 Task: Font style For heading Use Bodoni MT condensed with red colour, bold & Underline. font size for heading '18 Pt. 'Change the font style of data to Bodoni MT condensedand font size to  14 Pt. Change the alignment of both headline & data to  Align left. In the sheet  Alpha Sales review 
Action: Mouse moved to (14, 23)
Screenshot: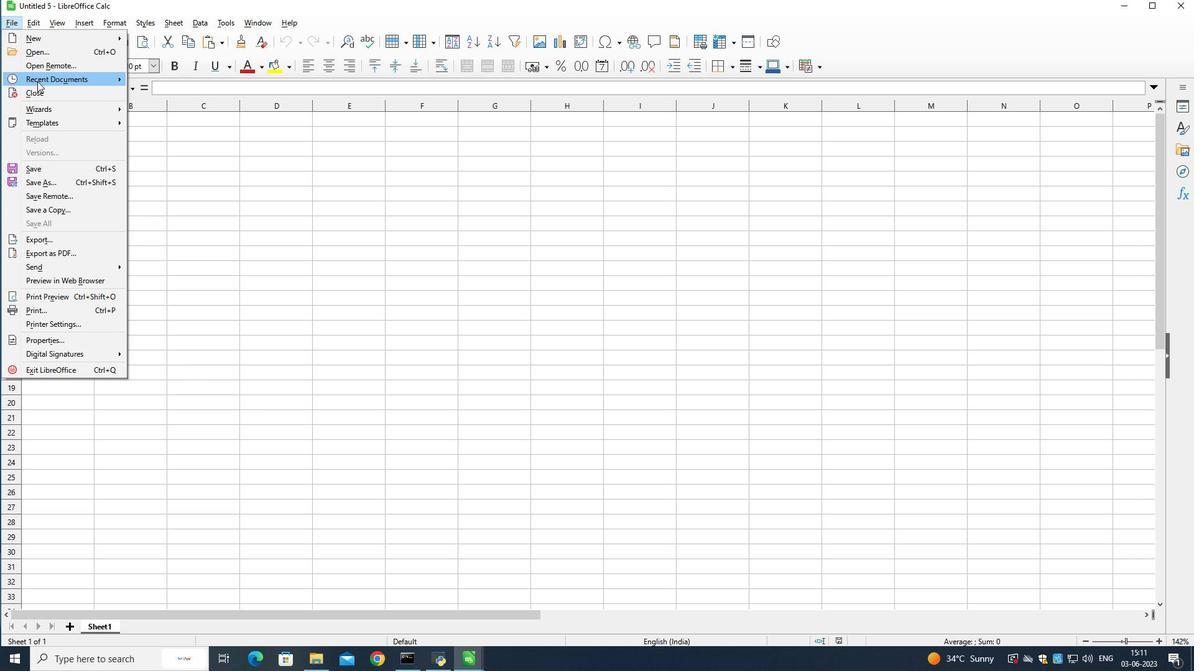 
Action: Mouse pressed left at (14, 23)
Screenshot: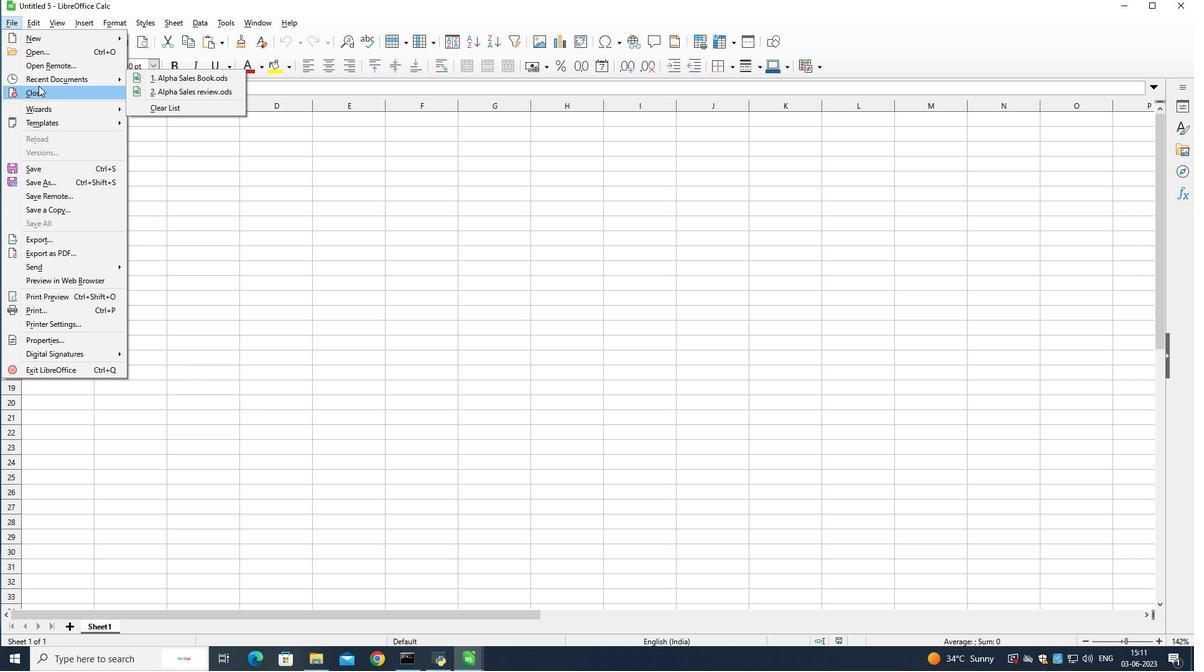 
Action: Mouse moved to (36, 54)
Screenshot: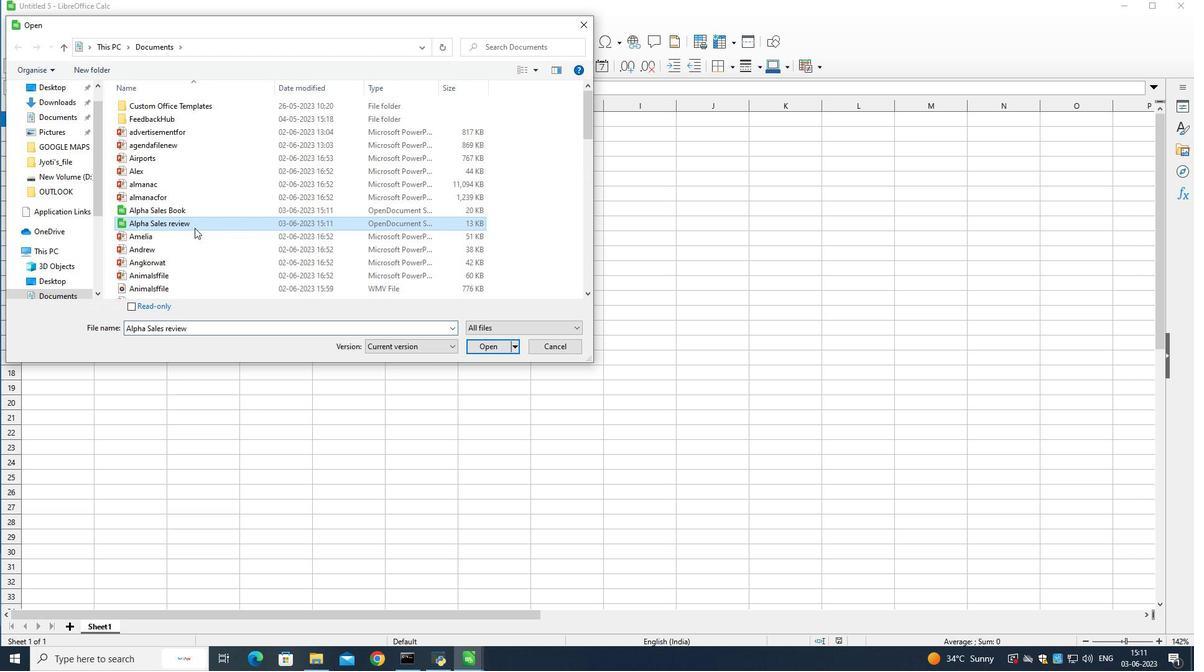 
Action: Mouse pressed left at (36, 54)
Screenshot: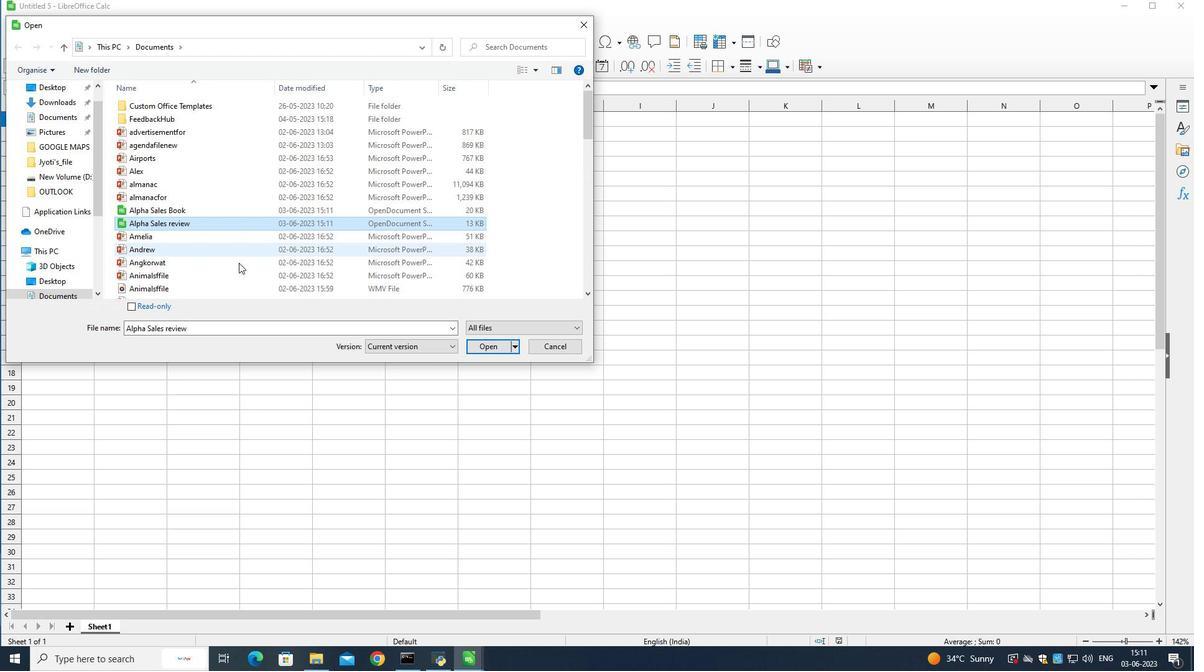 
Action: Mouse moved to (149, 207)
Screenshot: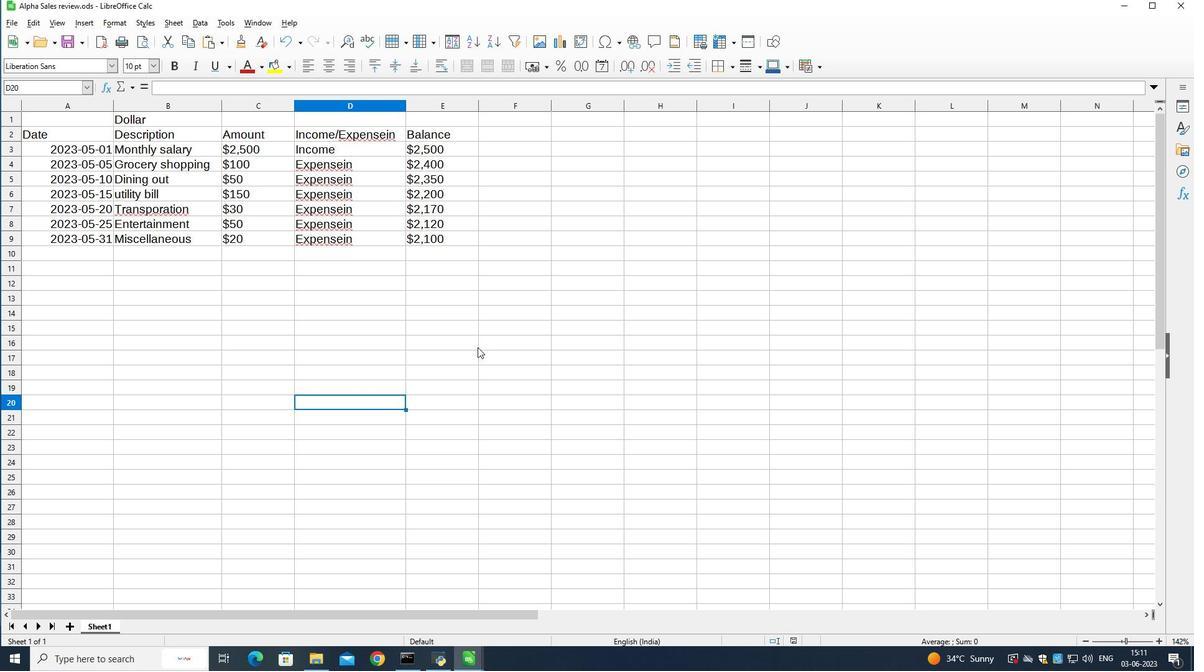 
Action: Mouse pressed left at (149, 207)
Screenshot: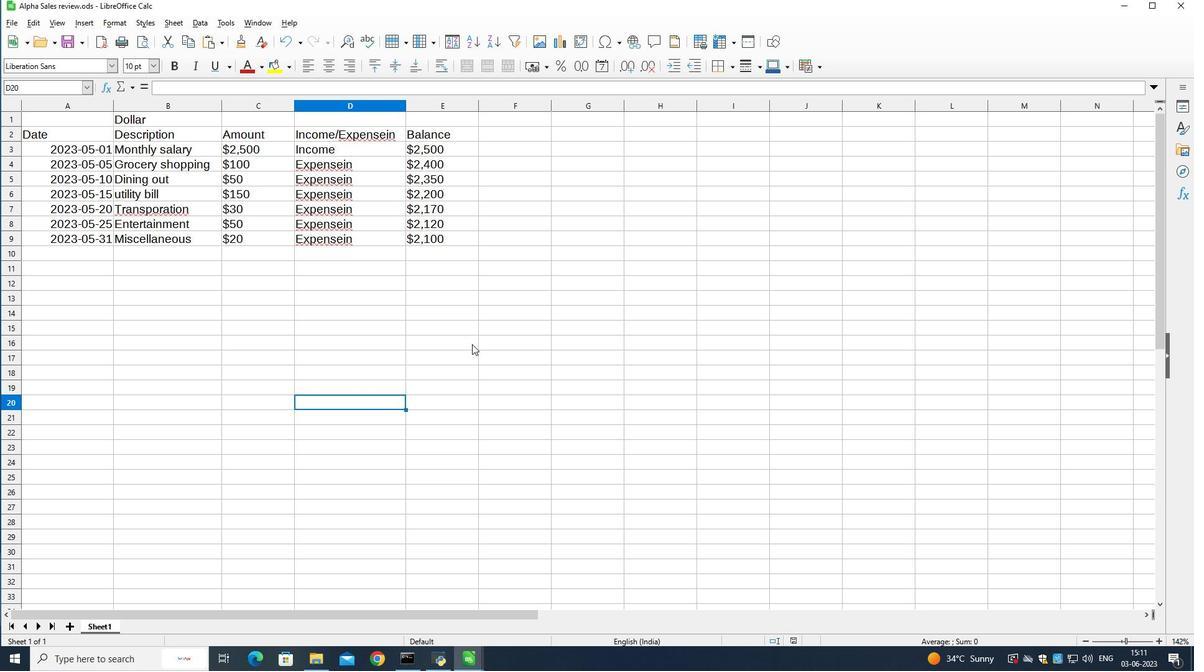 
Action: Mouse pressed left at (149, 207)
Screenshot: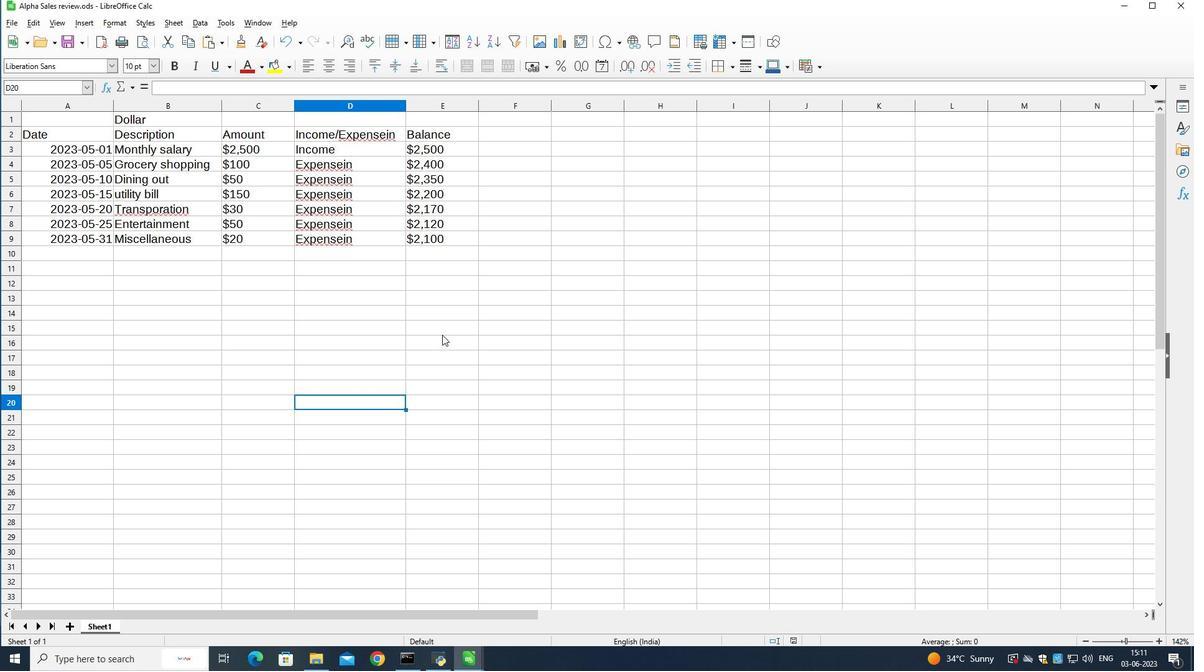
Action: Mouse moved to (8, 21)
Screenshot: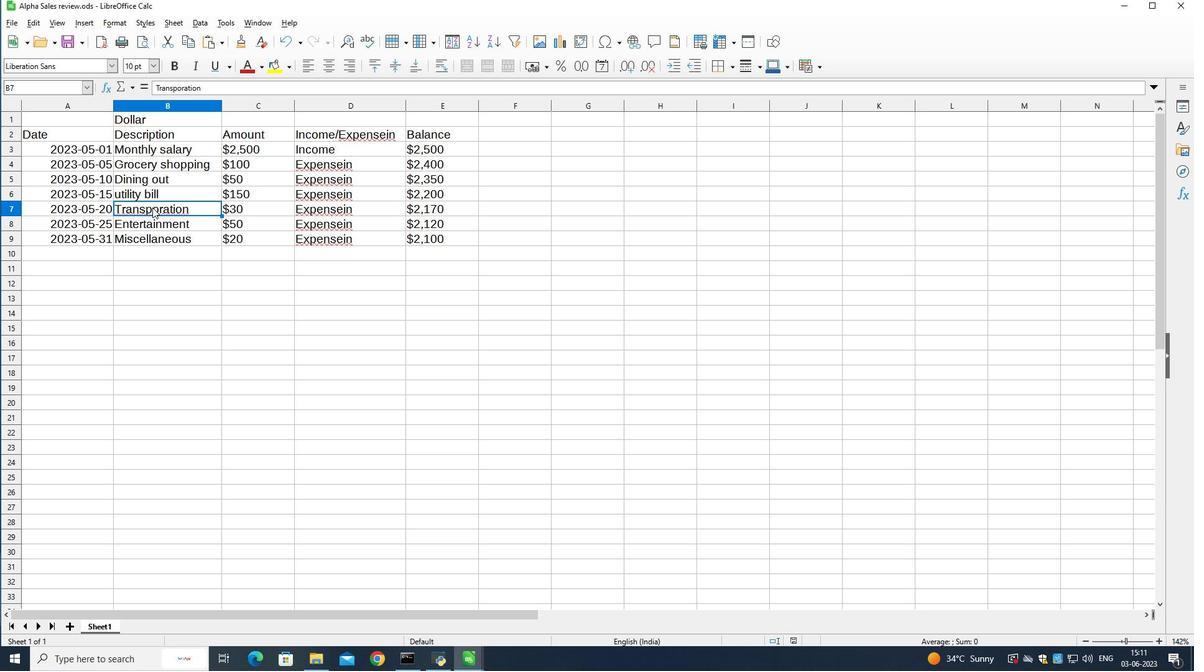 
Action: Mouse pressed left at (8, 21)
Screenshot: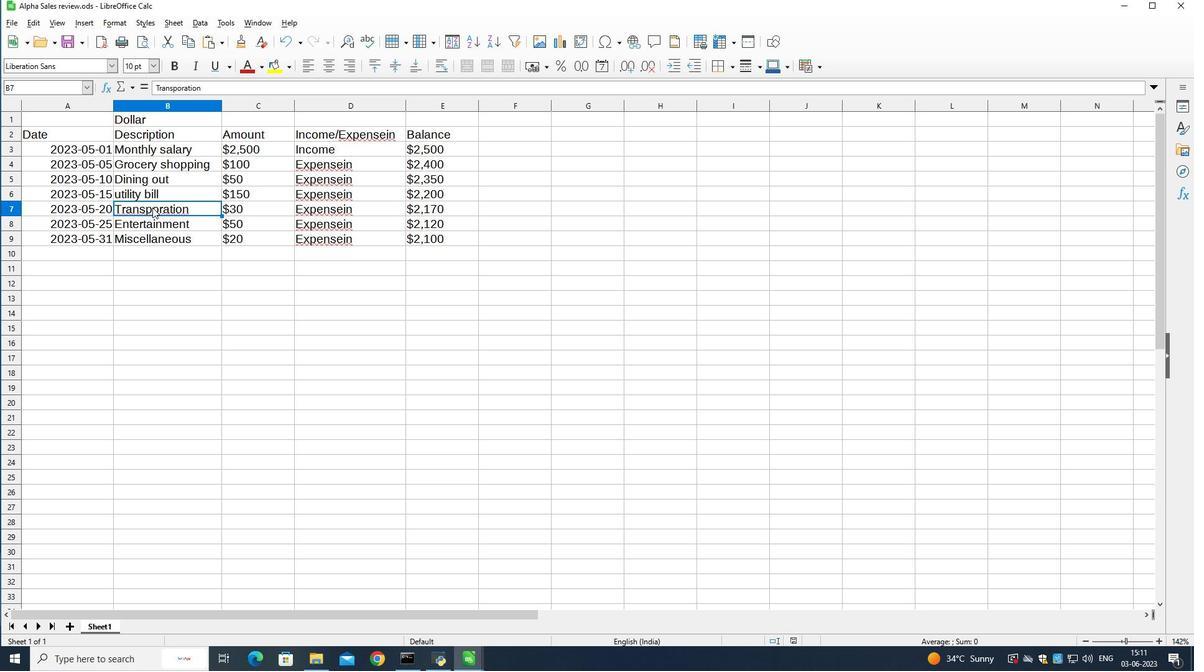
Action: Mouse moved to (337, 449)
Screenshot: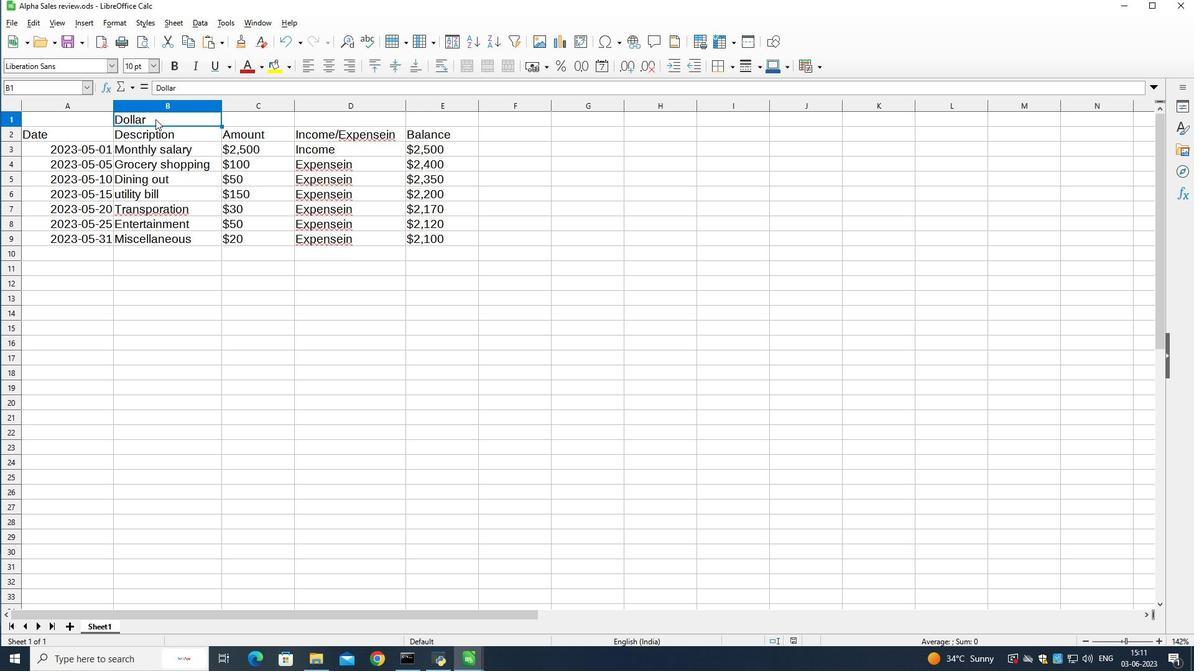 
Action: Mouse pressed left at (337, 449)
Screenshot: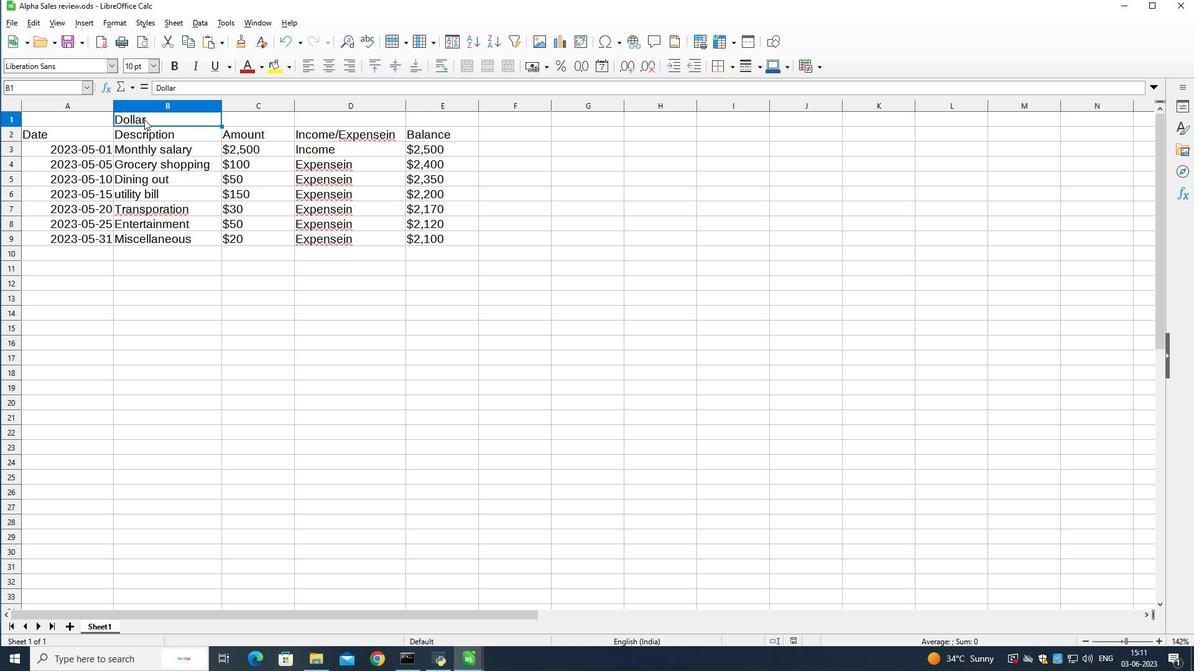 
Action: Mouse moved to (8, 21)
Screenshot: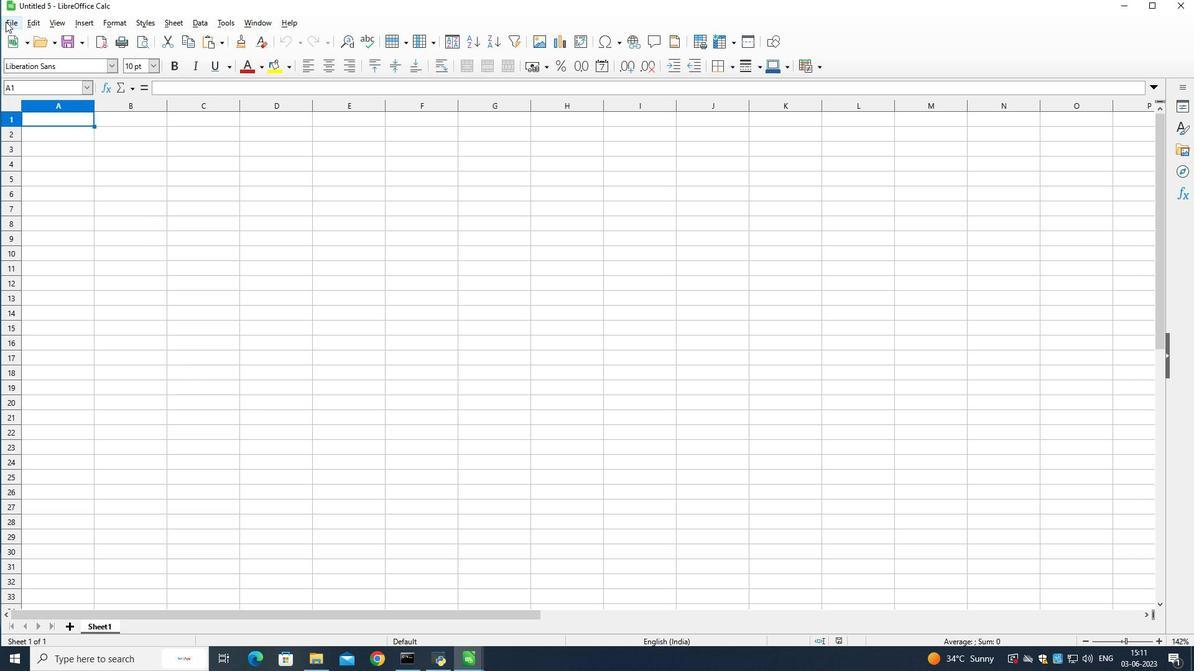 
Action: Mouse pressed left at (8, 21)
Screenshot: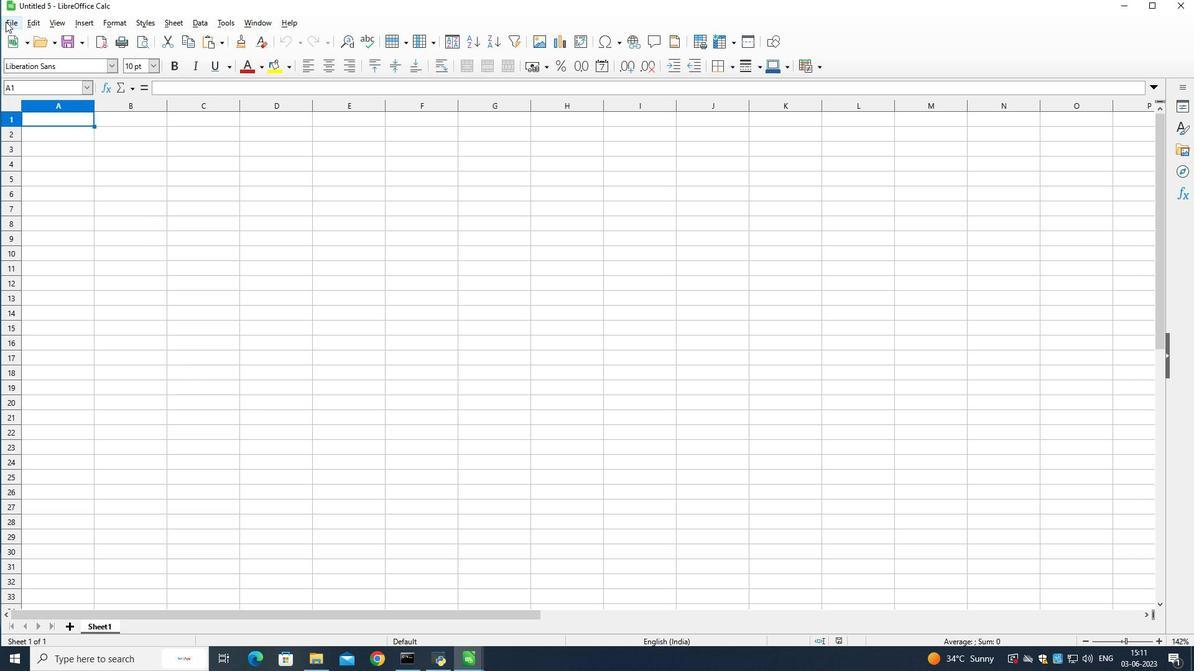 
Action: Mouse moved to (38, 53)
Screenshot: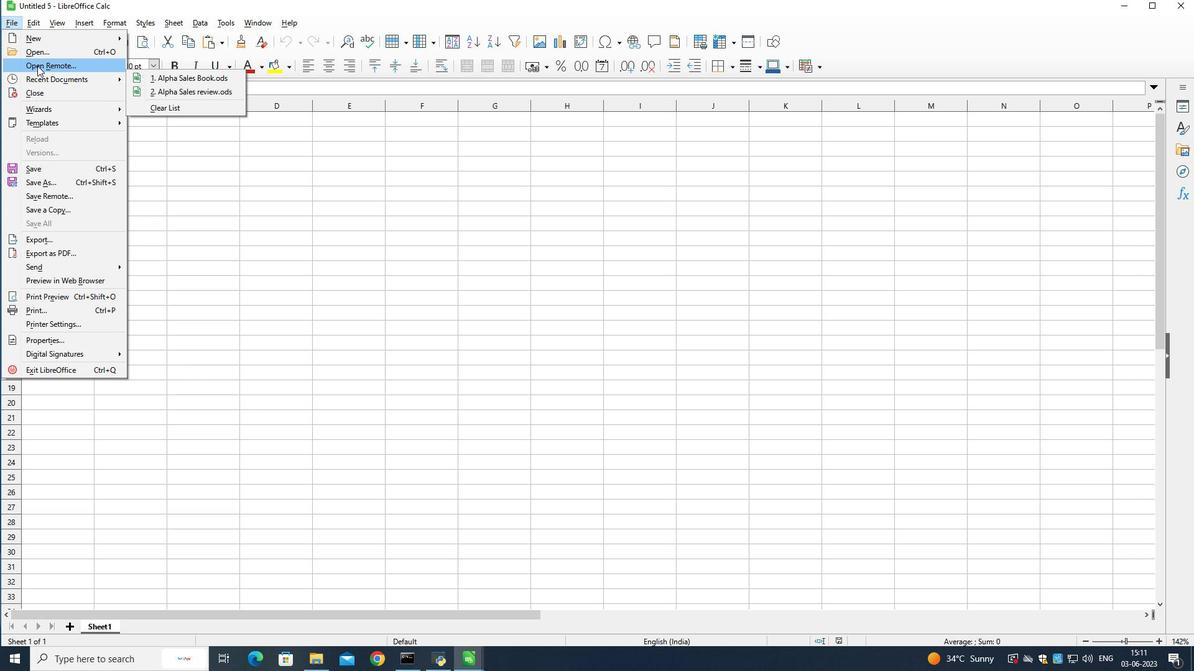 
Action: Mouse pressed left at (38, 53)
Screenshot: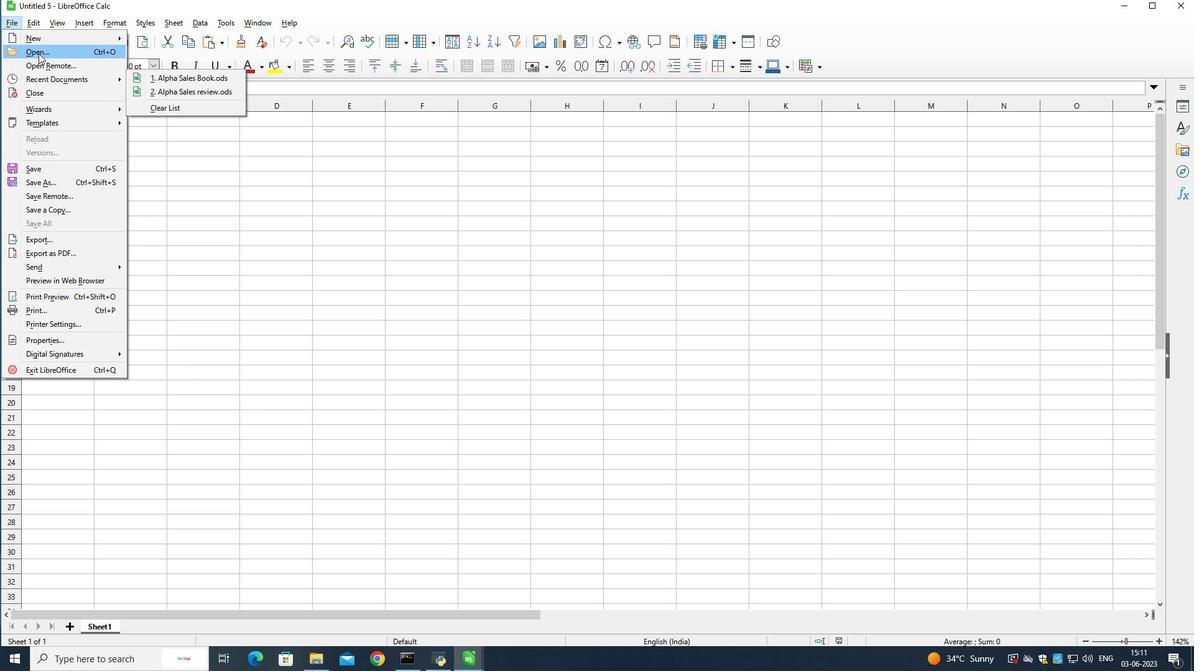 
Action: Mouse moved to (194, 228)
Screenshot: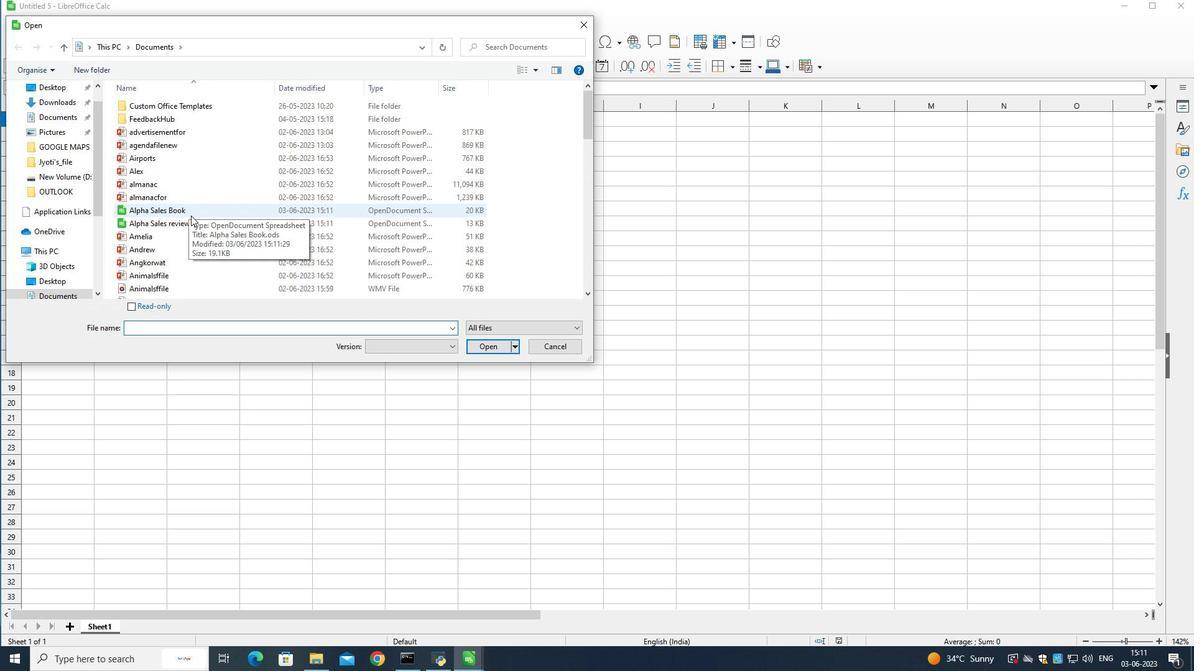
Action: Mouse pressed left at (194, 228)
Screenshot: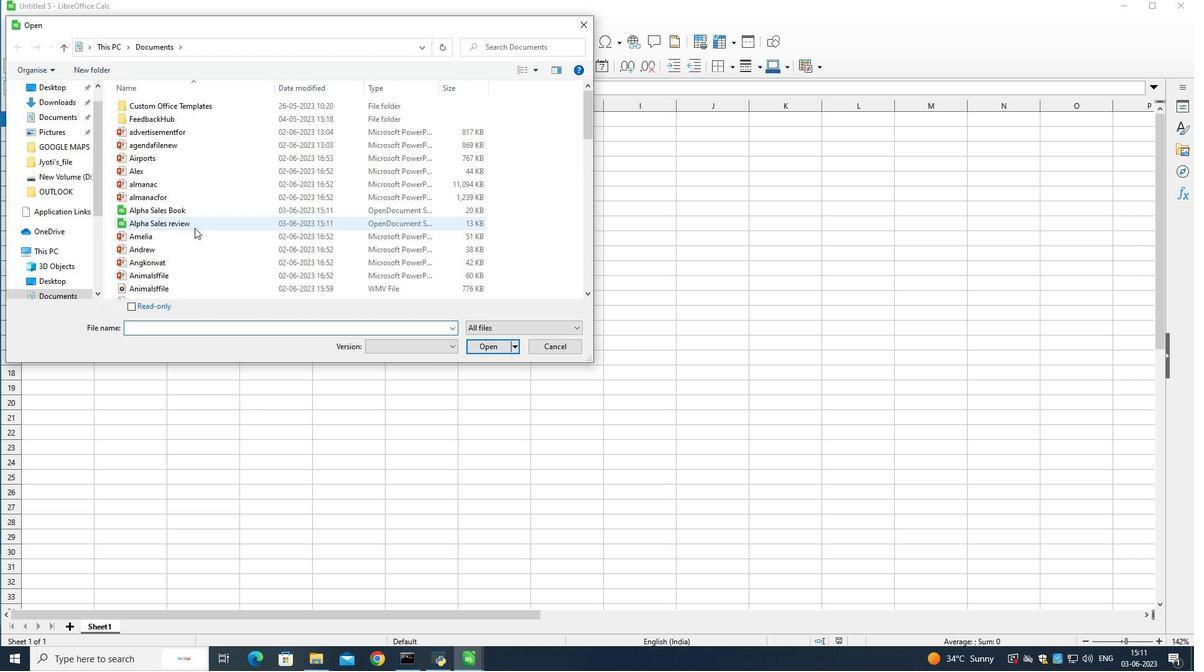 
Action: Mouse moved to (477, 347)
Screenshot: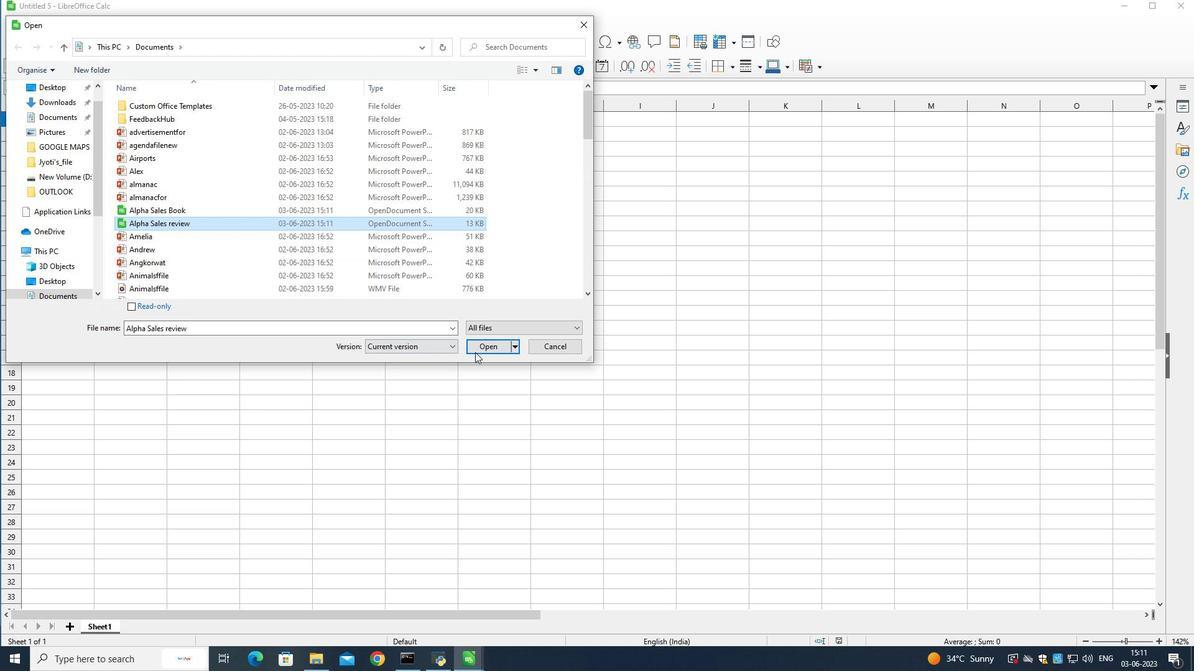 
Action: Mouse pressed left at (477, 347)
Screenshot: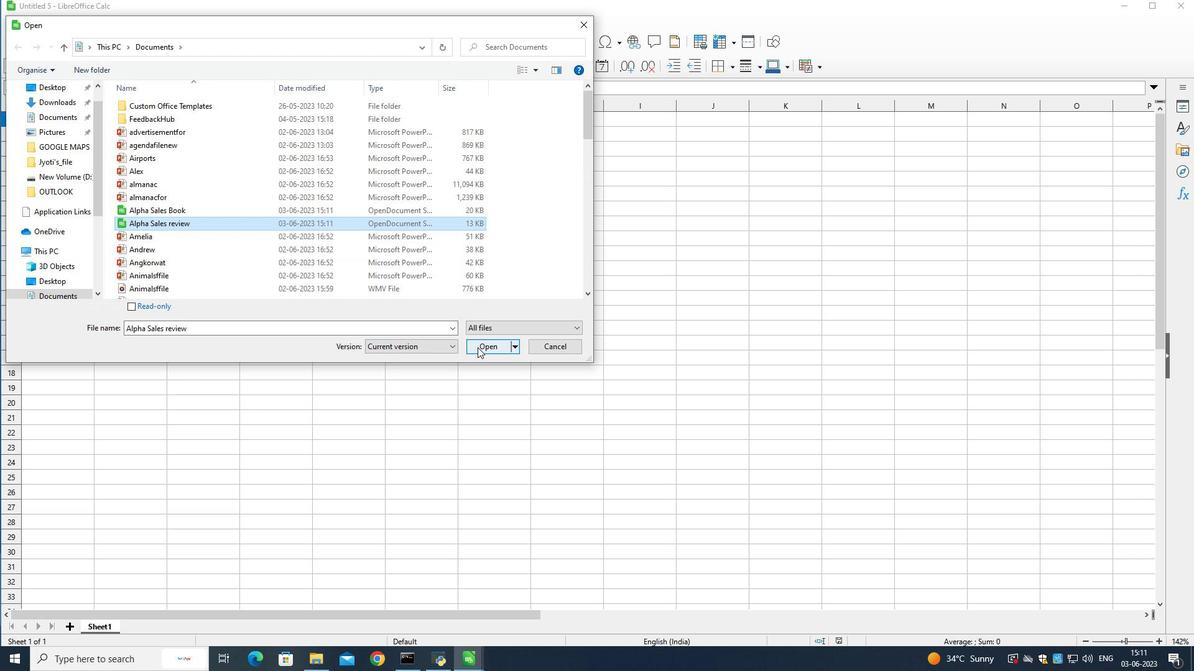 
Action: Mouse moved to (366, 306)
Screenshot: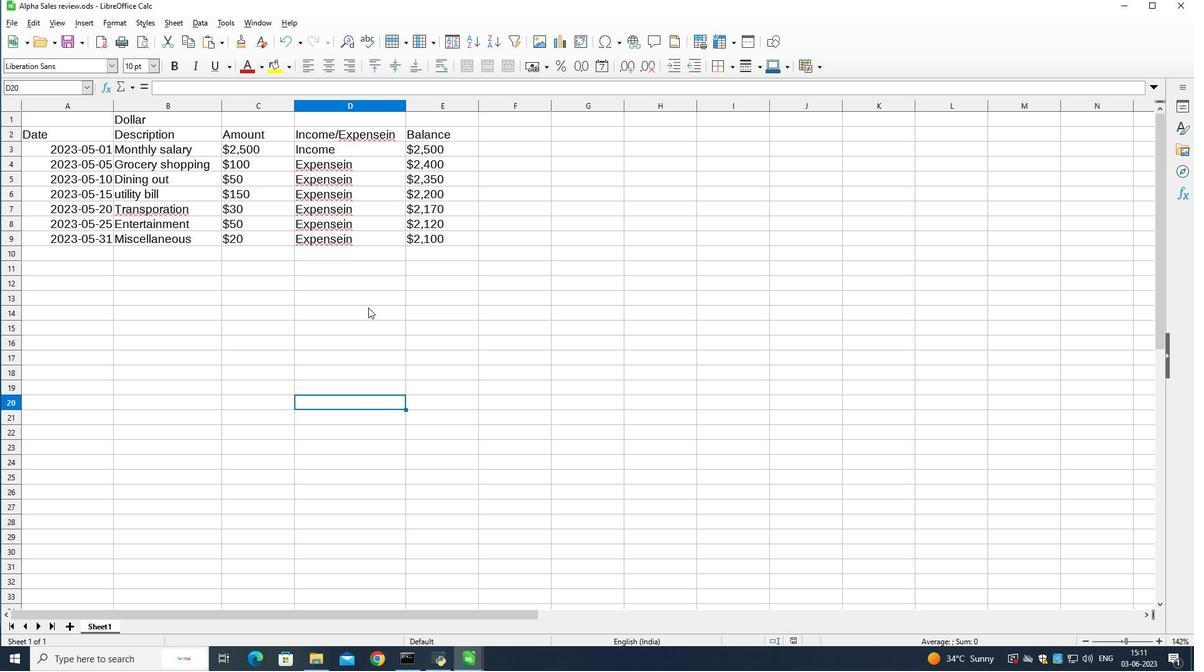 
Action: Mouse pressed left at (366, 306)
Screenshot: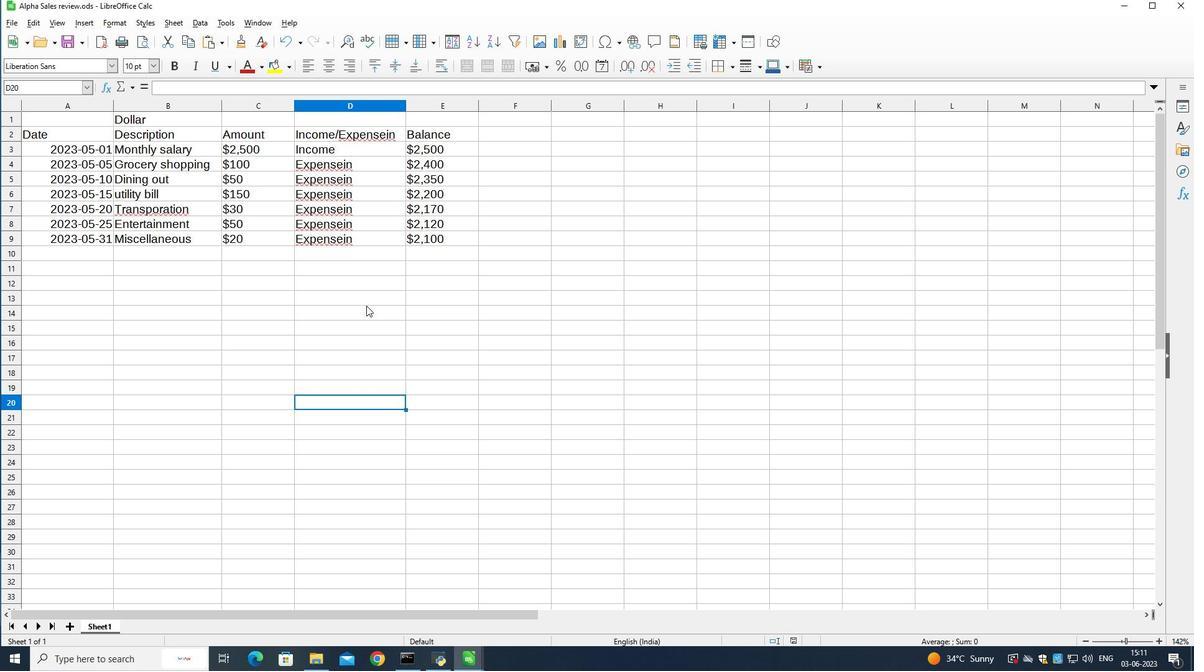 
Action: Mouse moved to (152, 207)
Screenshot: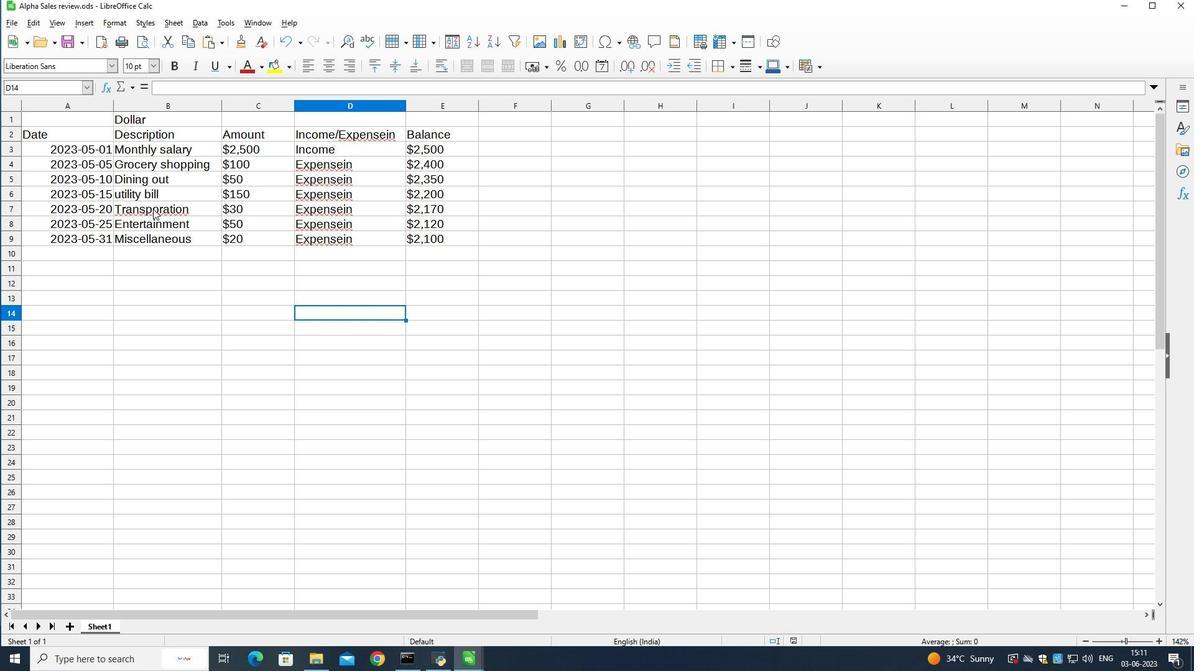 
Action: Mouse pressed left at (152, 207)
Screenshot: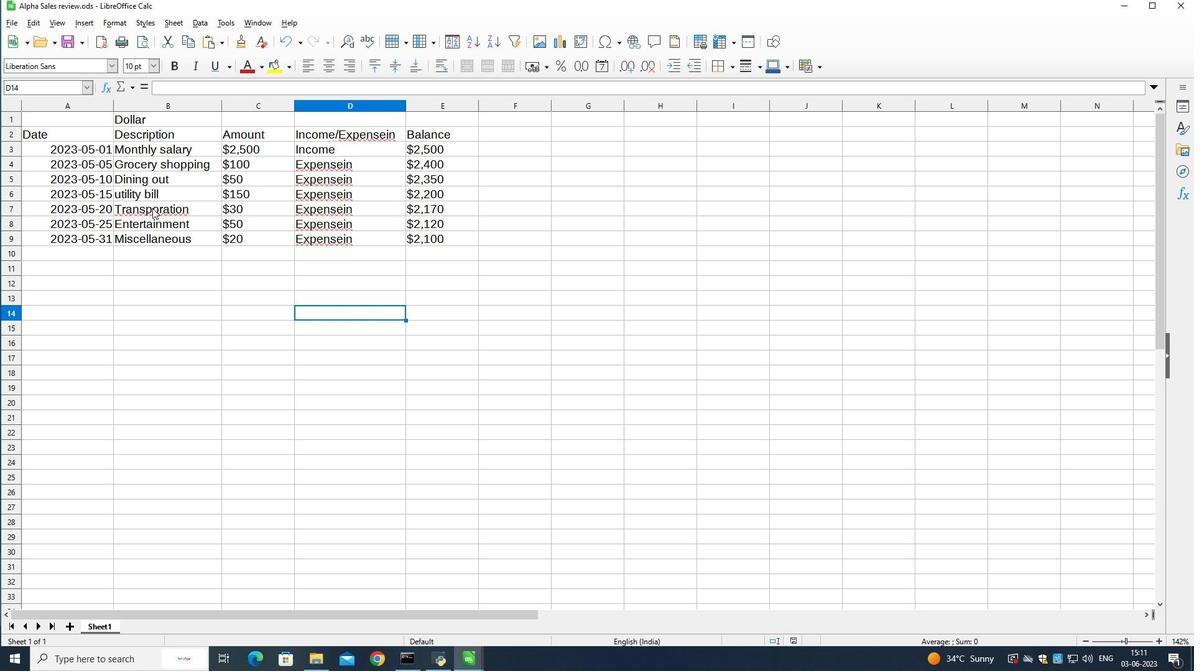 
Action: Mouse moved to (194, 277)
Screenshot: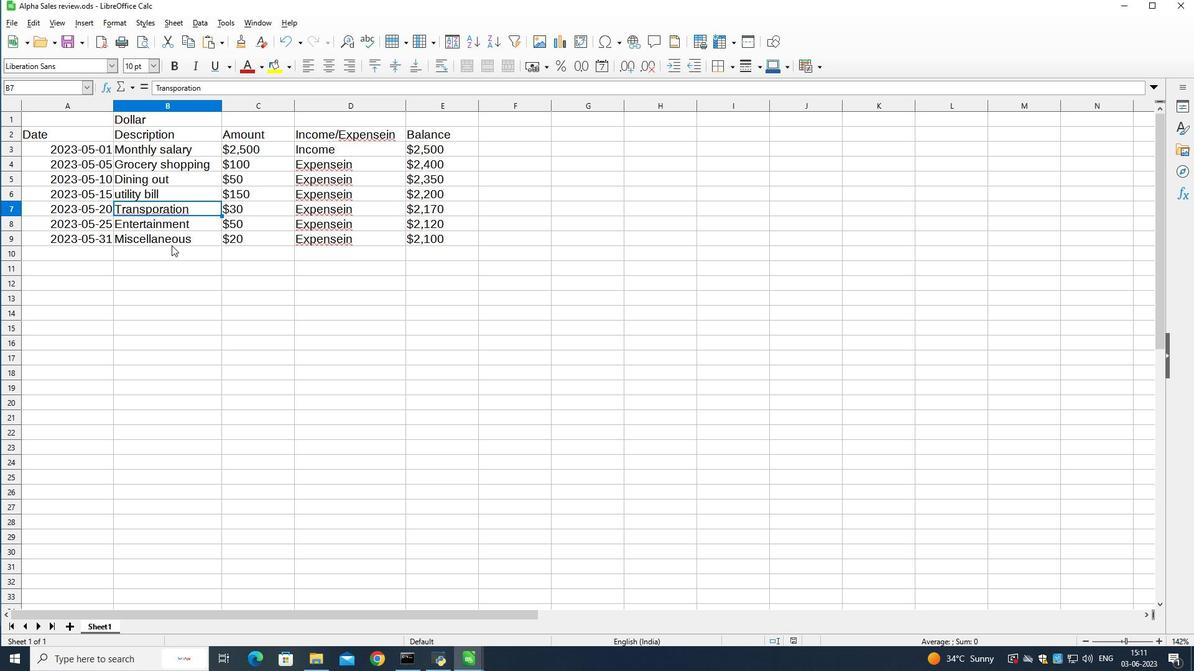 
Action: Mouse pressed left at (194, 277)
Screenshot: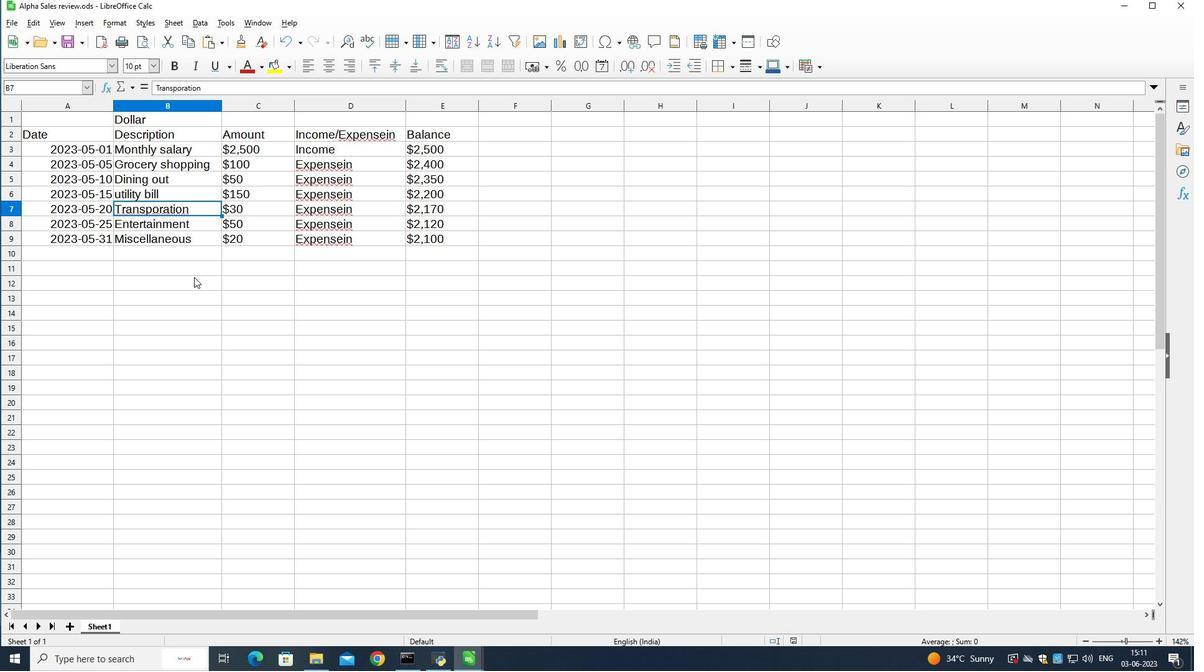 
Action: Mouse moved to (180, 121)
Screenshot: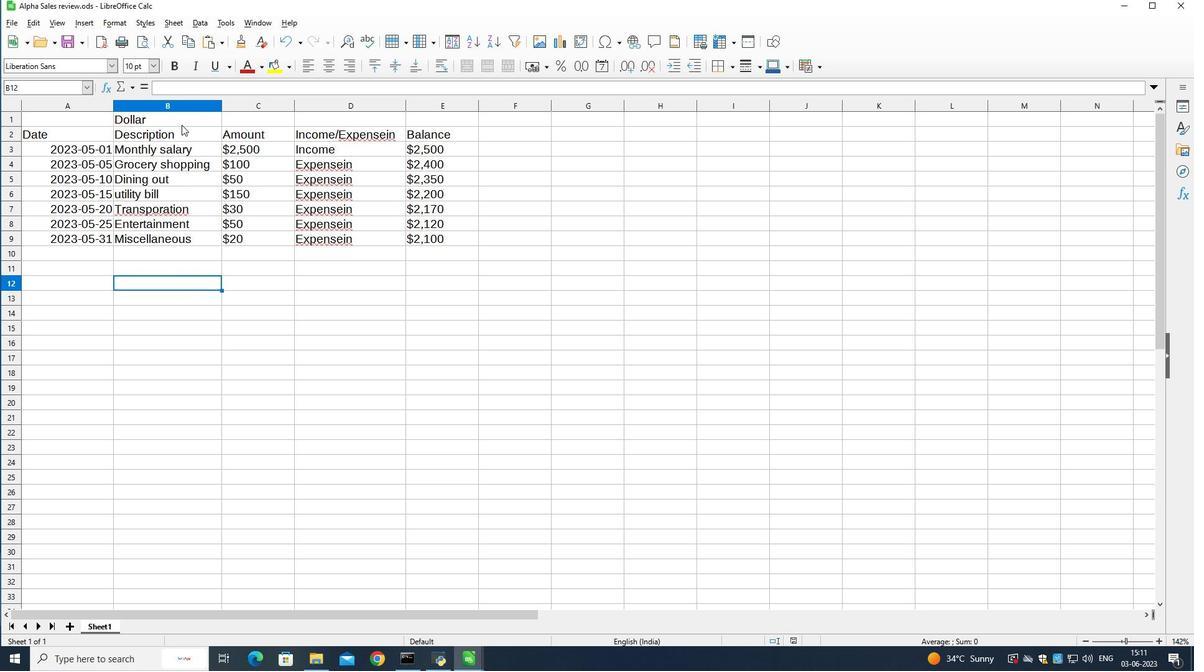 
Action: Mouse pressed left at (180, 121)
Screenshot: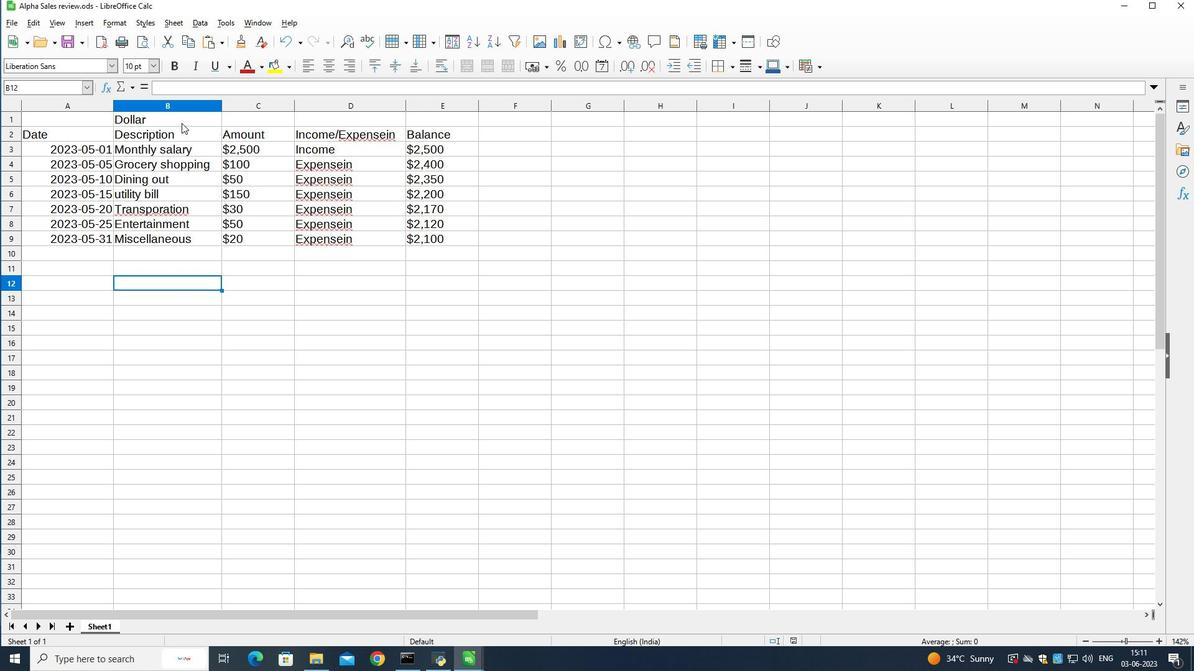 
Action: Mouse moved to (157, 119)
Screenshot: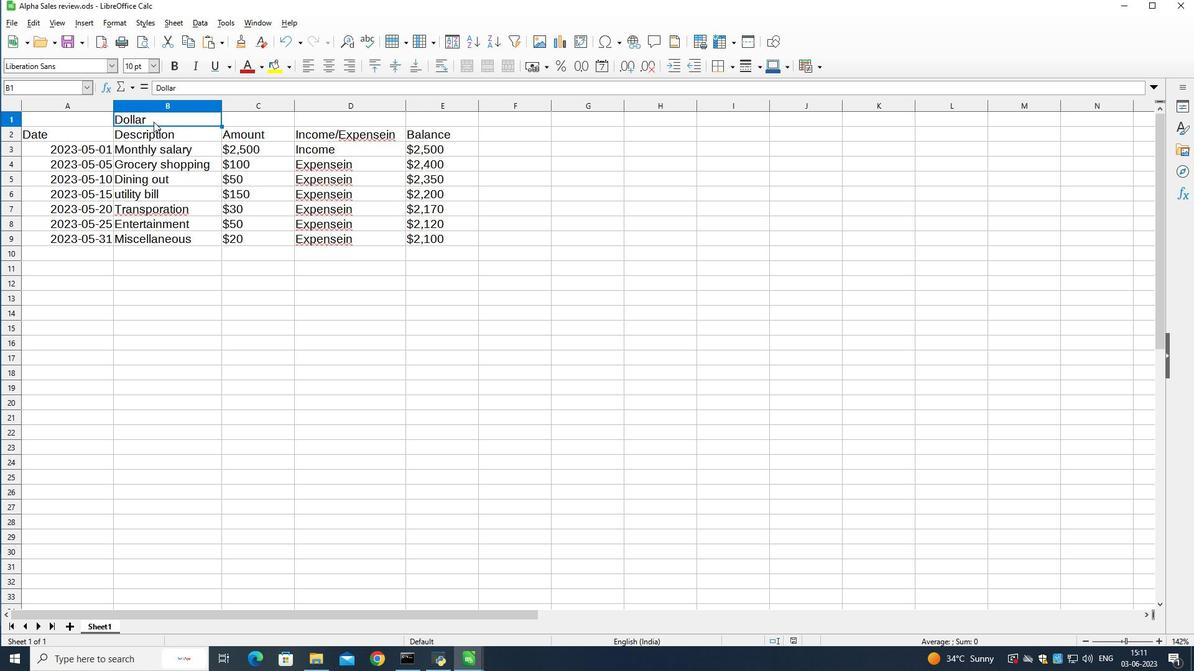 
Action: Mouse pressed left at (157, 119)
Screenshot: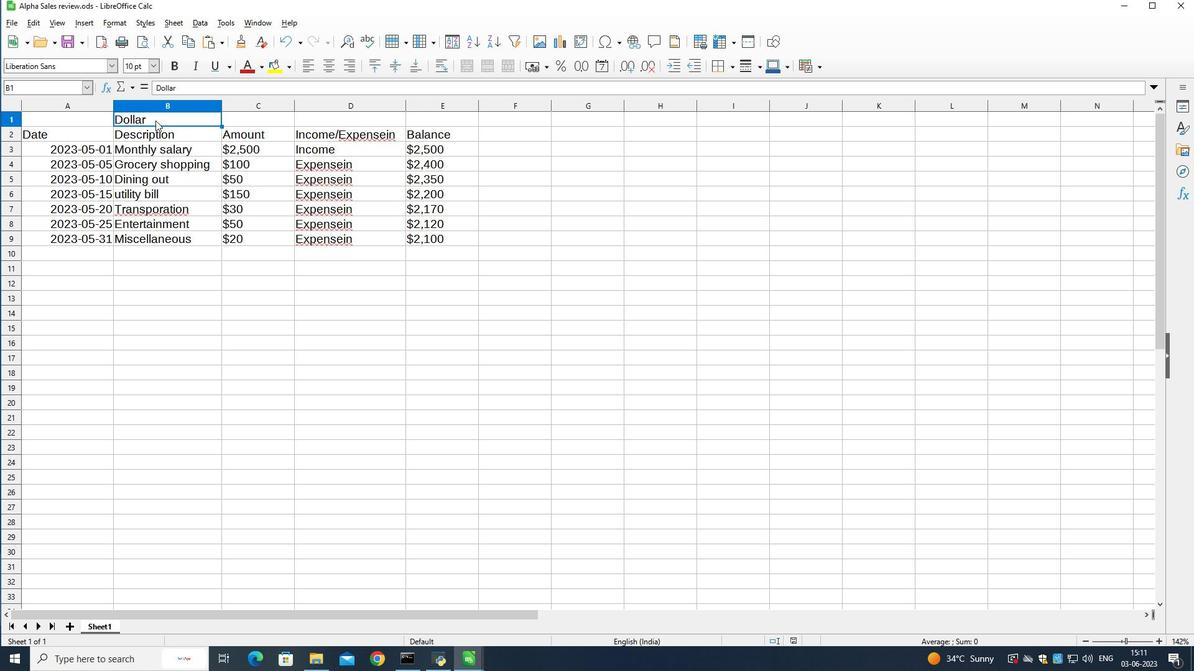 
Action: Mouse moved to (139, 118)
Screenshot: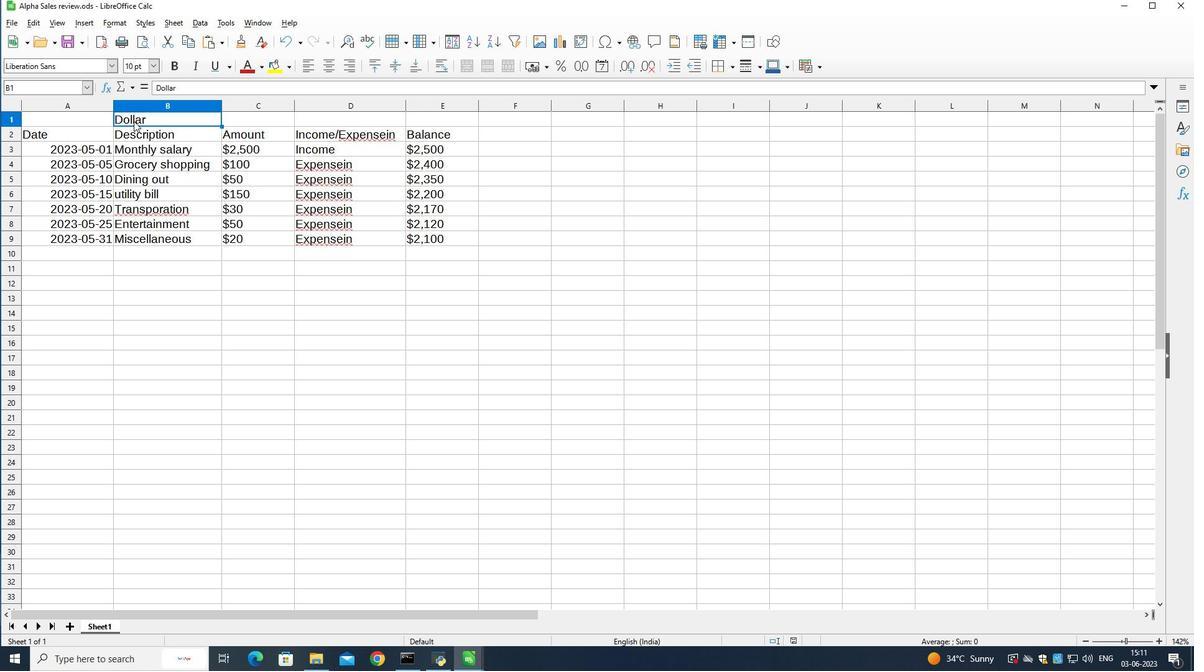 
Action: Mouse pressed left at (139, 118)
Screenshot: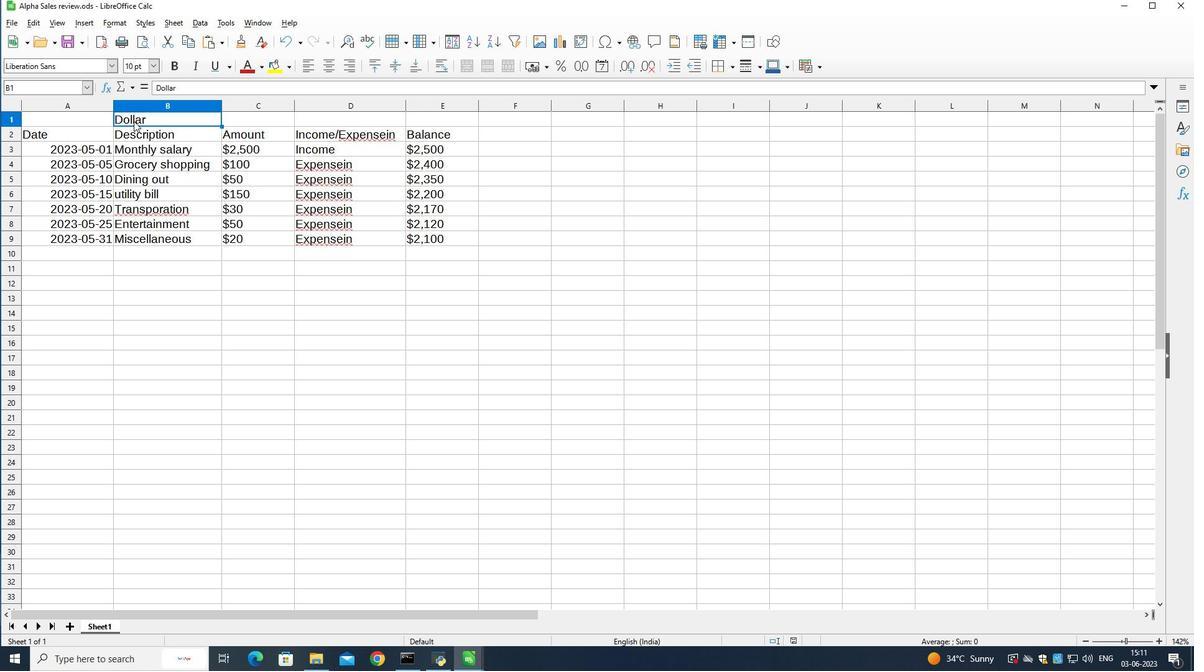 
Action: Mouse pressed left at (139, 118)
Screenshot: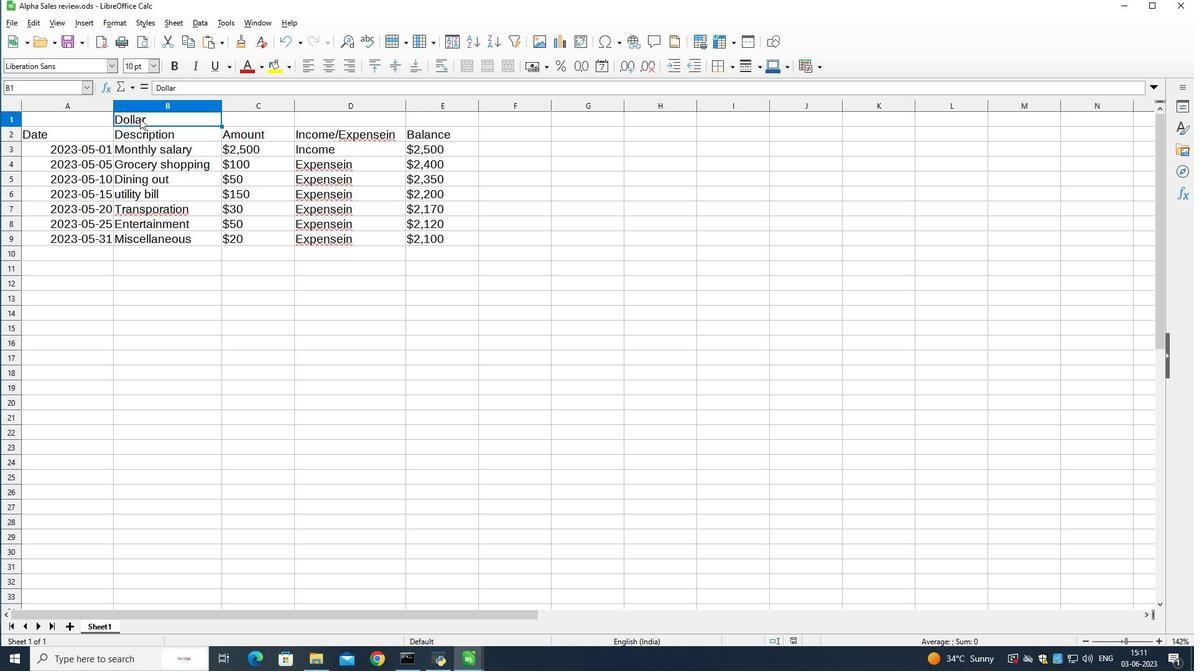
Action: Mouse moved to (144, 118)
Screenshot: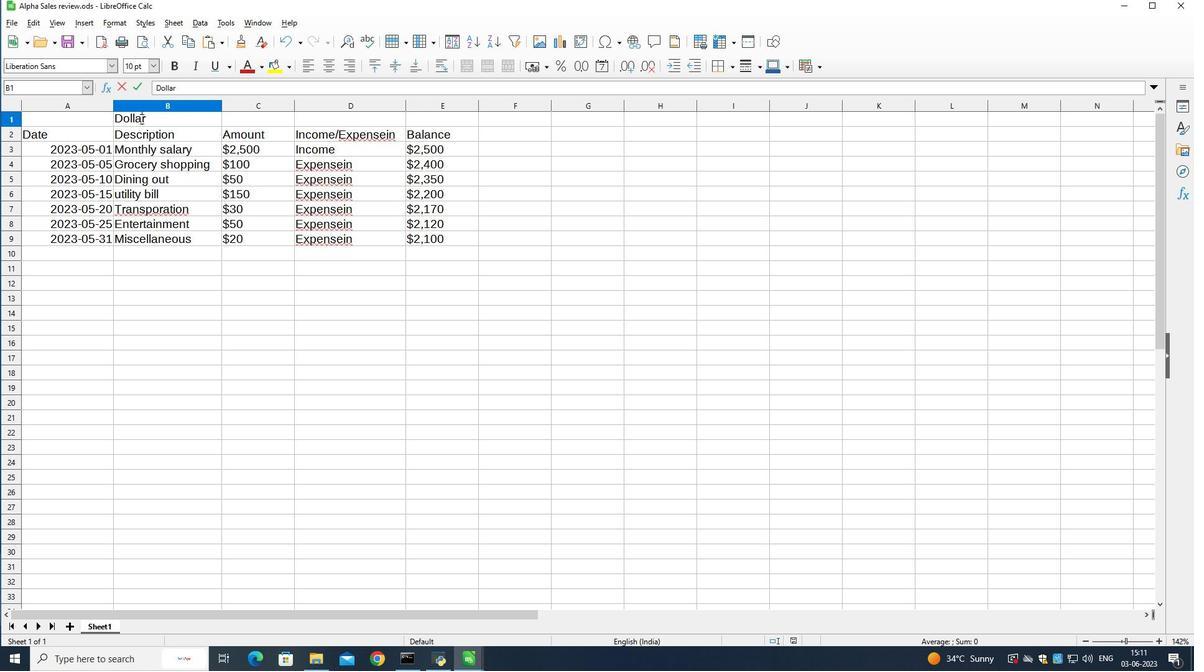 
Action: Mouse pressed left at (144, 118)
Screenshot: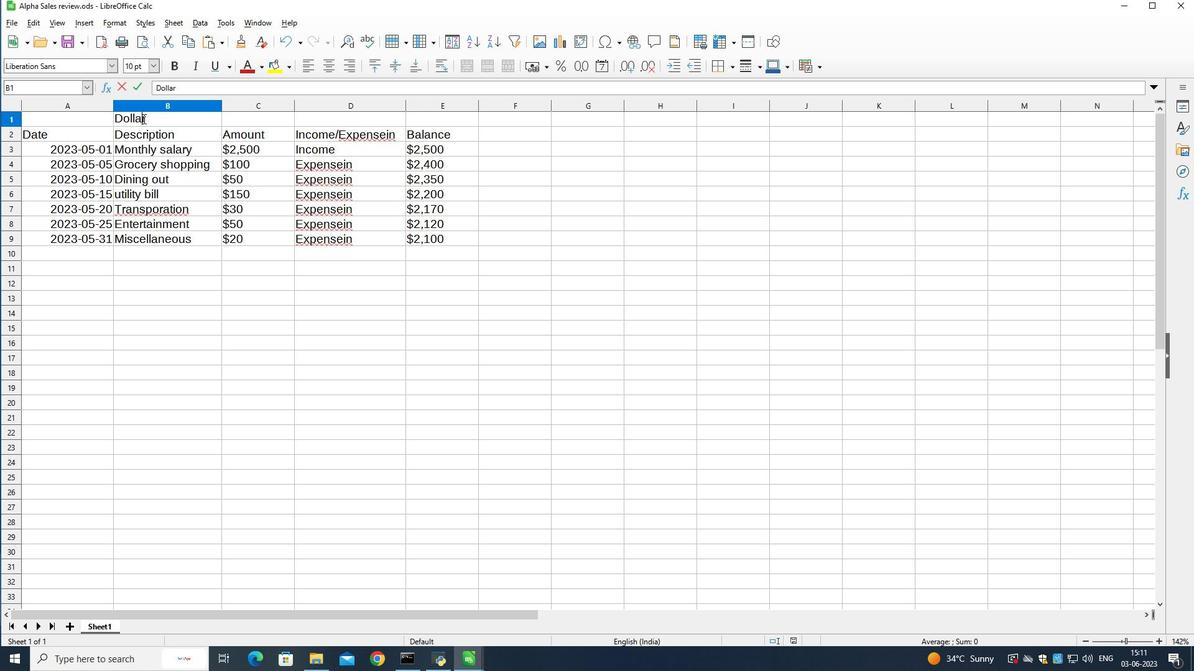 
Action: Mouse pressed left at (144, 118)
Screenshot: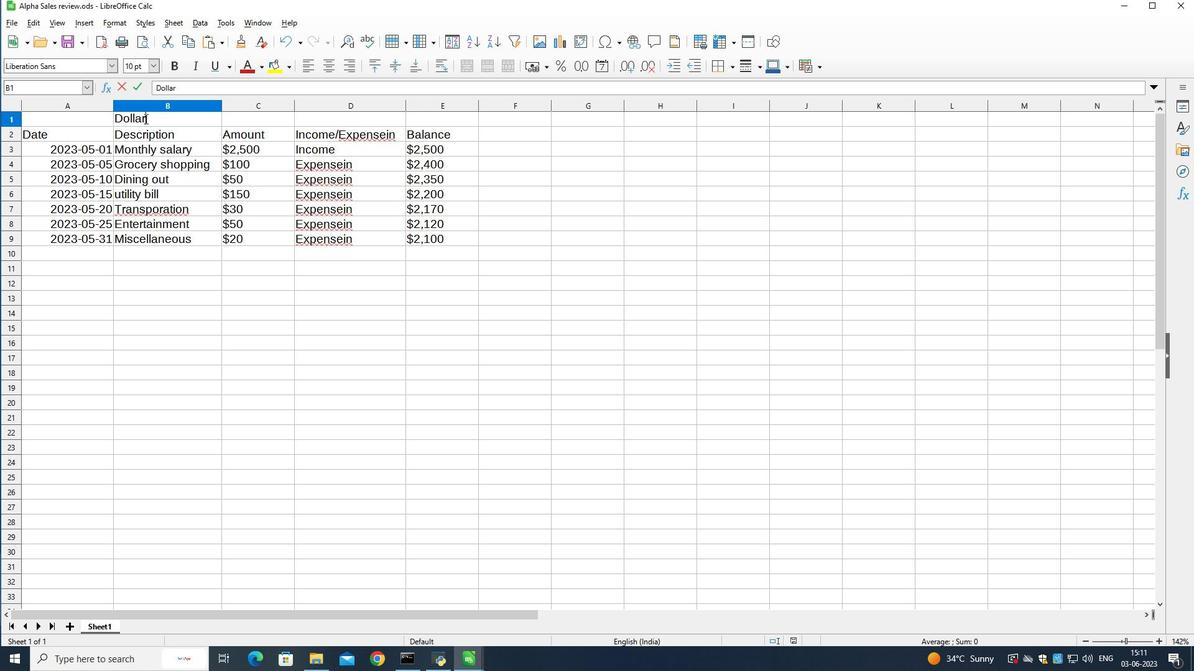 
Action: Mouse pressed left at (144, 118)
Screenshot: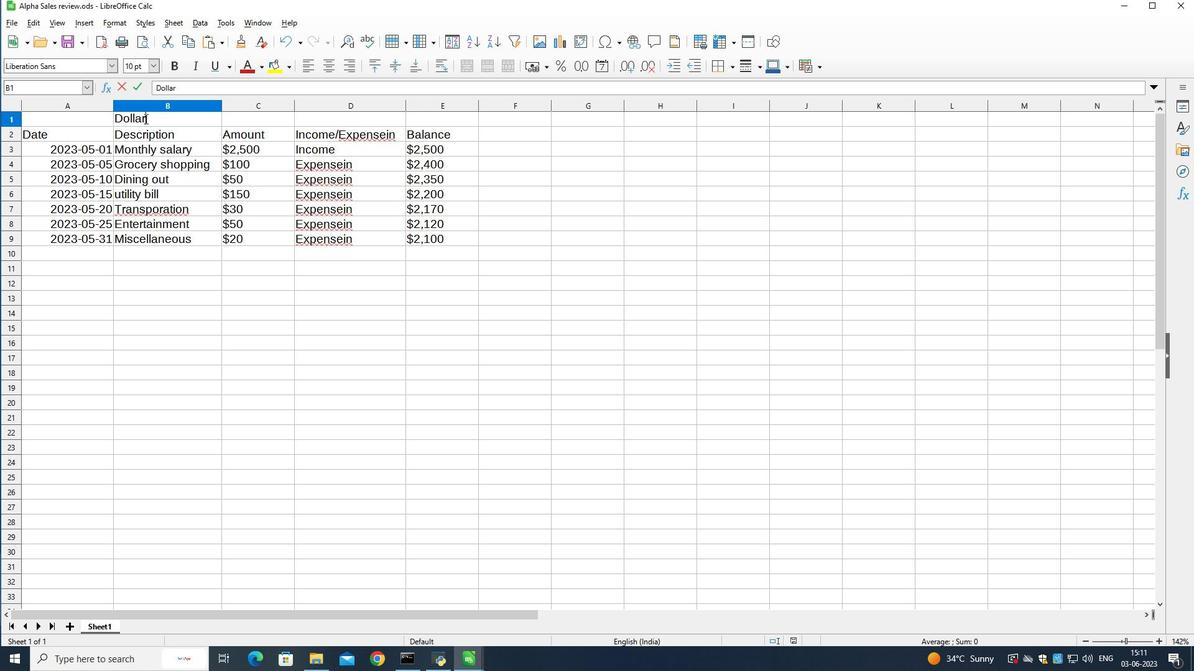 
Action: Mouse moved to (93, 67)
Screenshot: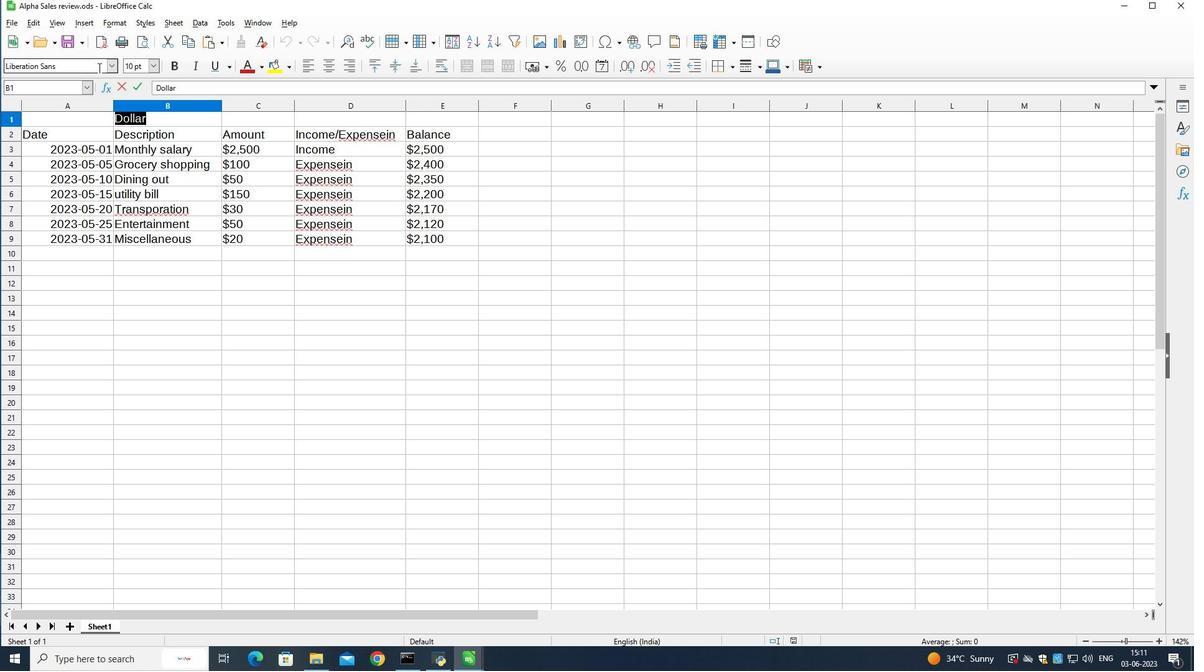 
Action: Mouse pressed left at (93, 67)
Screenshot: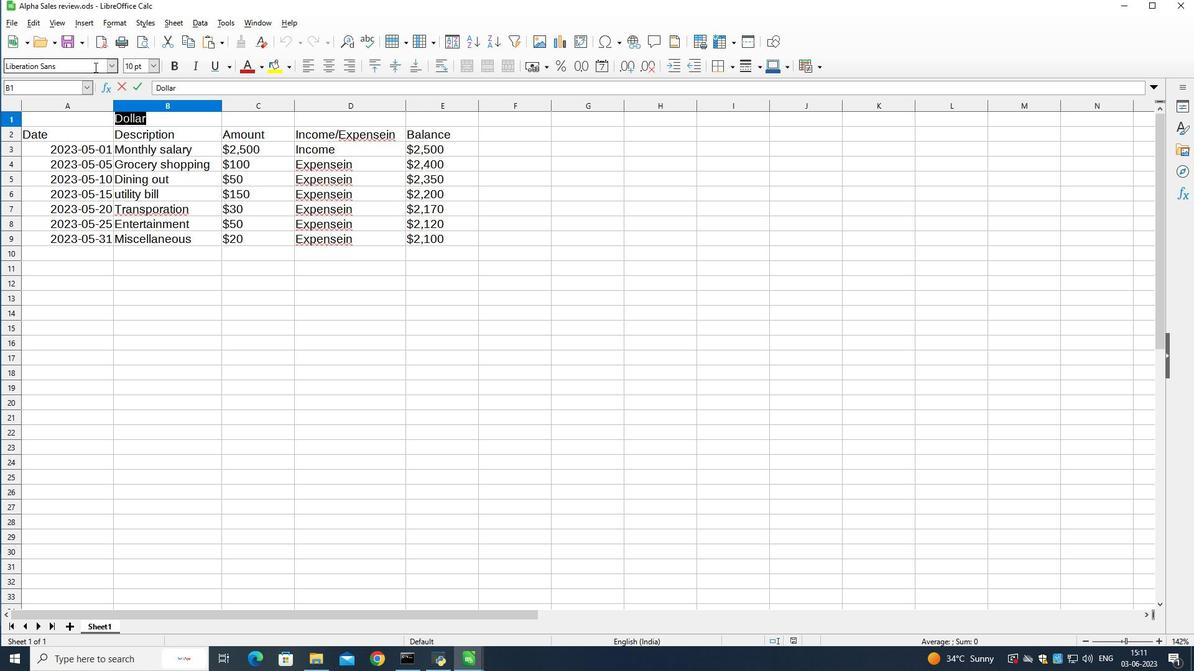 
Action: Mouse moved to (97, 63)
Screenshot: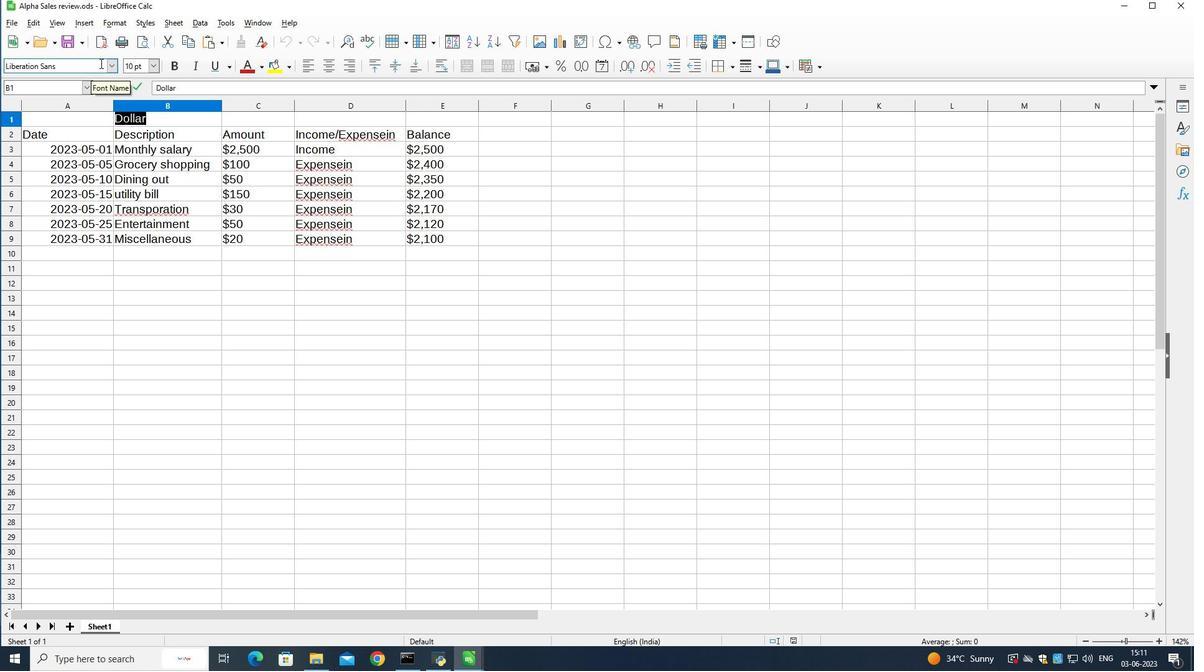 
Action: Mouse pressed left at (97, 63)
Screenshot: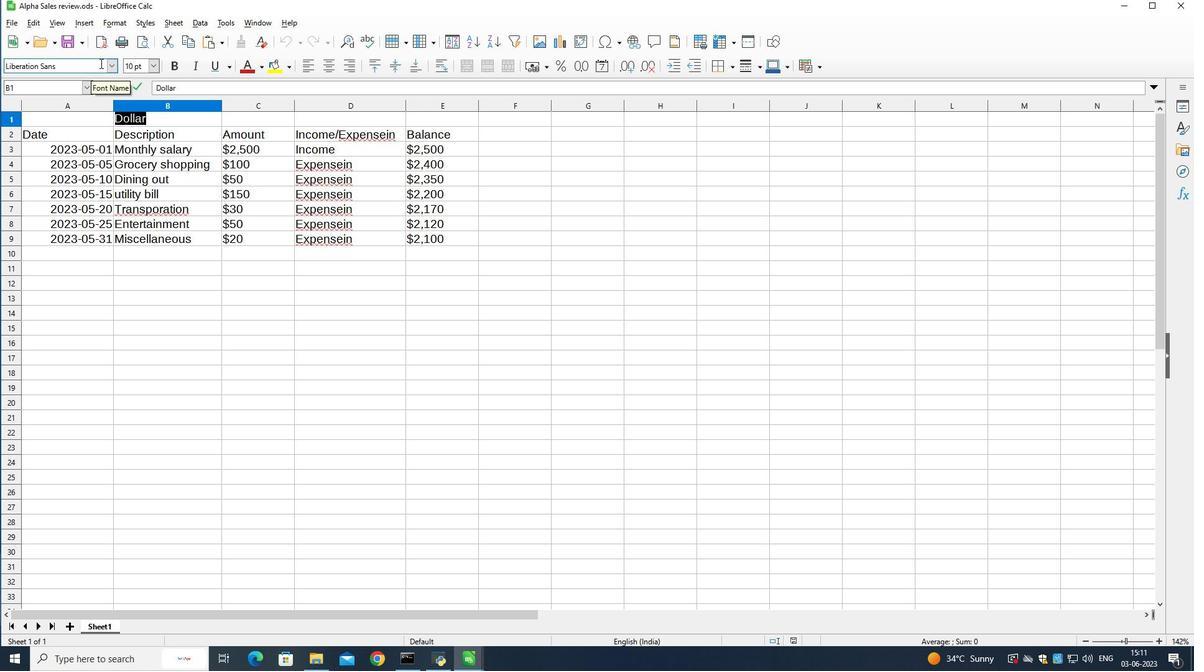 
Action: Mouse moved to (97, 64)
Screenshot: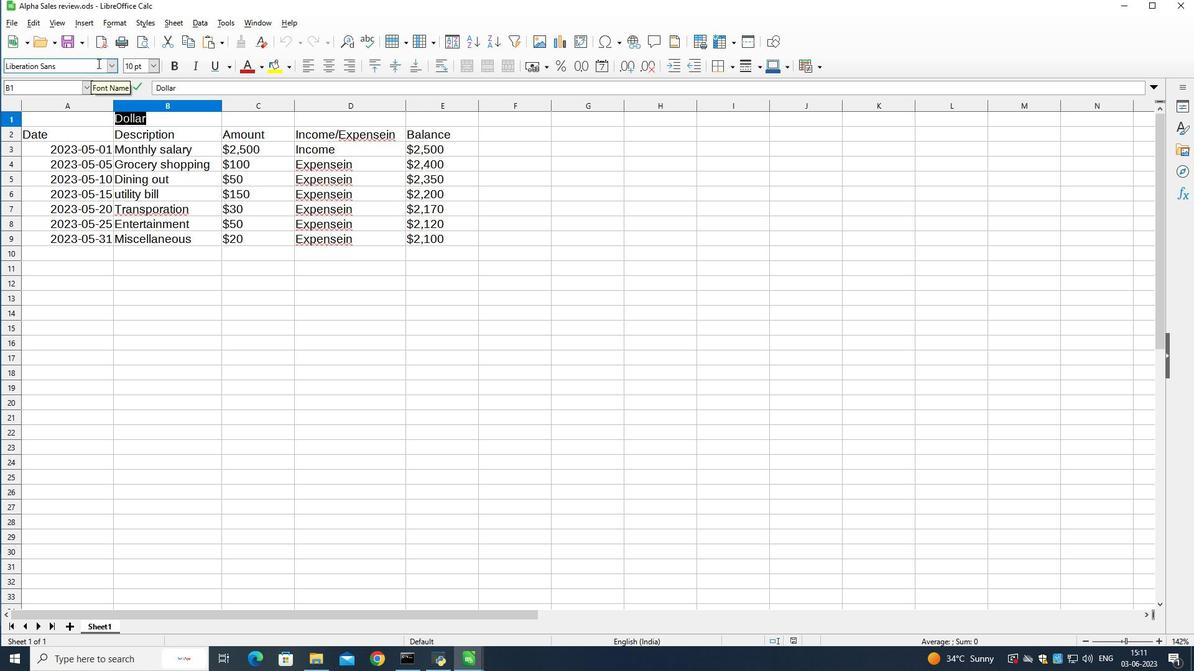 
Action: Mouse pressed left at (97, 64)
Screenshot: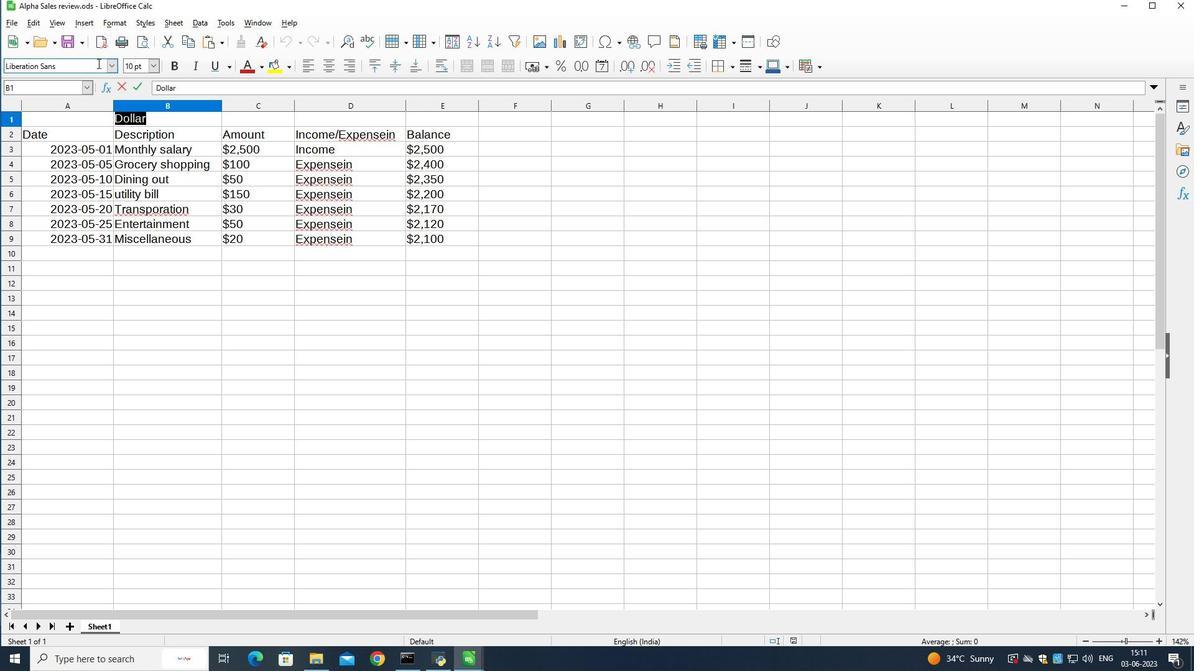
Action: Mouse pressed left at (97, 64)
Screenshot: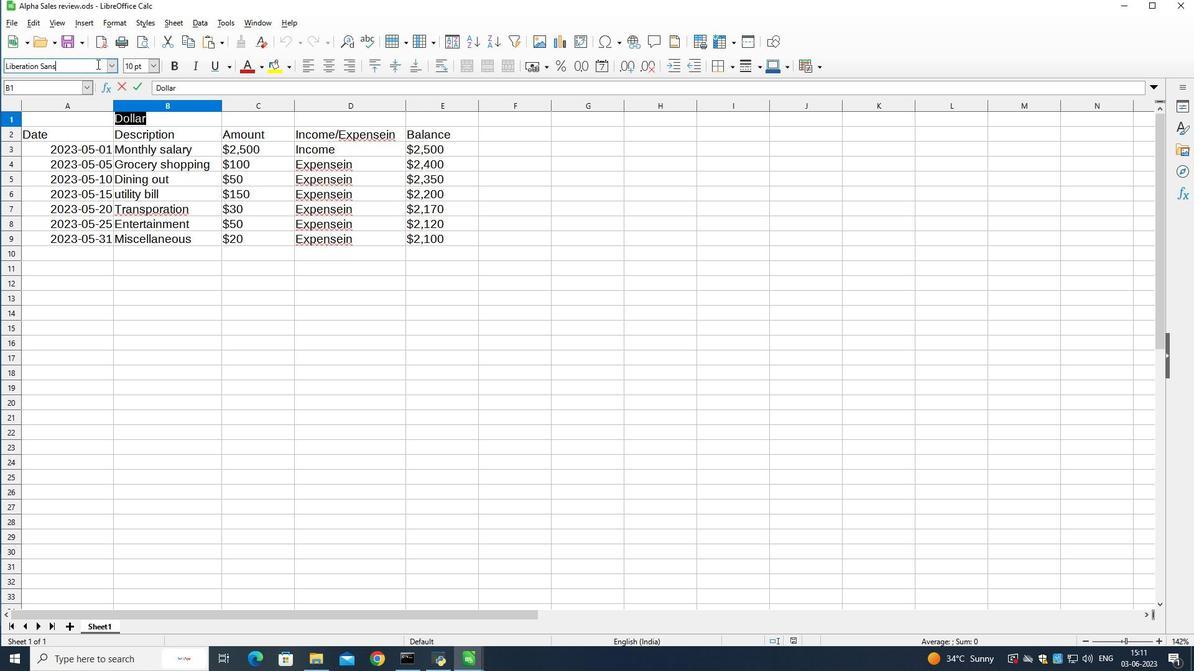 
Action: Mouse moved to (123, 101)
Screenshot: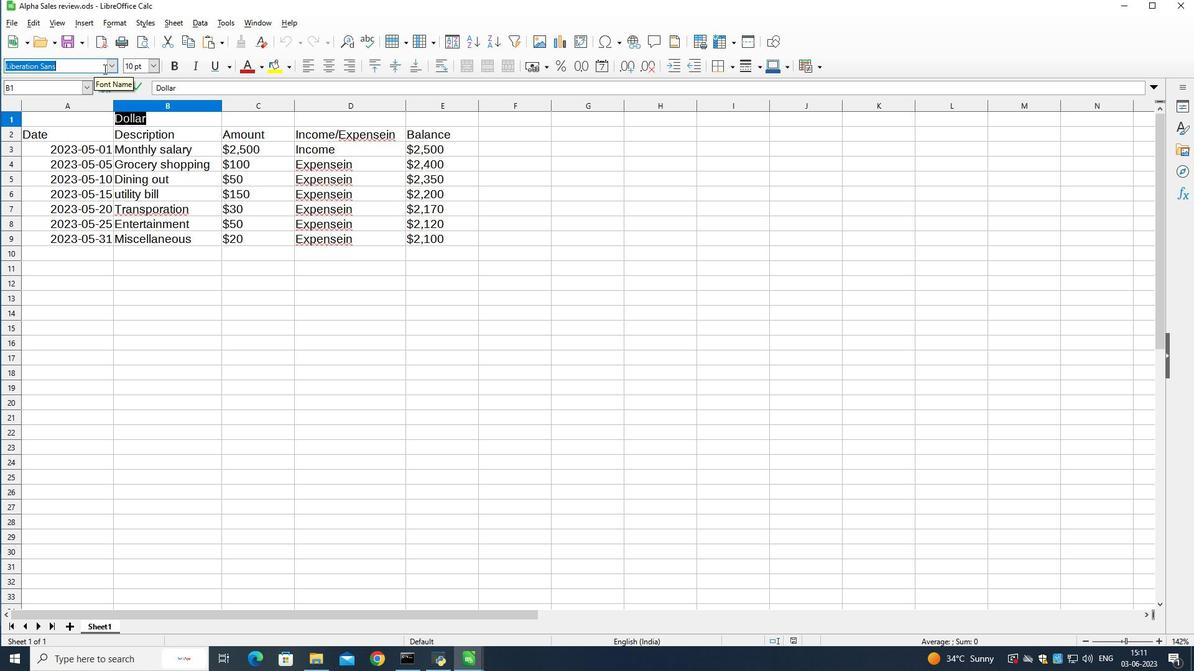 
Action: Key pressed <Key.shift><Key.shift><Key.shift><Key.shift>Boda<Key.backspace>oni<Key.enter>
Screenshot: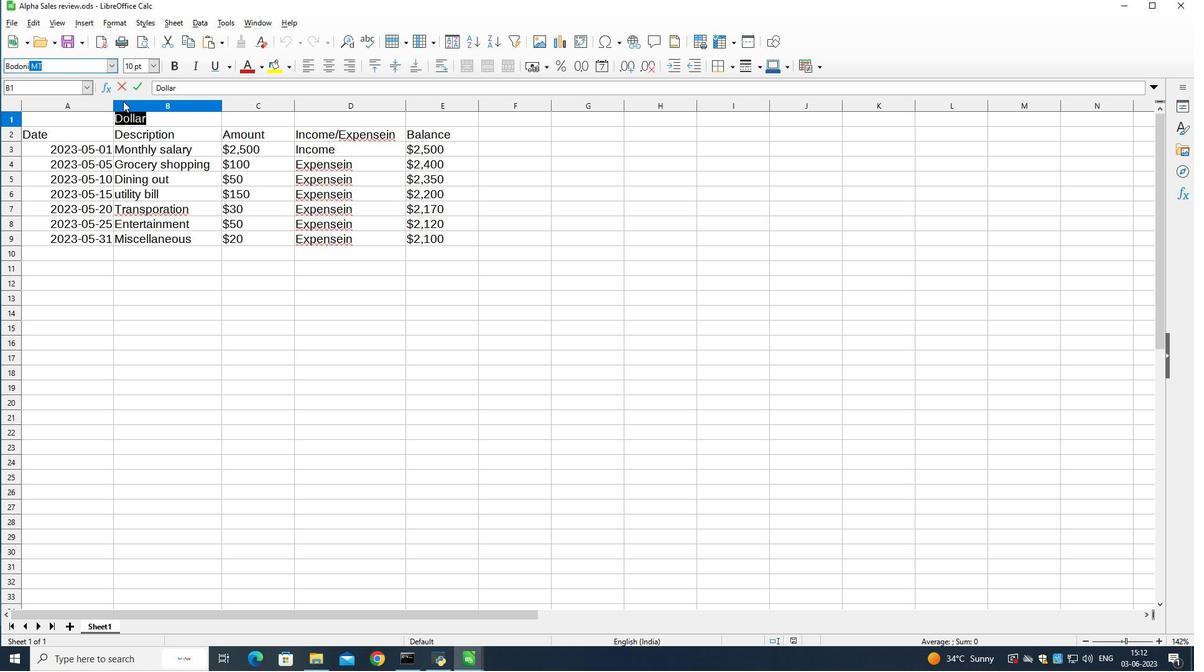 
Action: Mouse moved to (159, 123)
Screenshot: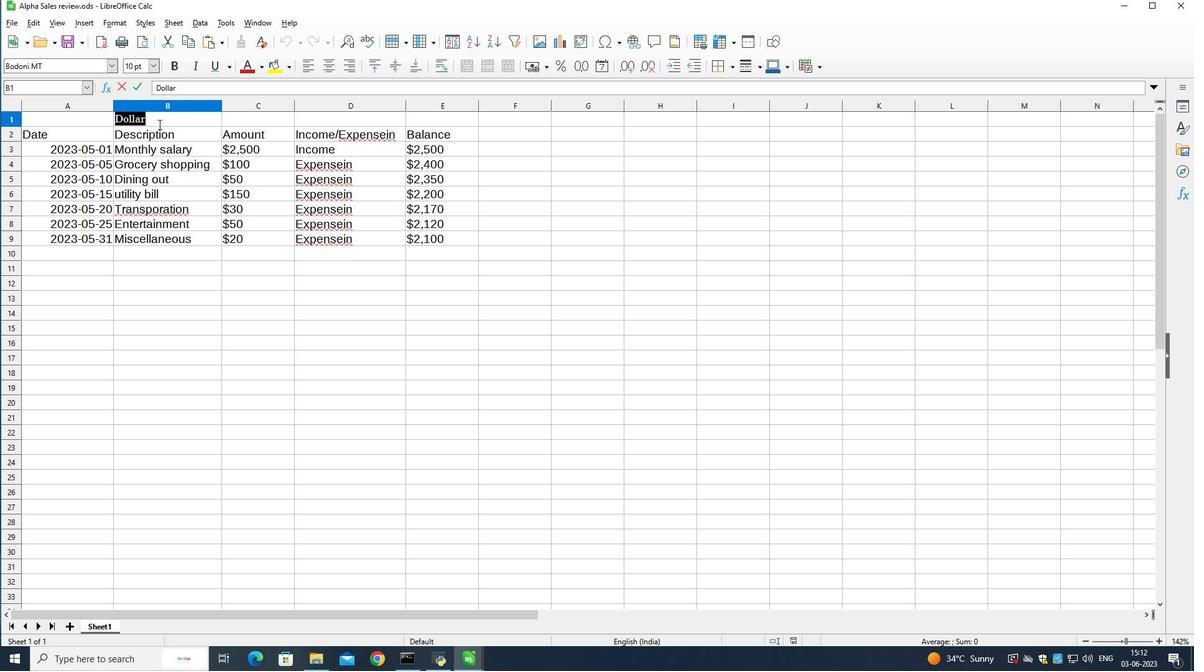 
Action: Mouse pressed left at (159, 123)
Screenshot: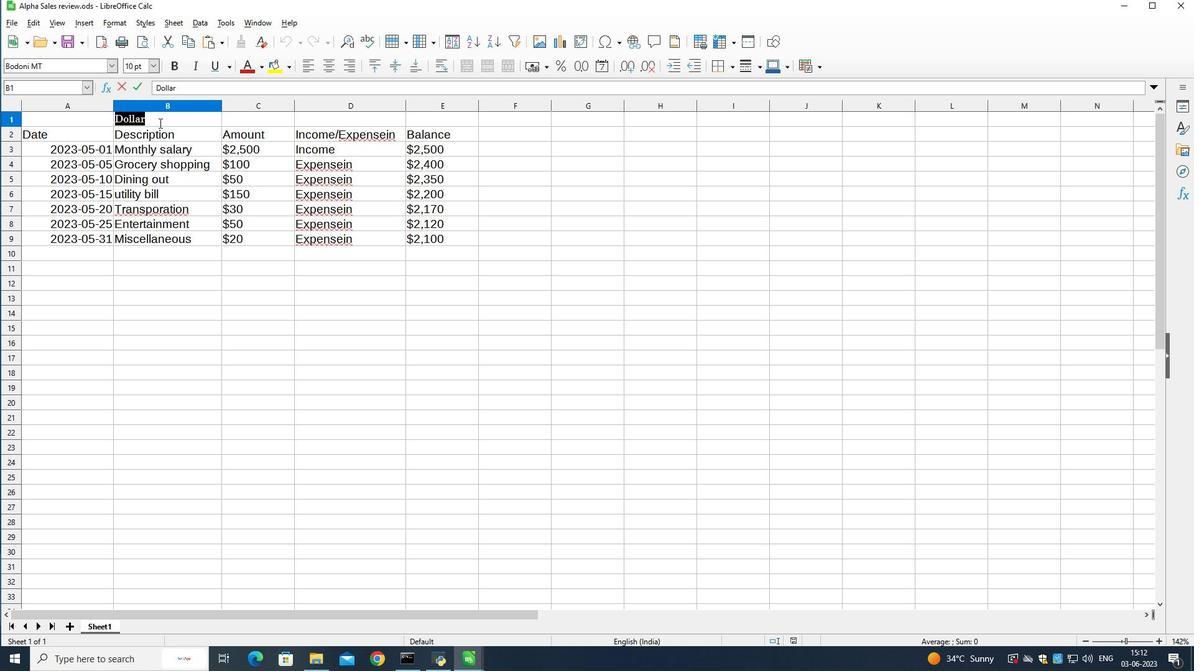 
Action: Mouse moved to (158, 121)
Screenshot: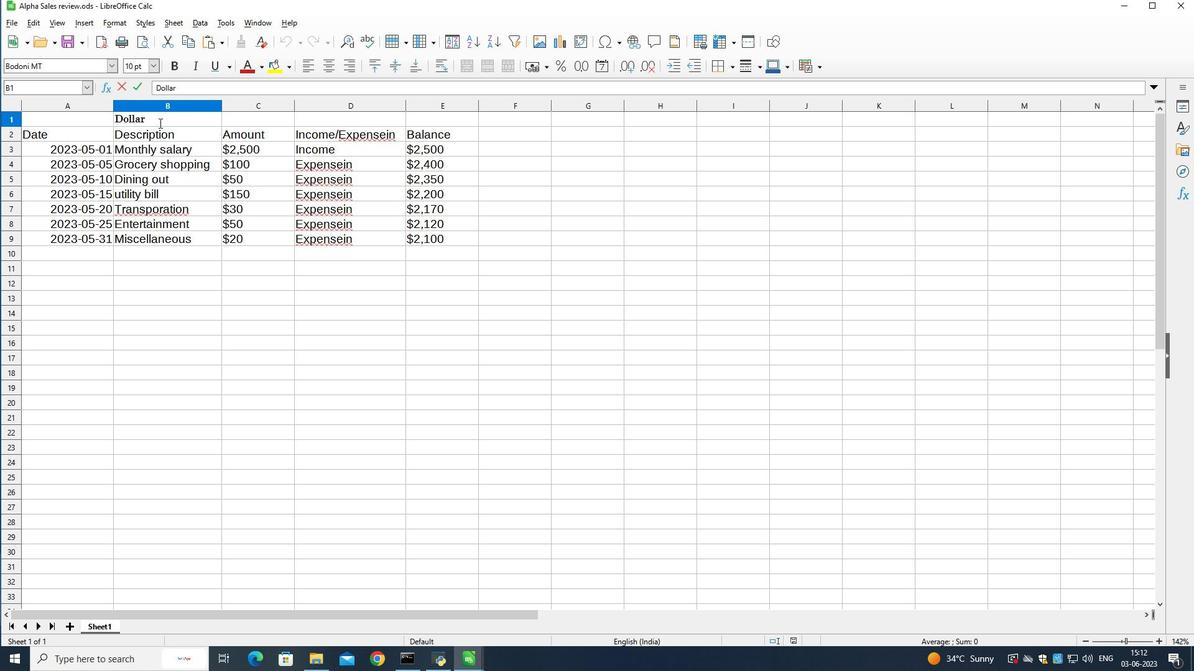 
Action: Mouse pressed left at (158, 121)
Screenshot: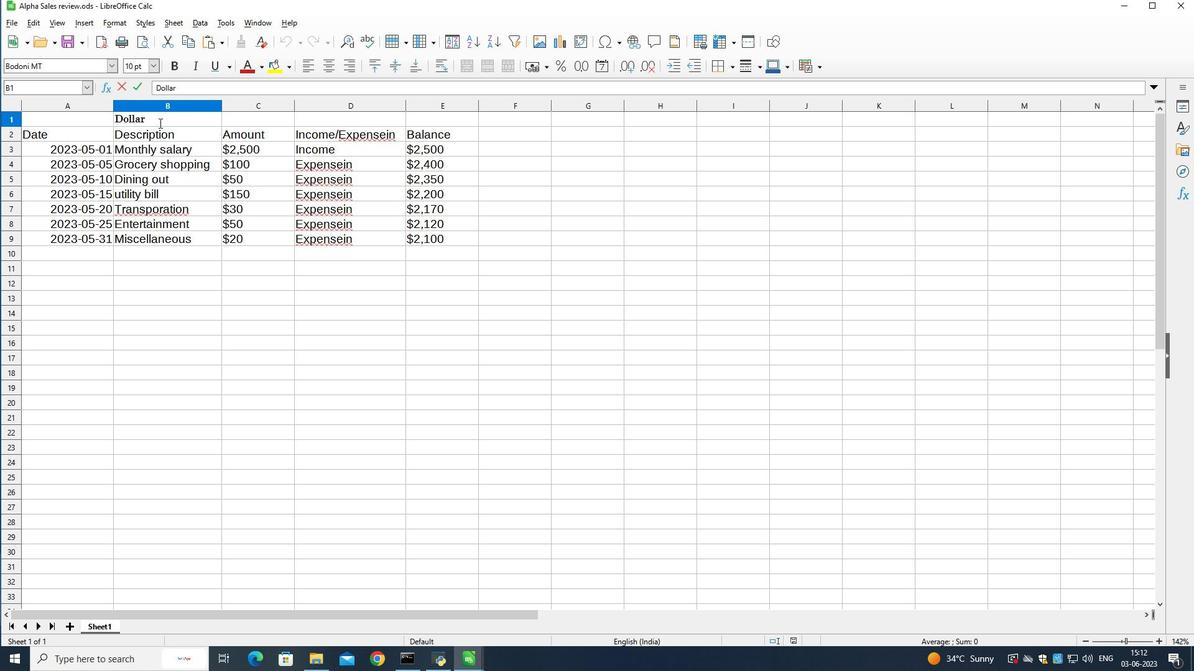 
Action: Mouse moved to (159, 121)
Screenshot: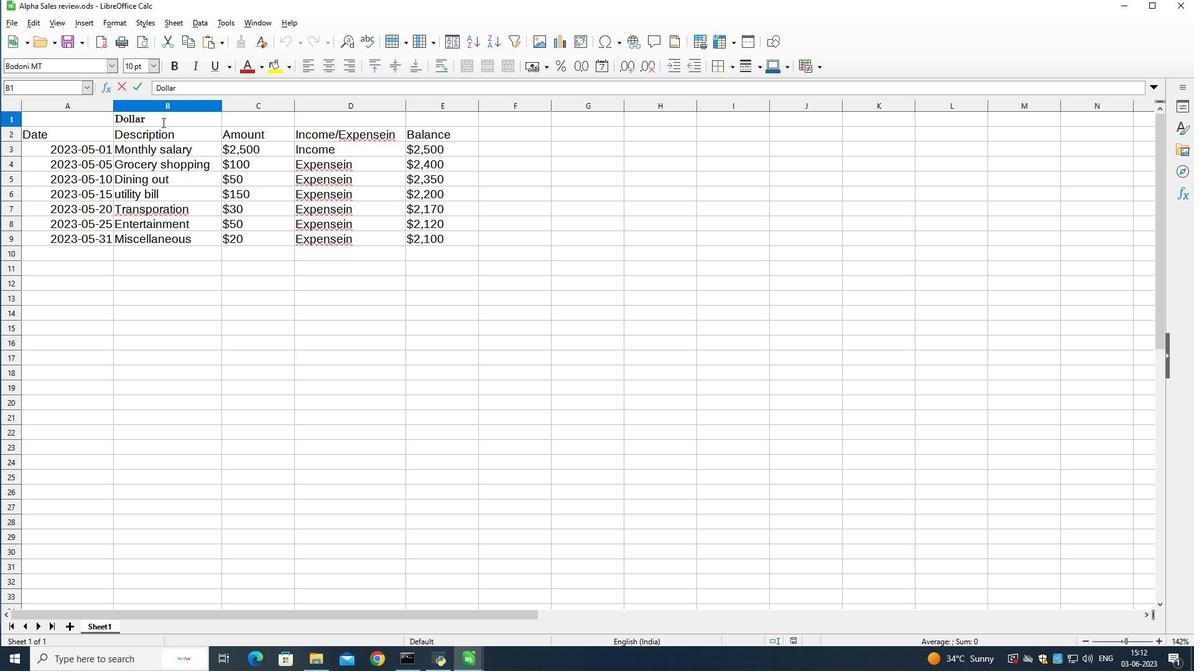 
Action: Mouse pressed left at (159, 121)
Screenshot: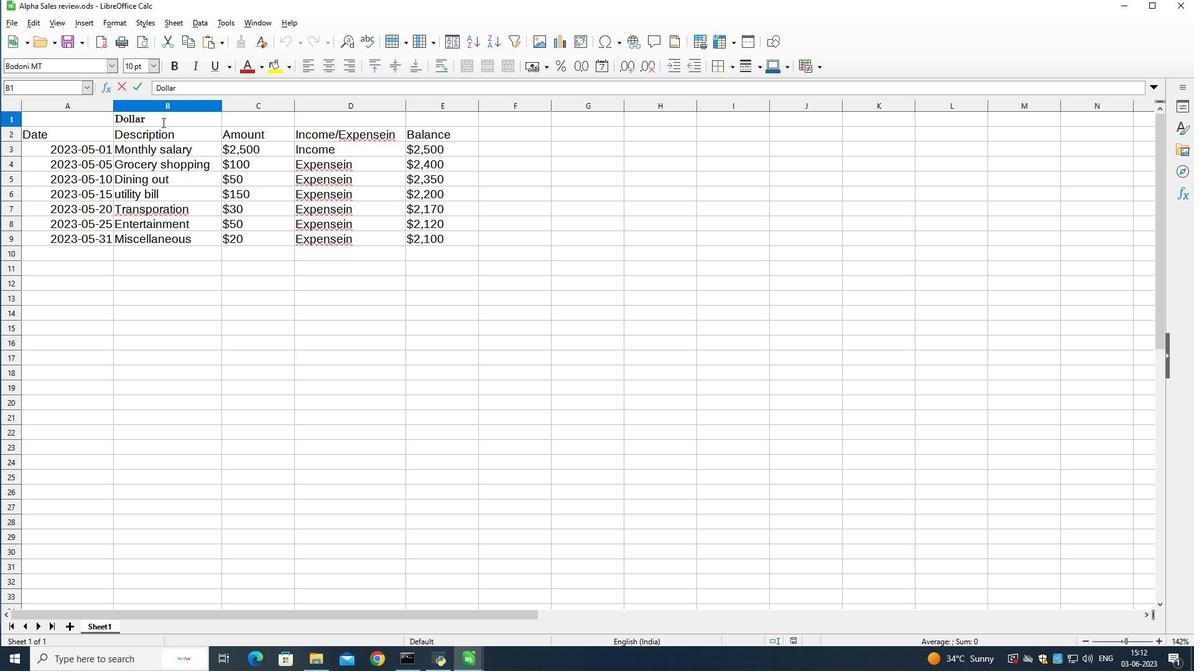 
Action: Mouse moved to (259, 64)
Screenshot: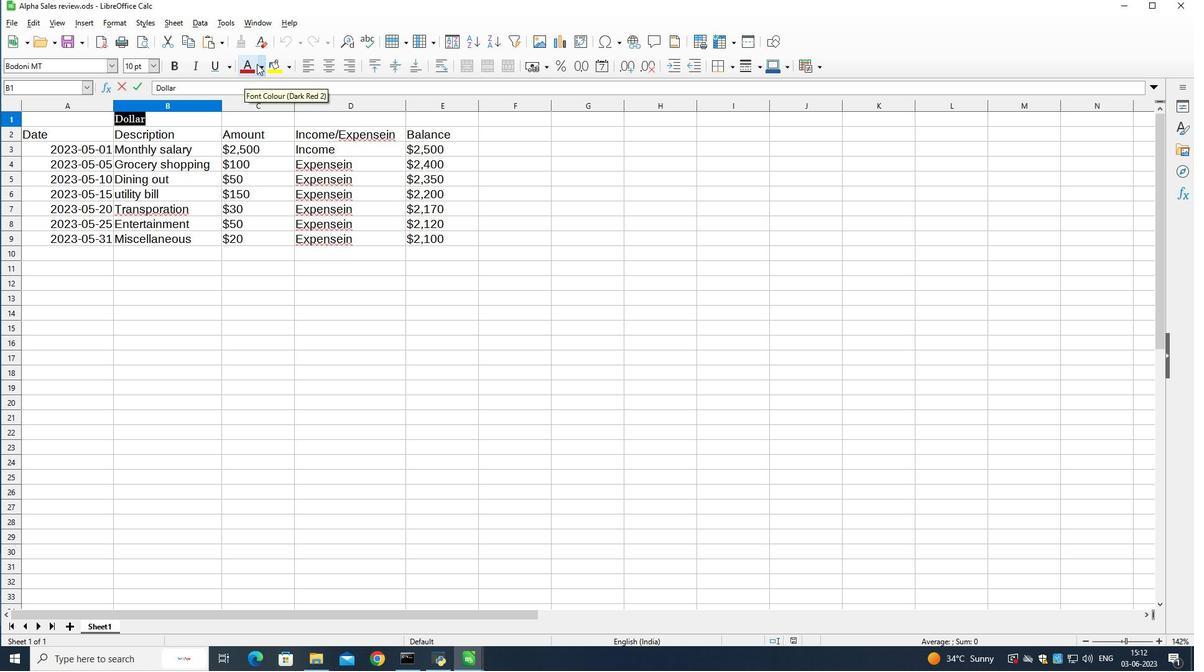 
Action: Mouse pressed left at (259, 64)
Screenshot: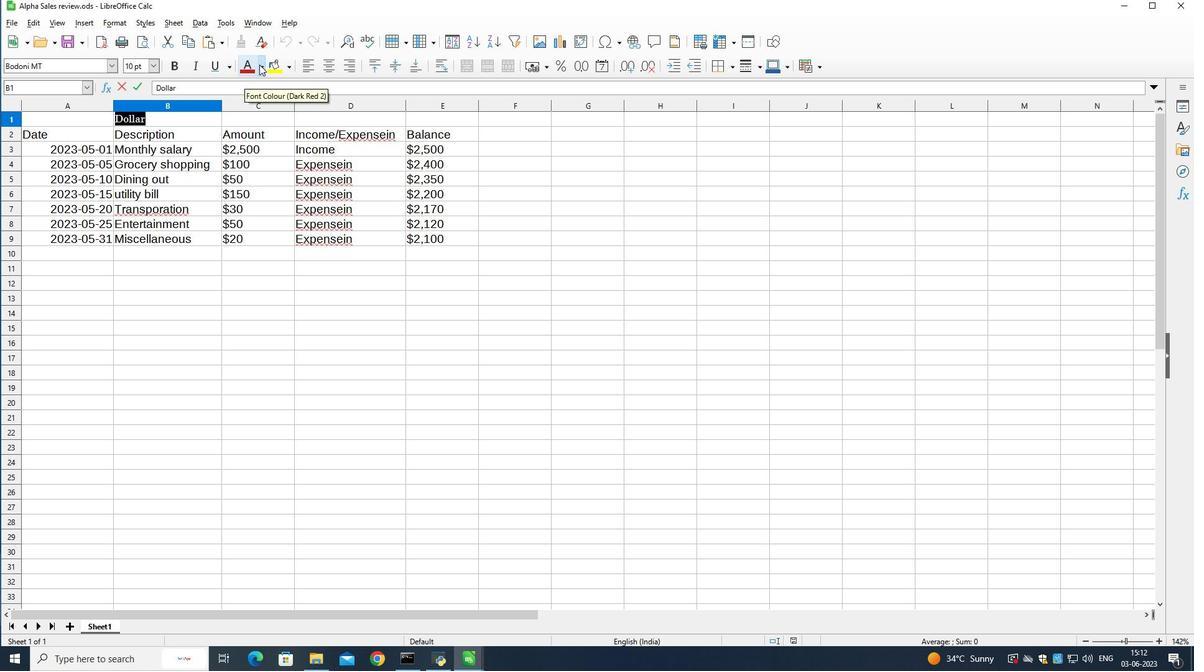 
Action: Mouse moved to (288, 154)
Screenshot: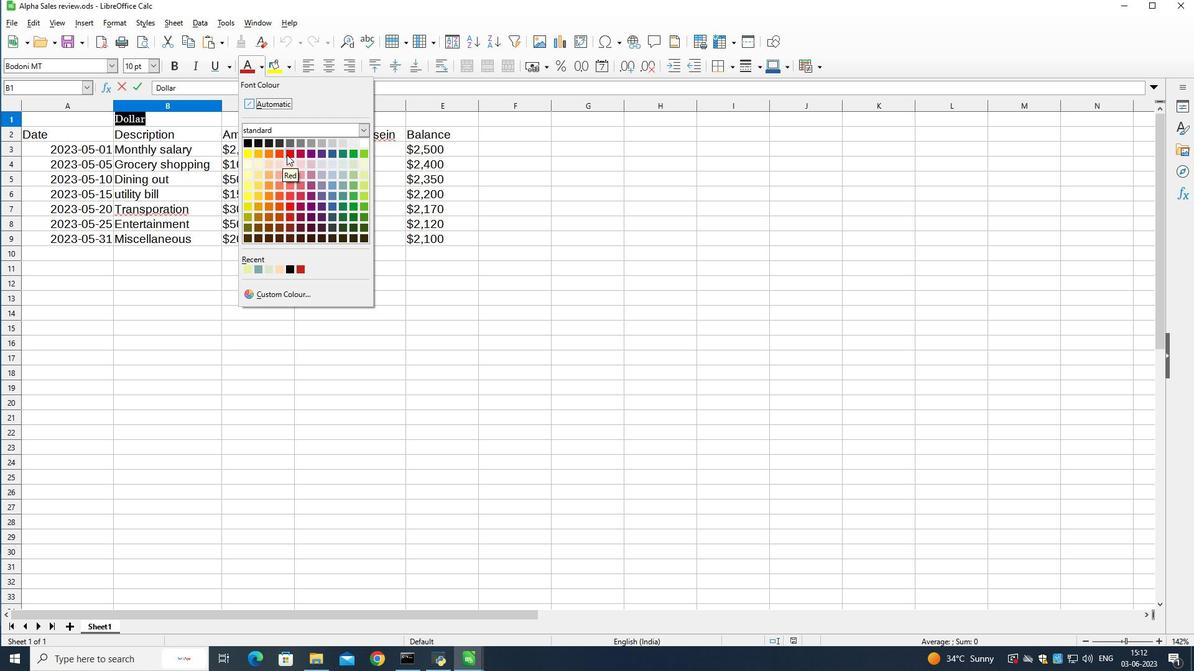 
Action: Mouse pressed left at (288, 154)
Screenshot: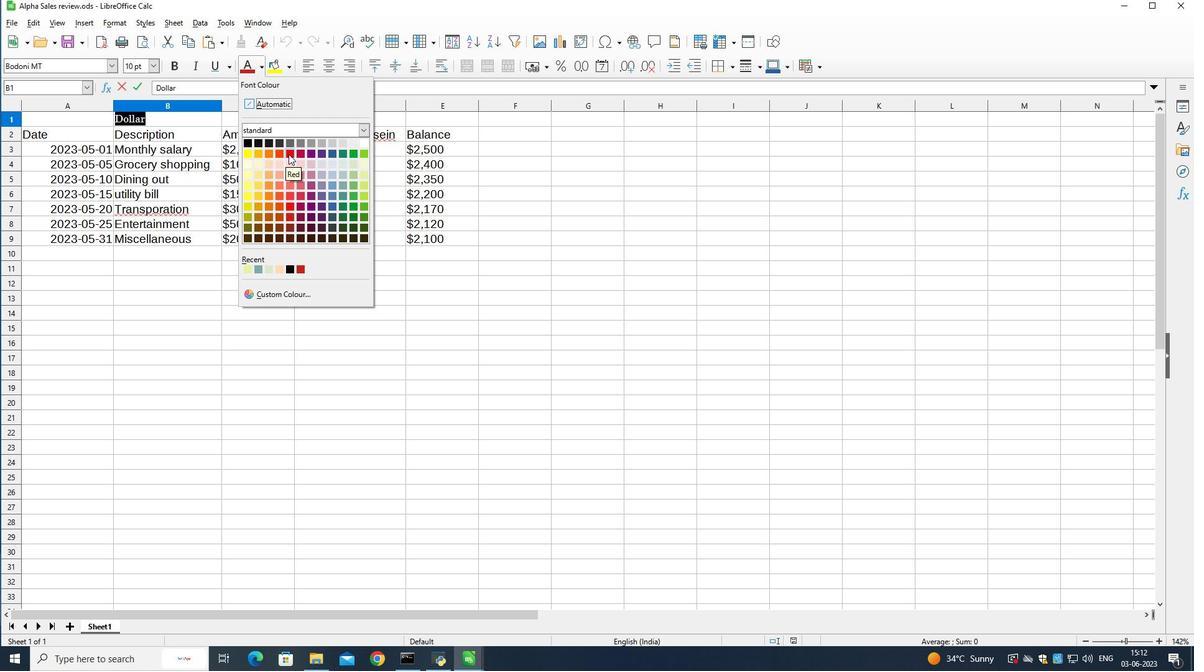 
Action: Mouse moved to (262, 156)
Screenshot: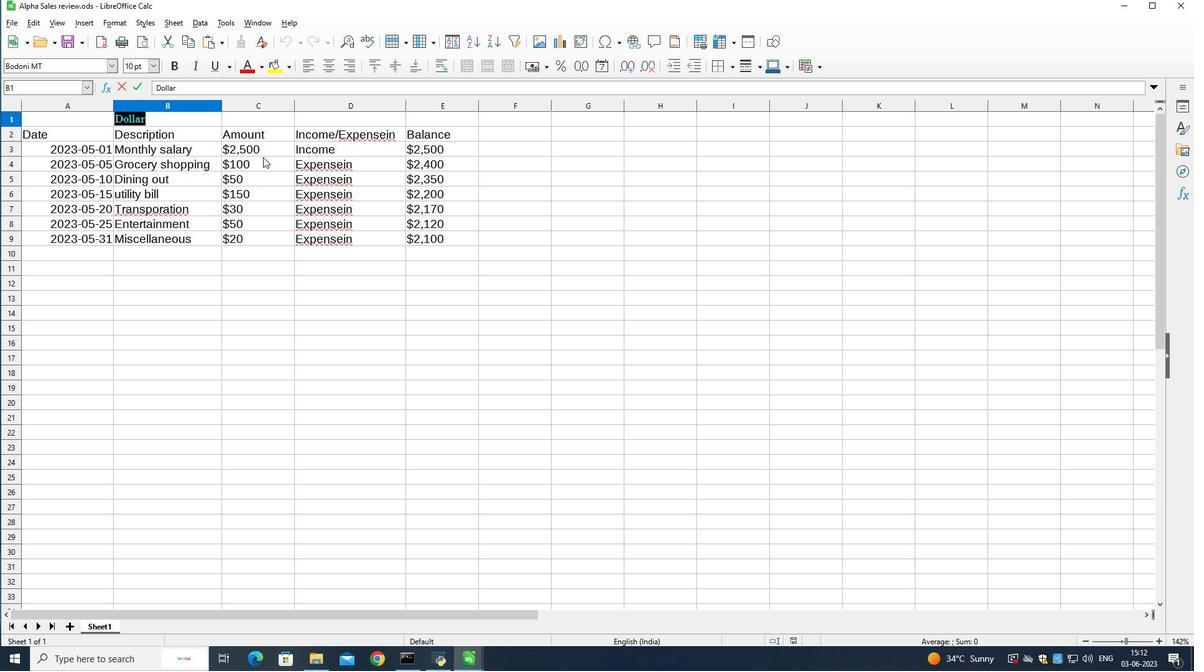 
Action: Mouse pressed left at (262, 156)
Screenshot: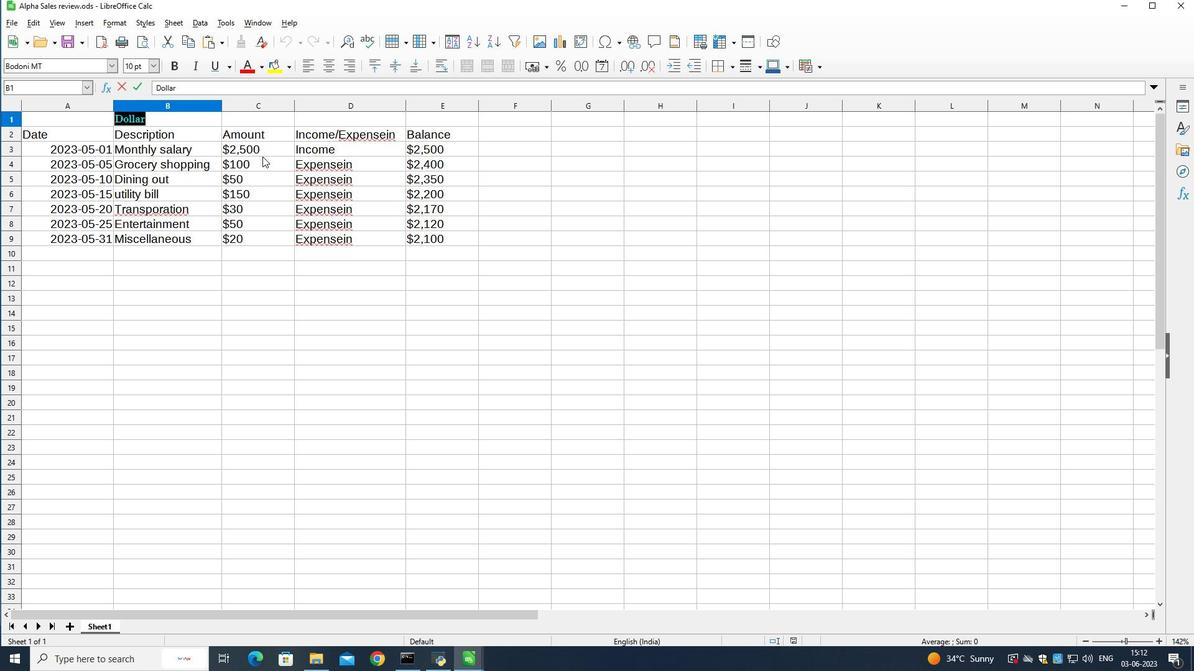 
Action: Mouse moved to (156, 118)
Screenshot: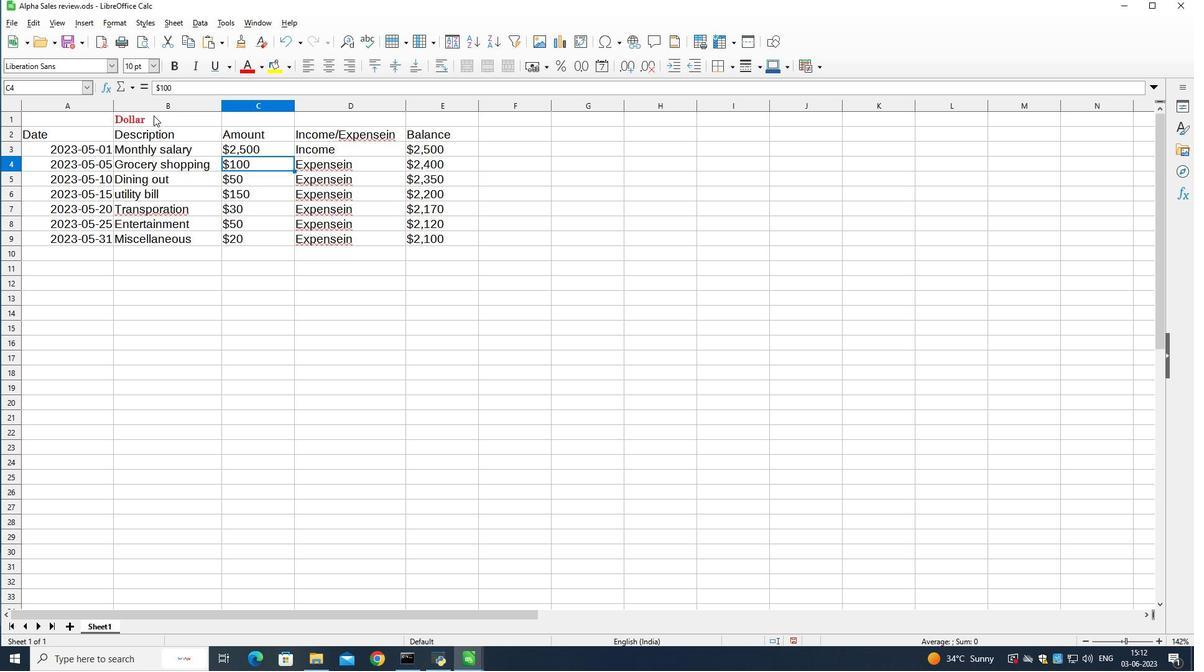 
Action: Mouse pressed left at (156, 118)
Screenshot: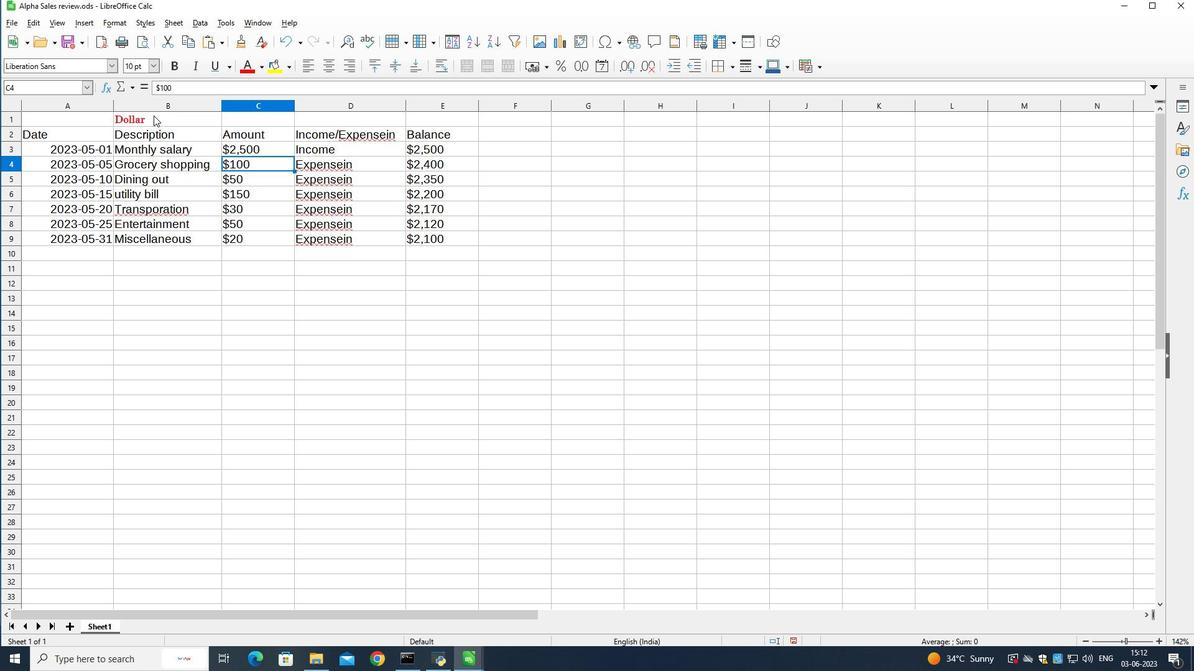 
Action: Mouse moved to (153, 120)
Screenshot: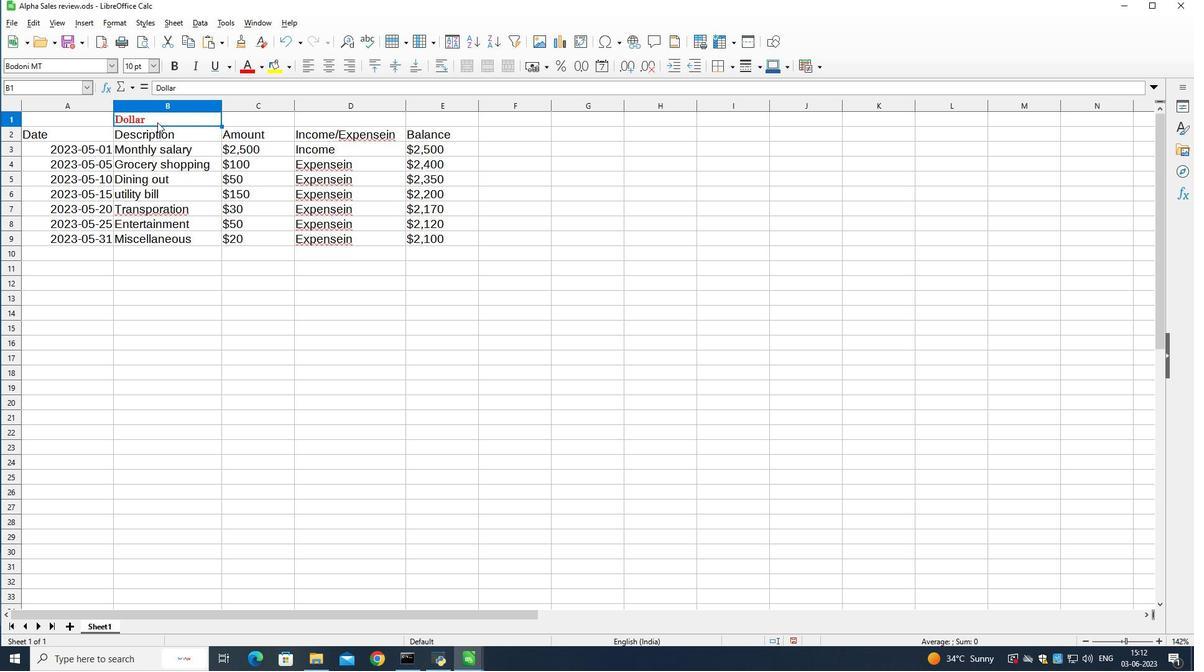 
Action: Mouse pressed left at (153, 120)
Screenshot: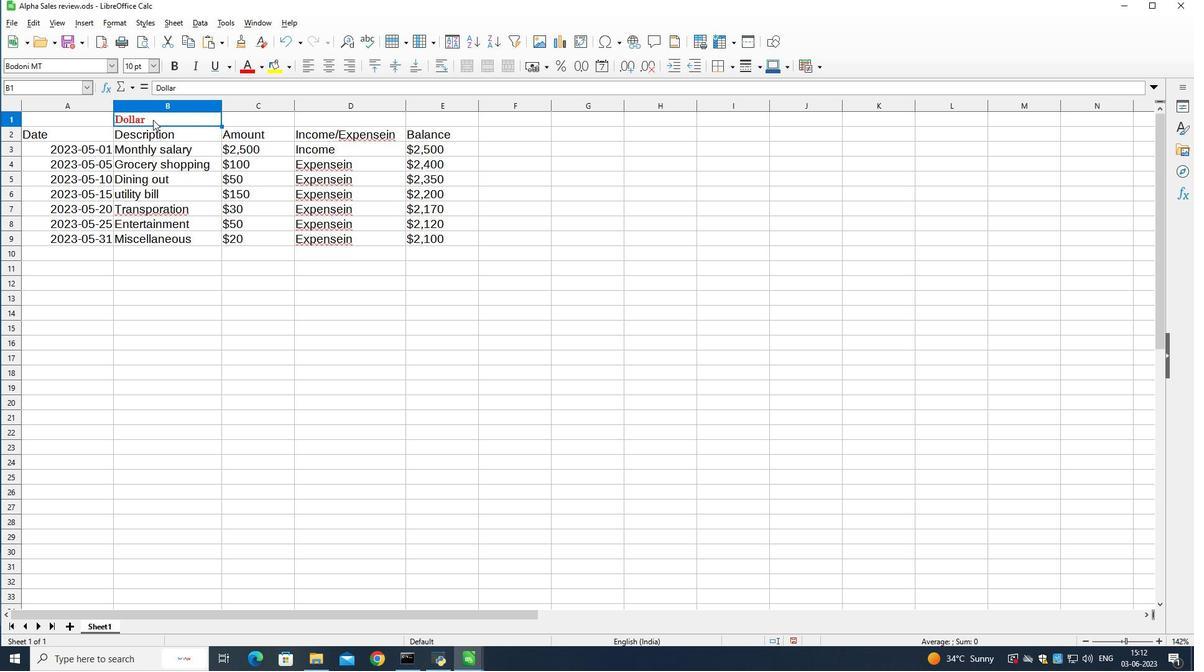 
Action: Mouse moved to (152, 120)
Screenshot: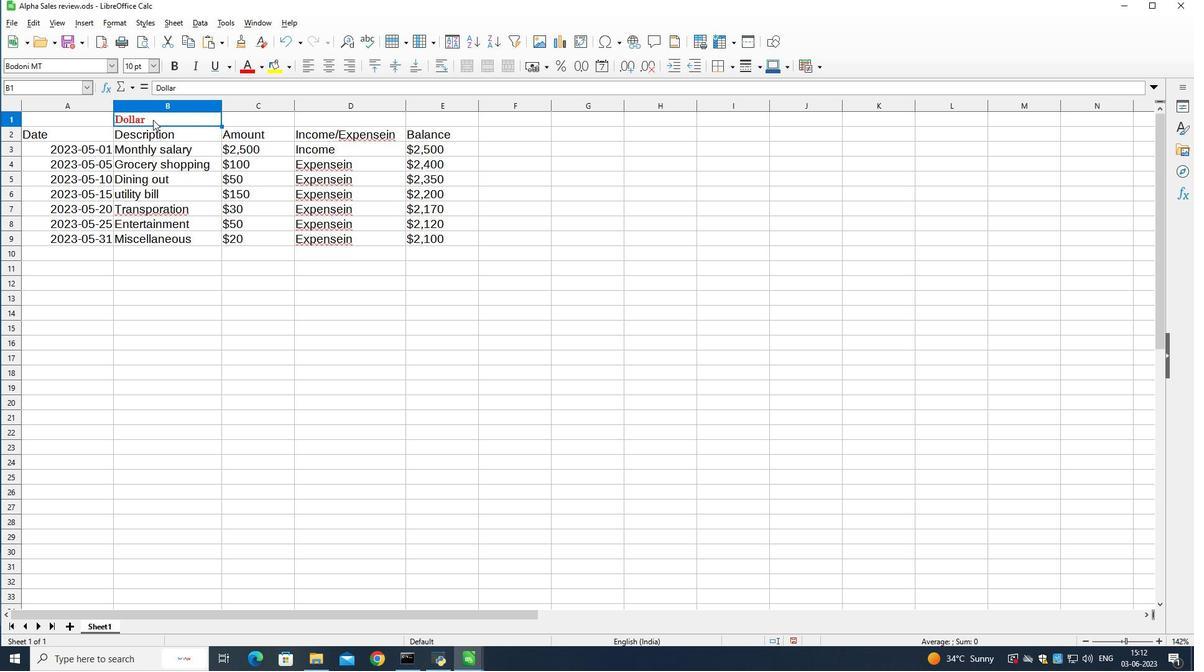 
Action: Mouse pressed left at (152, 120)
Screenshot: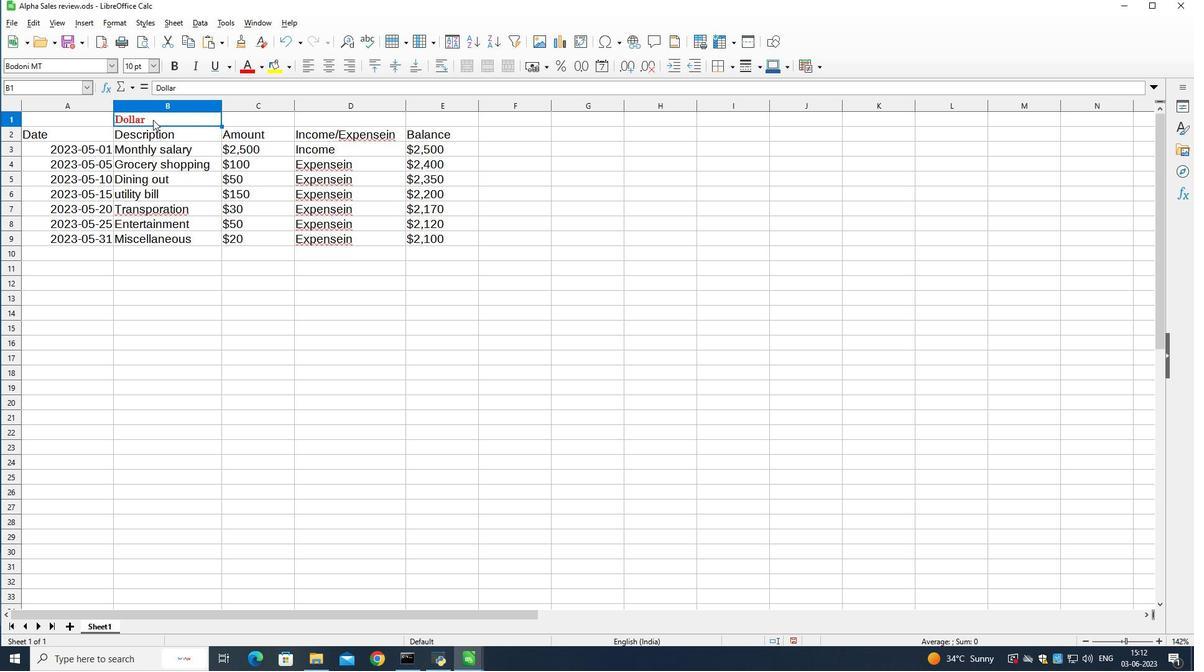 
Action: Mouse pressed left at (152, 120)
Screenshot: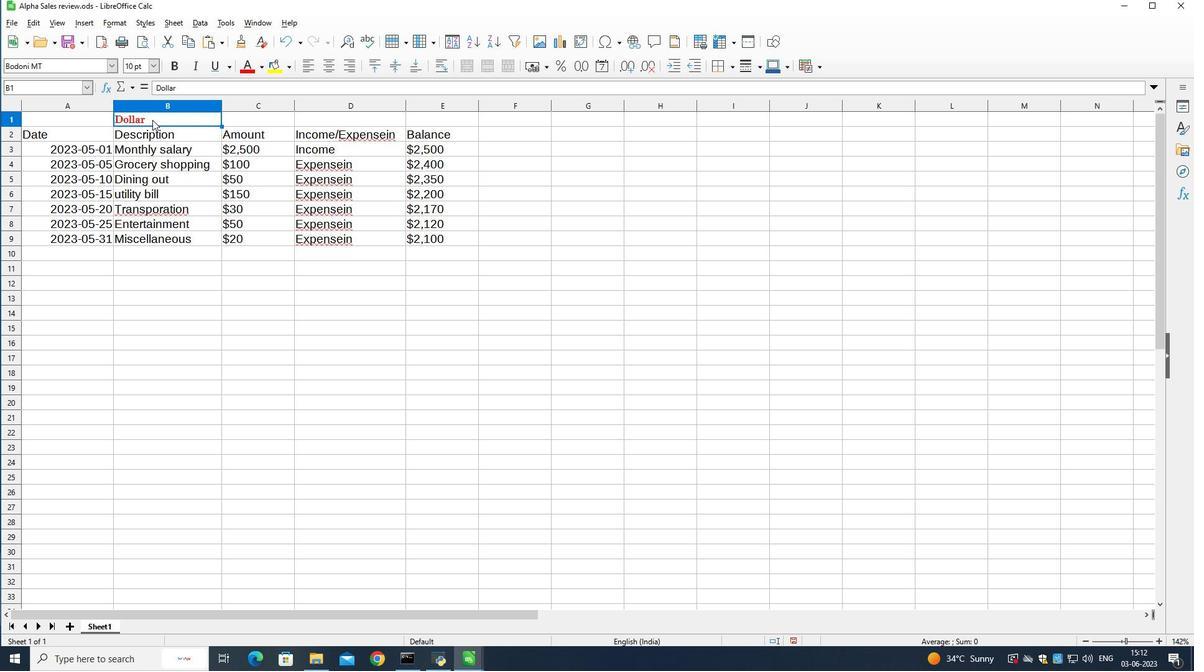 
Action: Mouse moved to (154, 59)
Screenshot: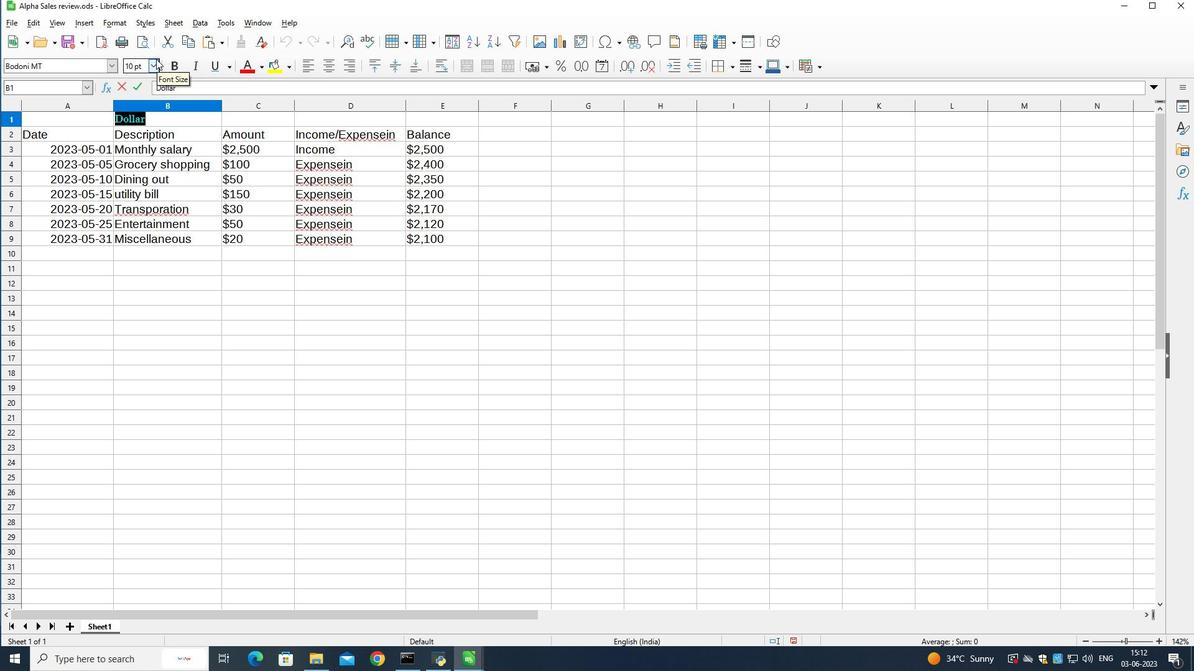 
Action: Mouse pressed left at (154, 59)
Screenshot: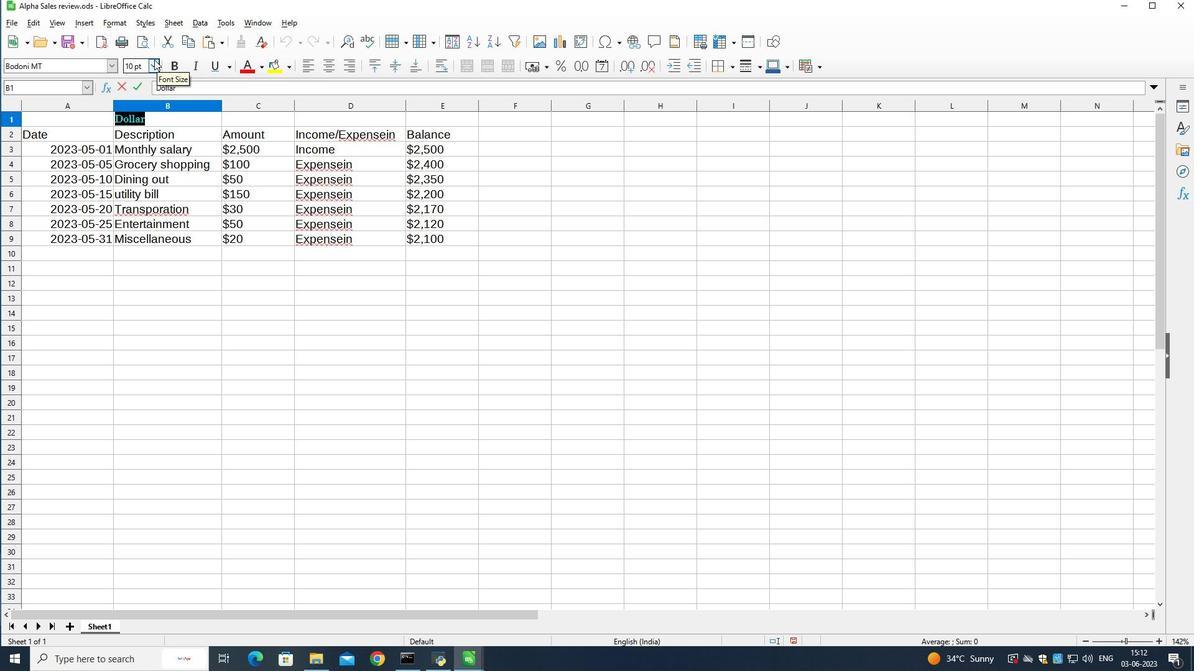 
Action: Mouse moved to (139, 205)
Screenshot: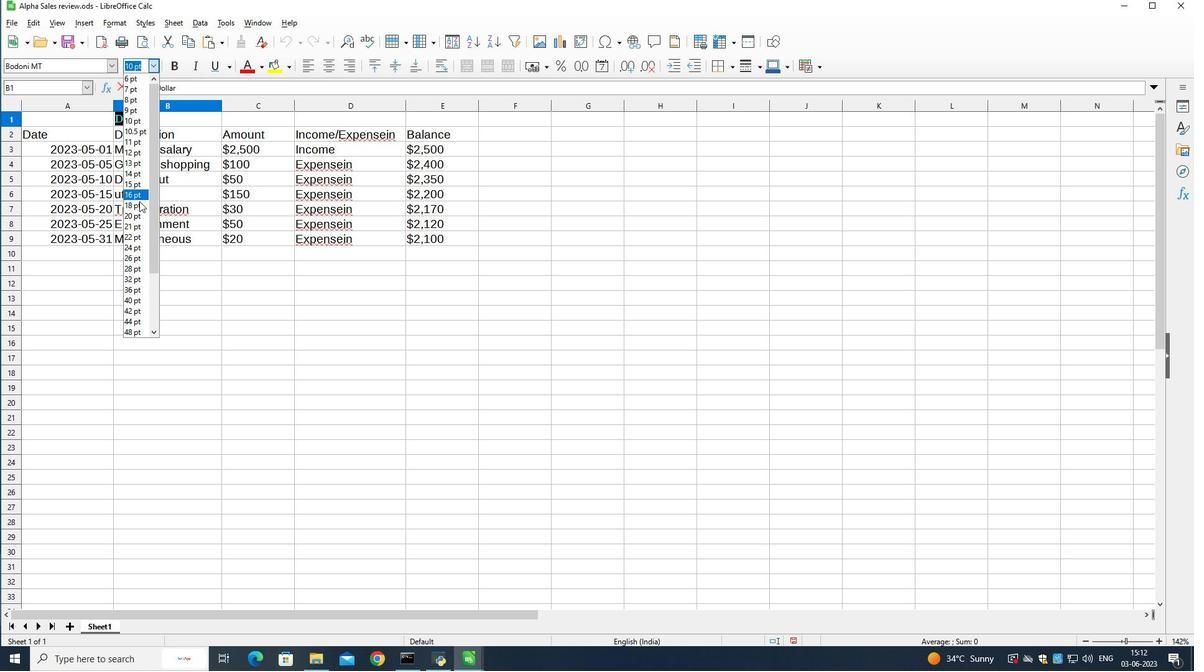 
Action: Mouse pressed left at (139, 205)
Screenshot: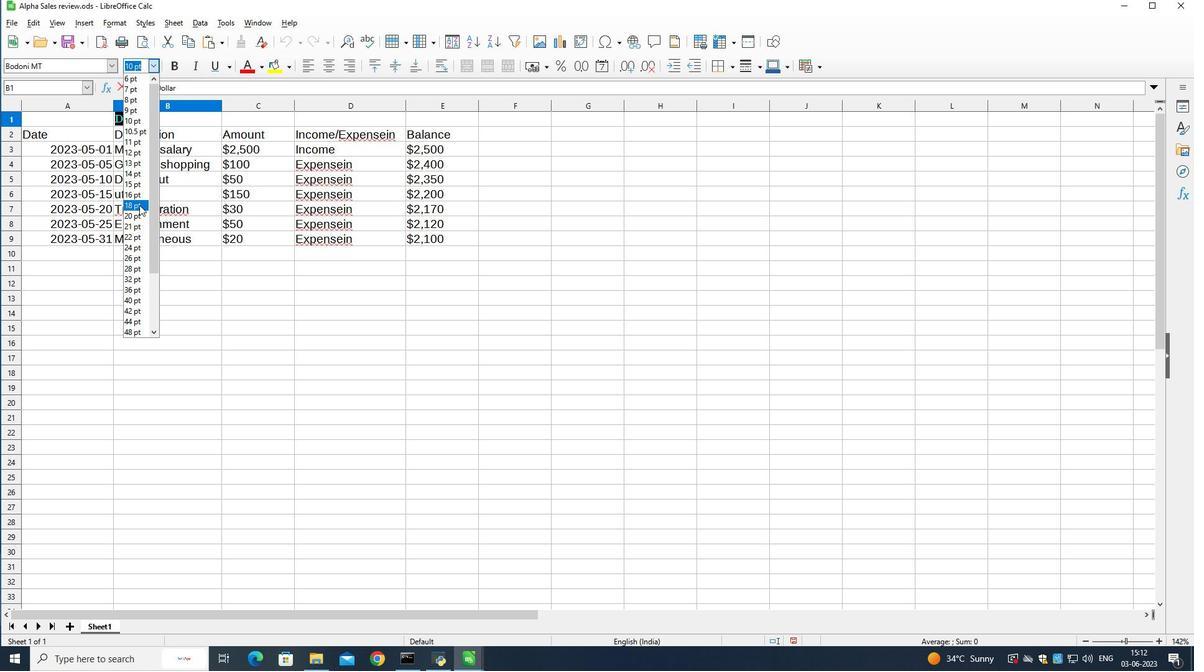
Action: Mouse moved to (225, 289)
Screenshot: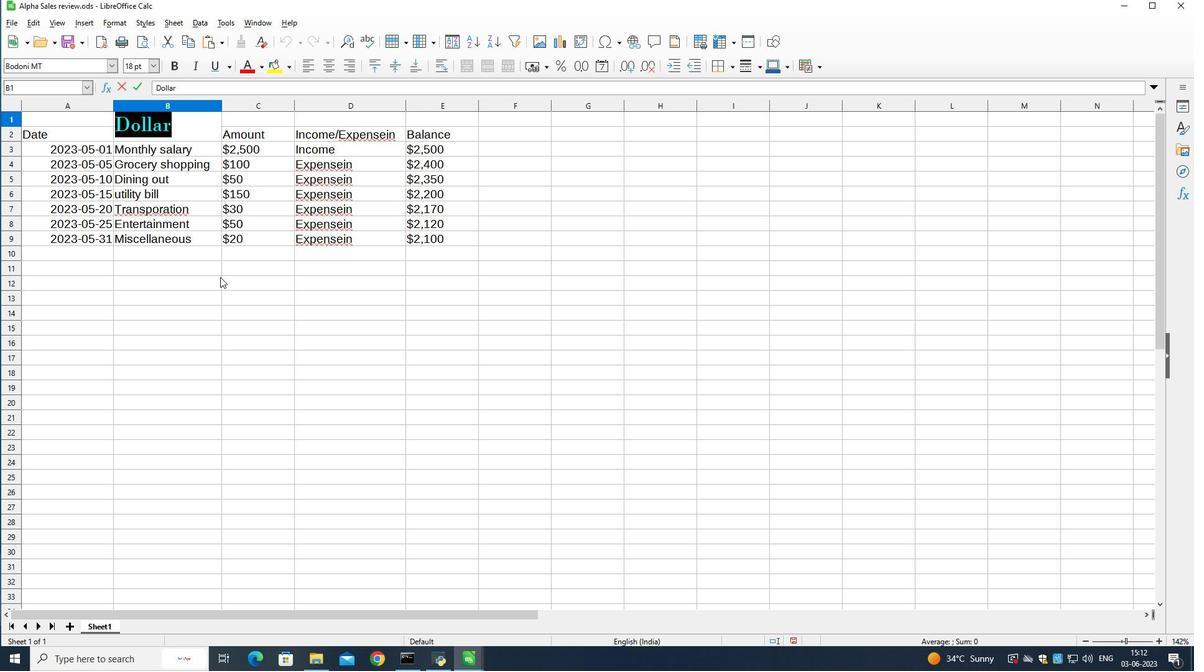 
Action: Mouse pressed left at (225, 289)
Screenshot: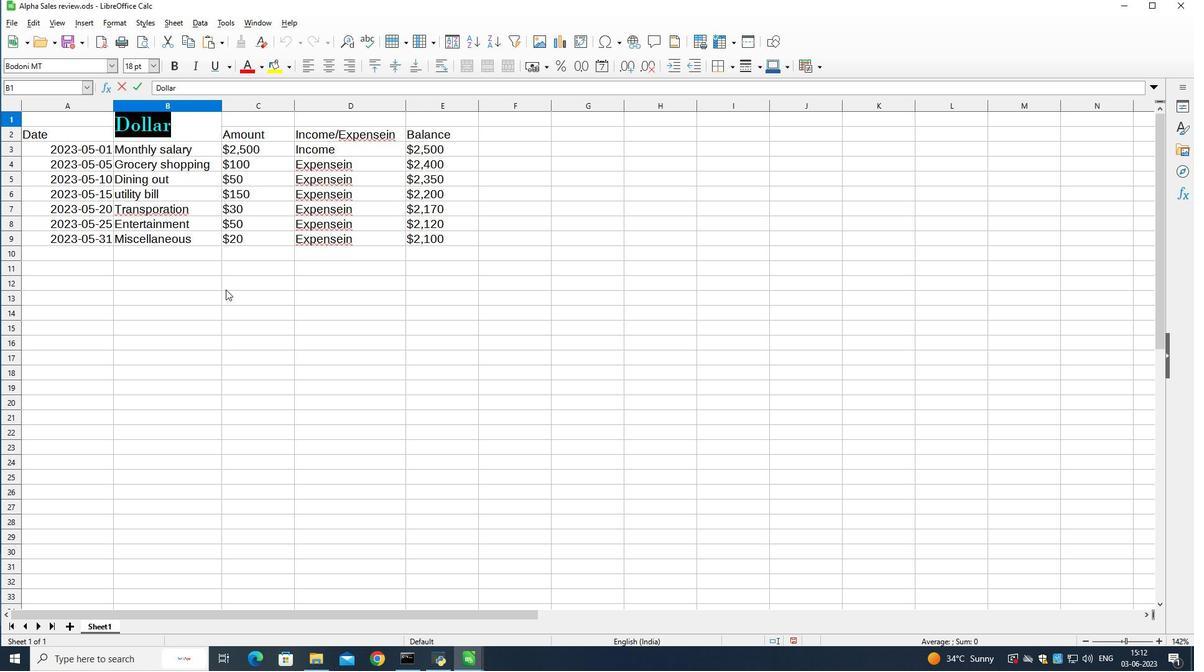 
Action: Mouse moved to (30, 141)
Screenshot: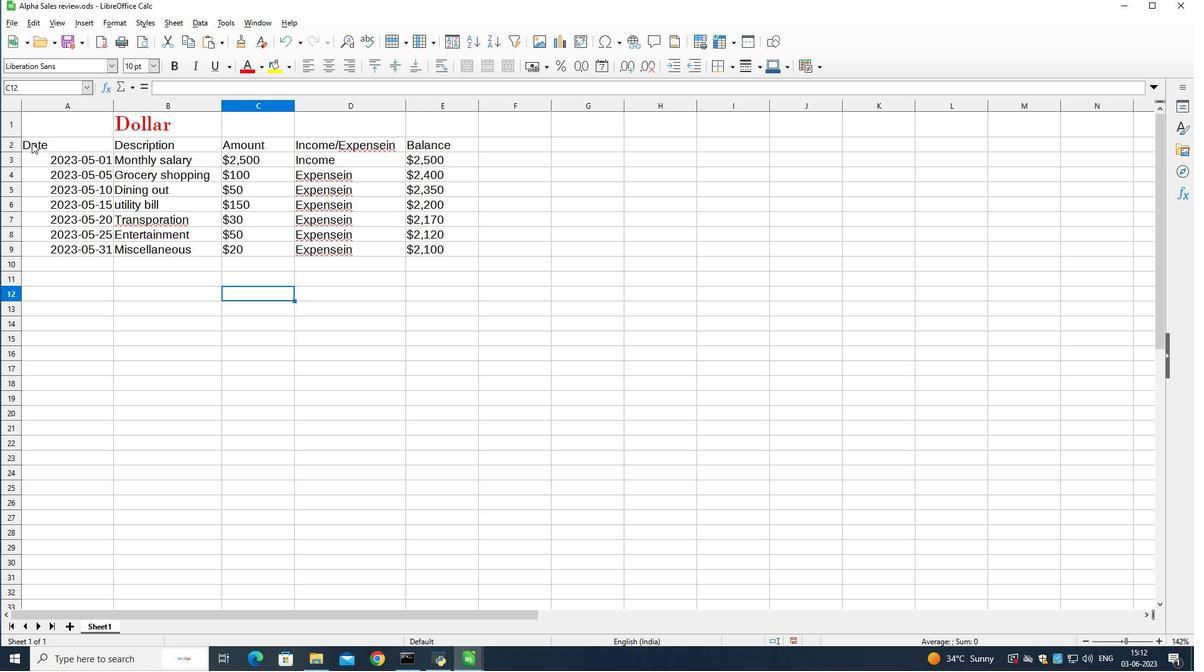 
Action: Mouse pressed left at (30, 141)
Screenshot: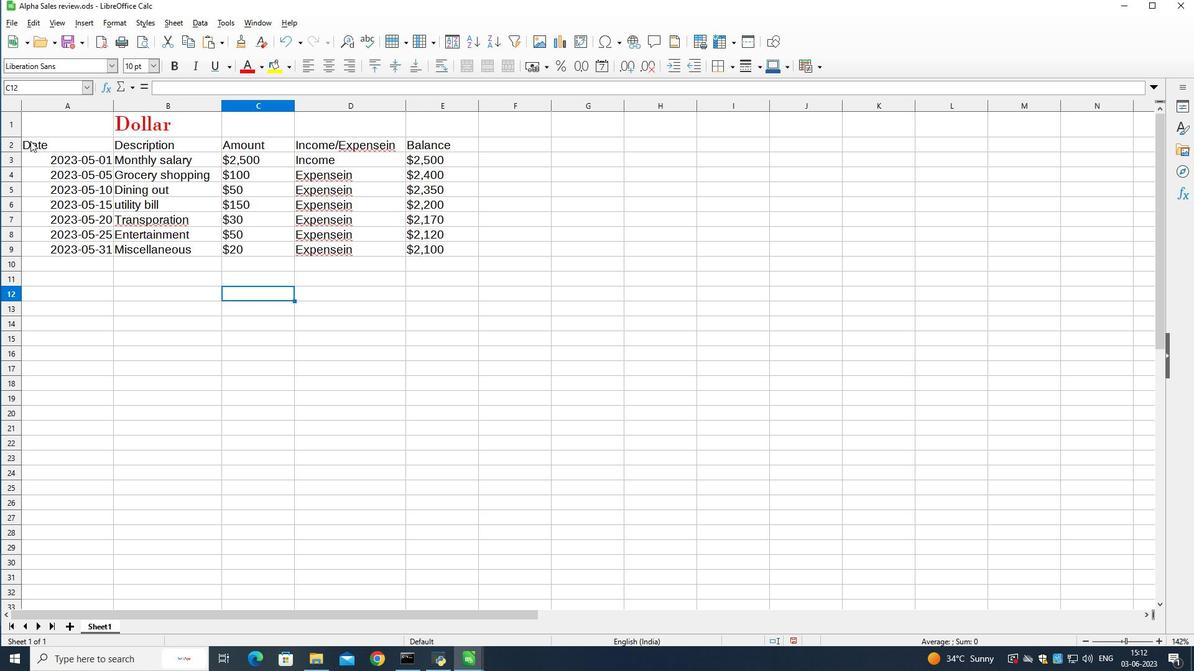 
Action: Mouse moved to (184, 307)
Screenshot: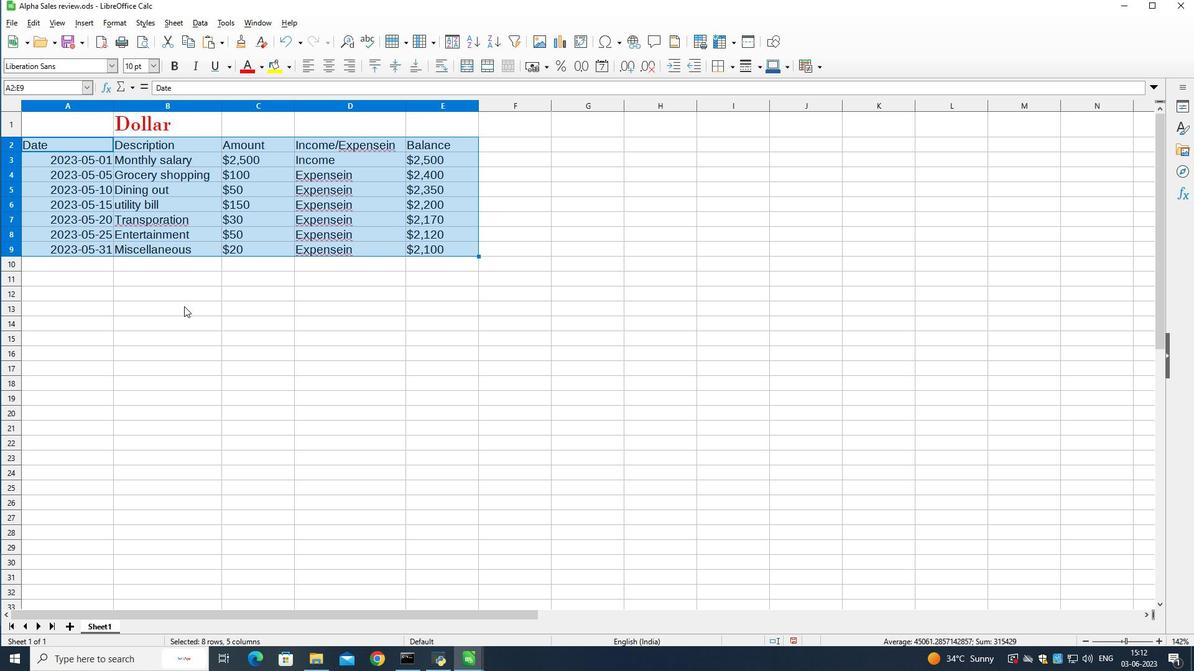 
Action: Mouse pressed left at (184, 307)
Screenshot: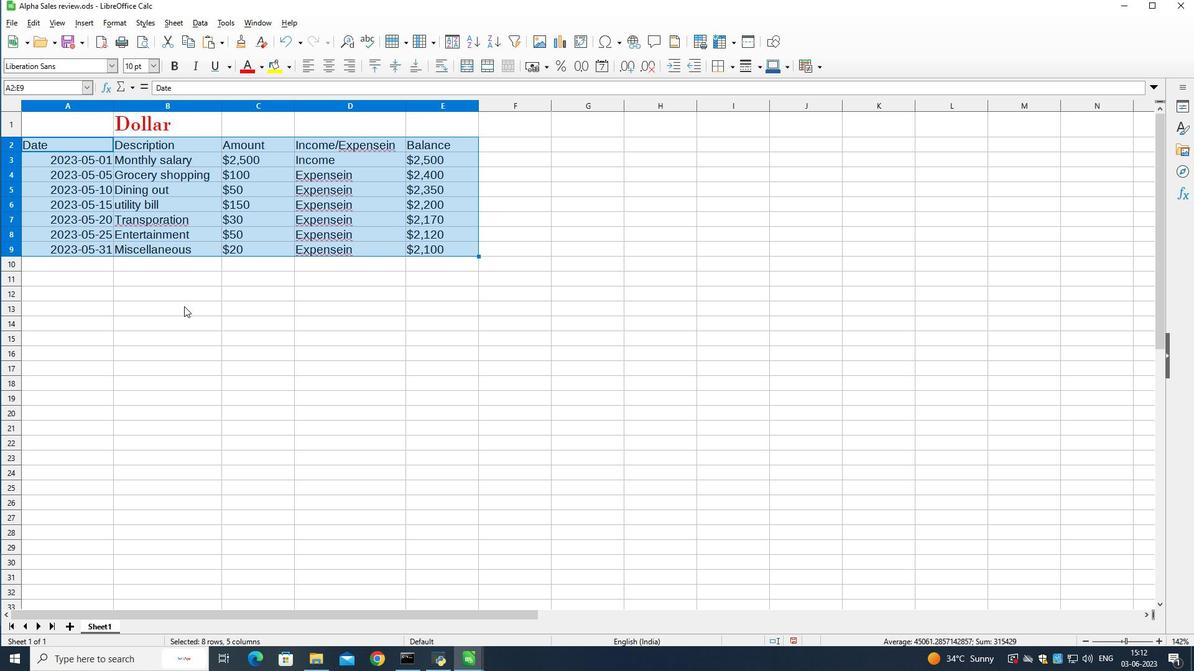 
Action: Mouse moved to (179, 117)
Screenshot: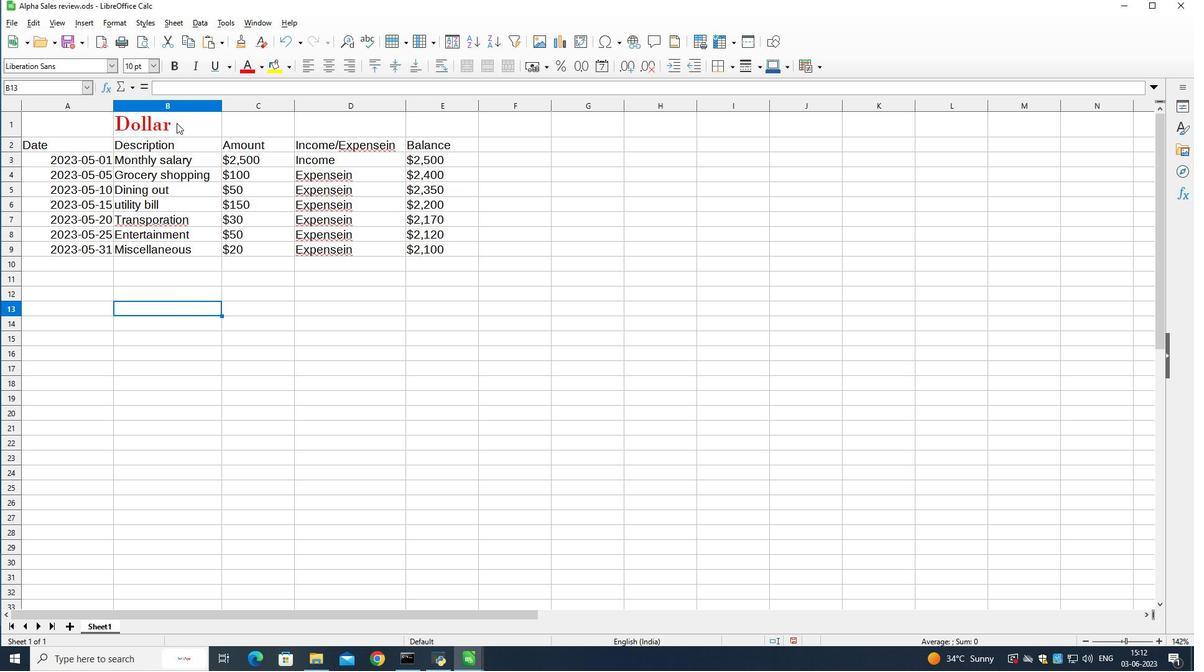 
Action: Mouse pressed left at (179, 117)
Screenshot: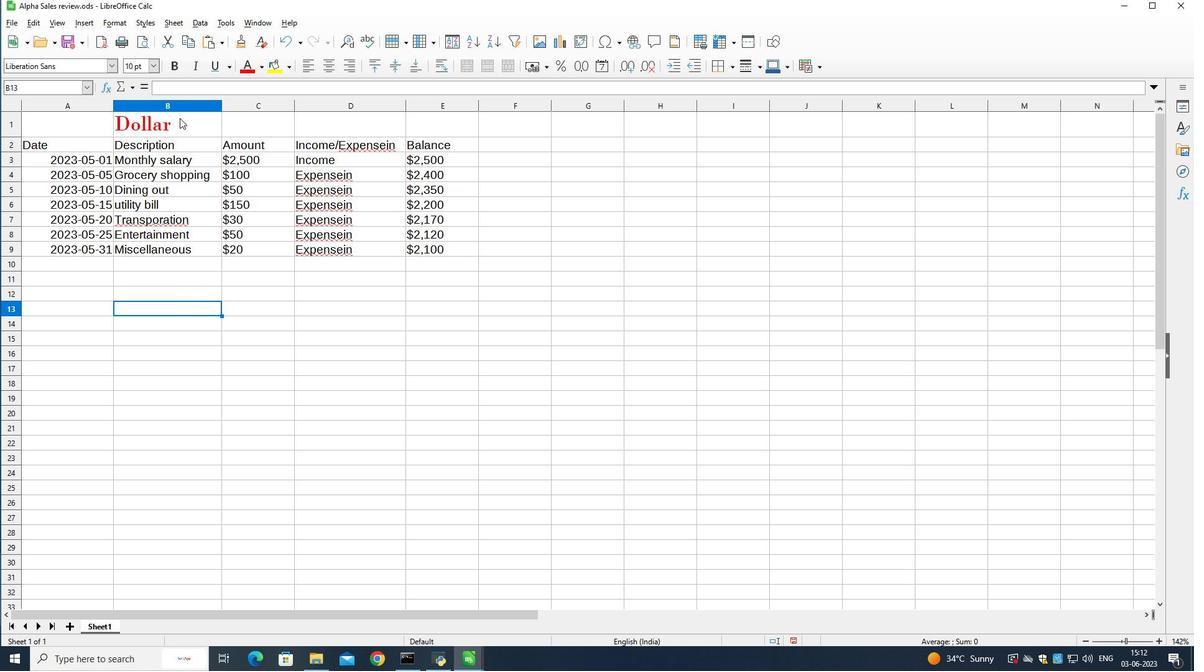 
Action: Mouse pressed left at (179, 117)
Screenshot: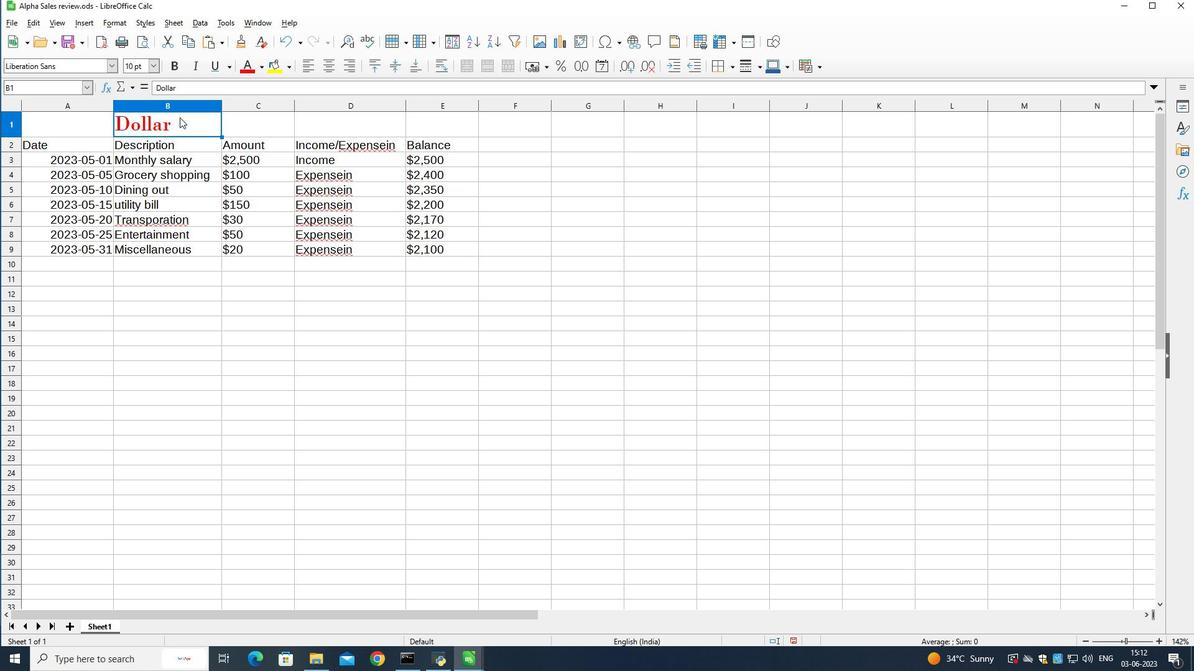 
Action: Mouse pressed left at (179, 117)
Screenshot: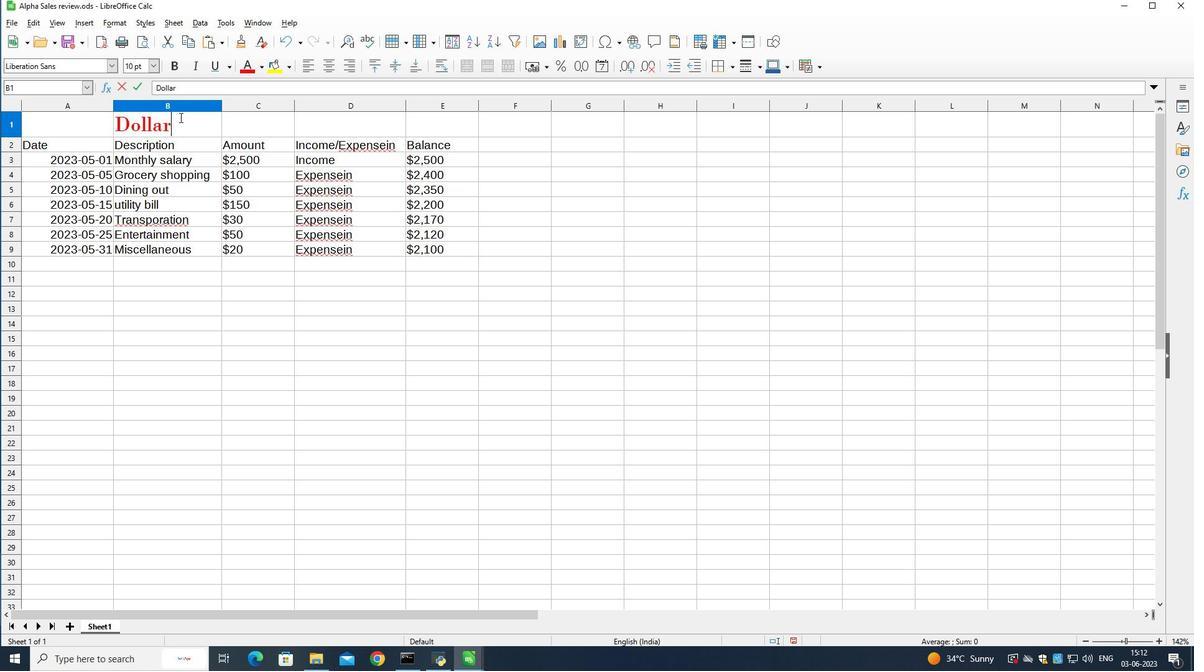 
Action: Mouse pressed left at (179, 117)
Screenshot: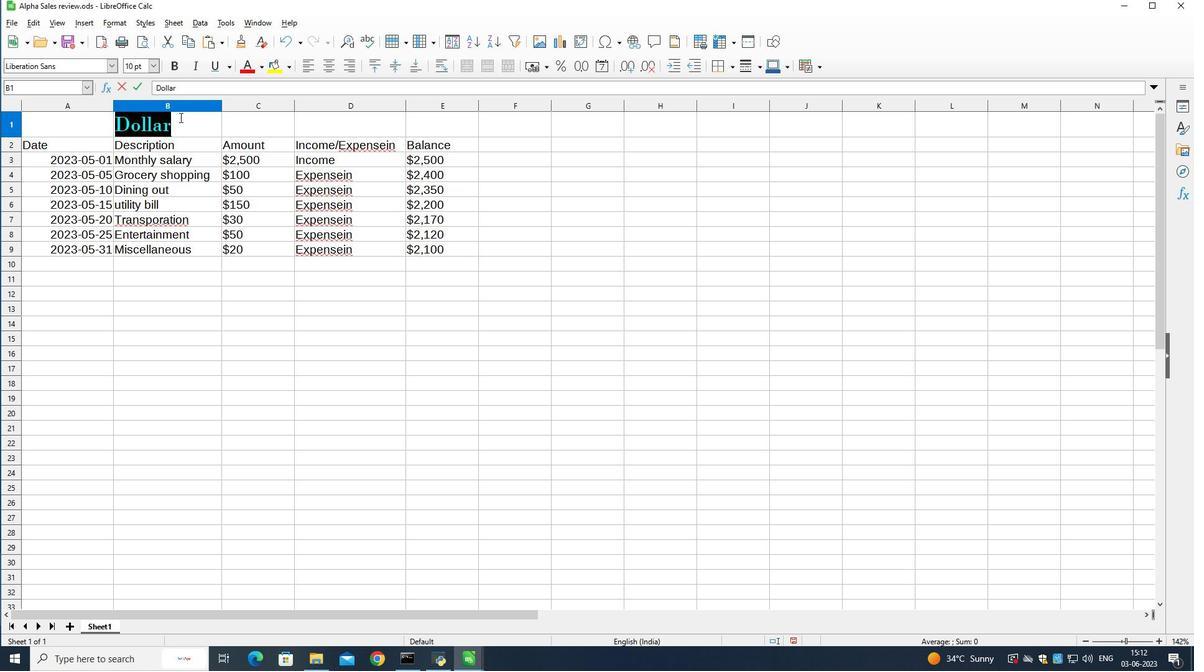 
Action: Mouse moved to (171, 61)
Screenshot: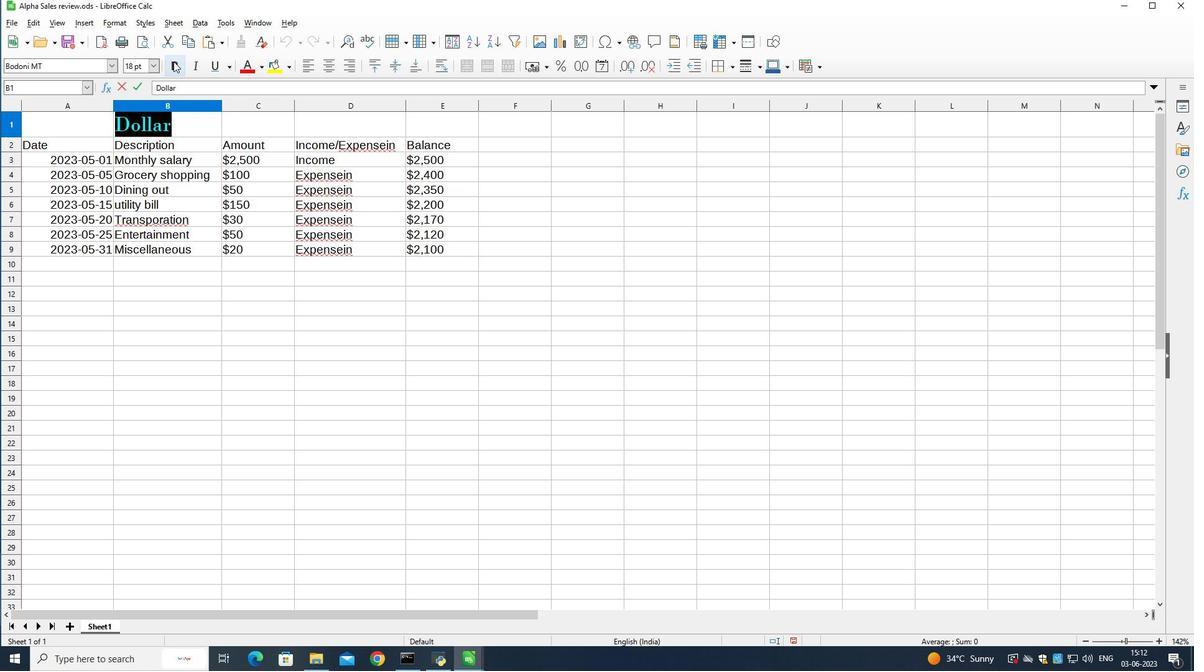 
Action: Mouse pressed left at (171, 61)
Screenshot: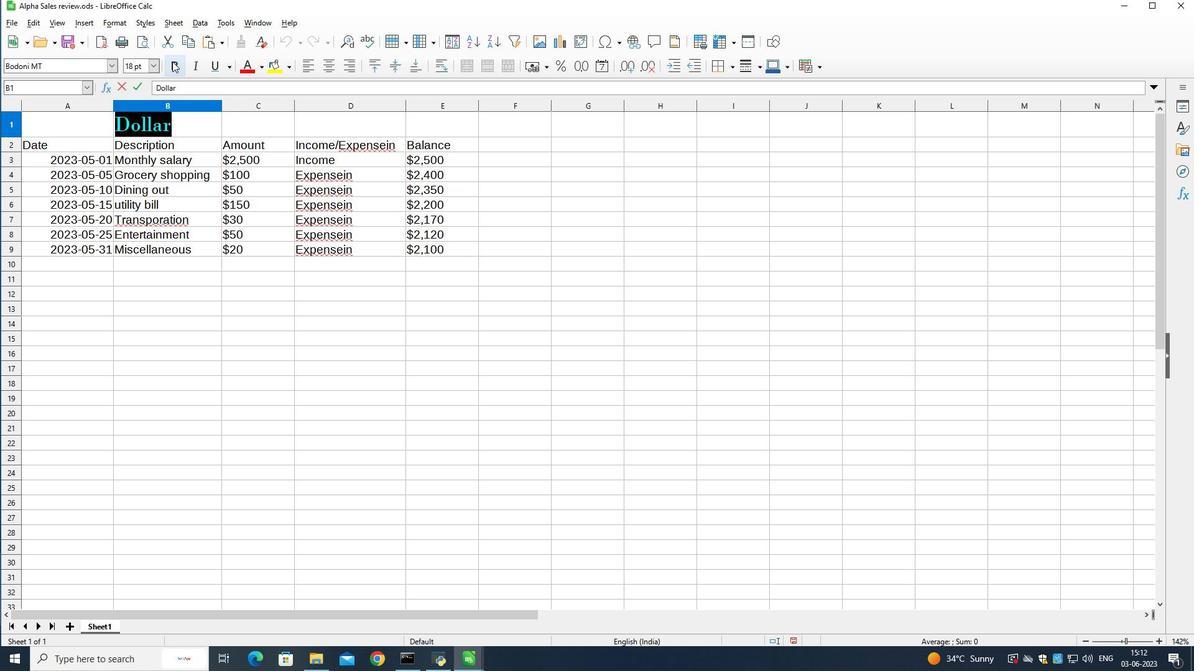 
Action: Mouse moved to (214, 65)
Screenshot: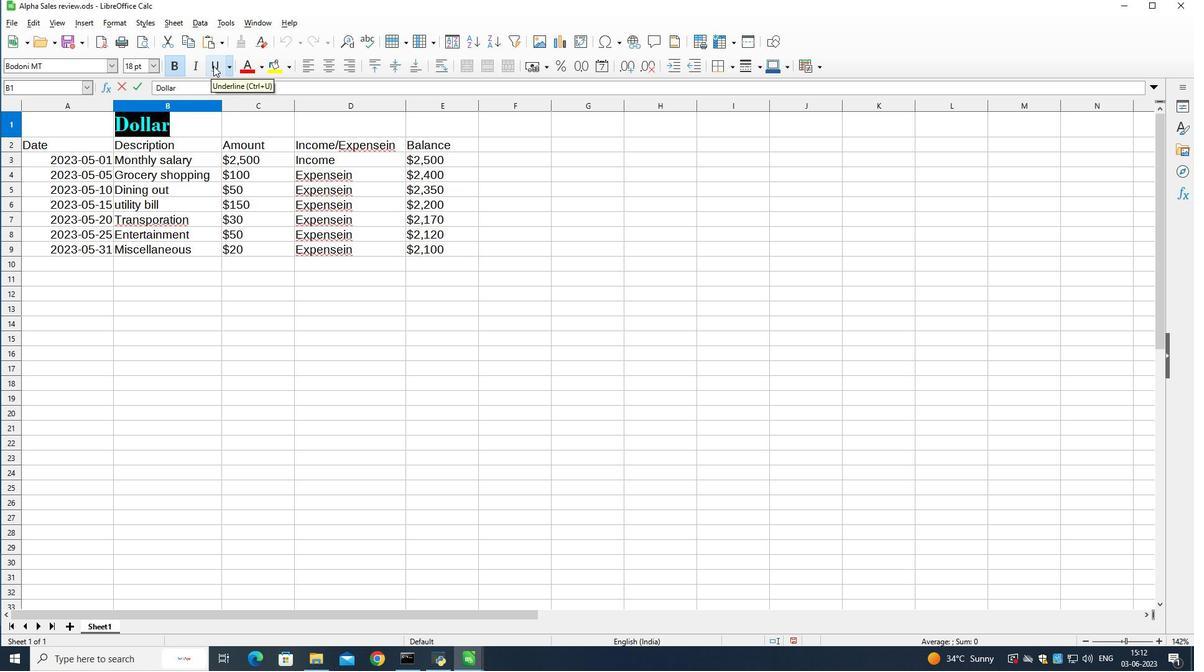 
Action: Mouse pressed left at (214, 65)
Screenshot: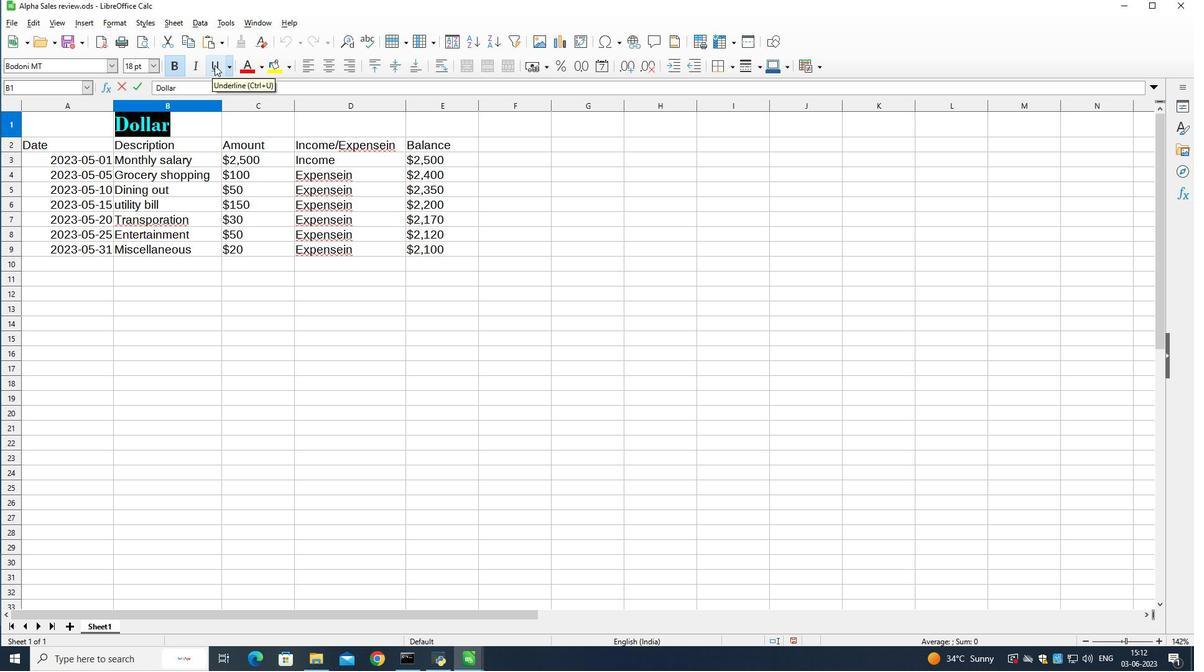 
Action: Mouse moved to (238, 146)
Screenshot: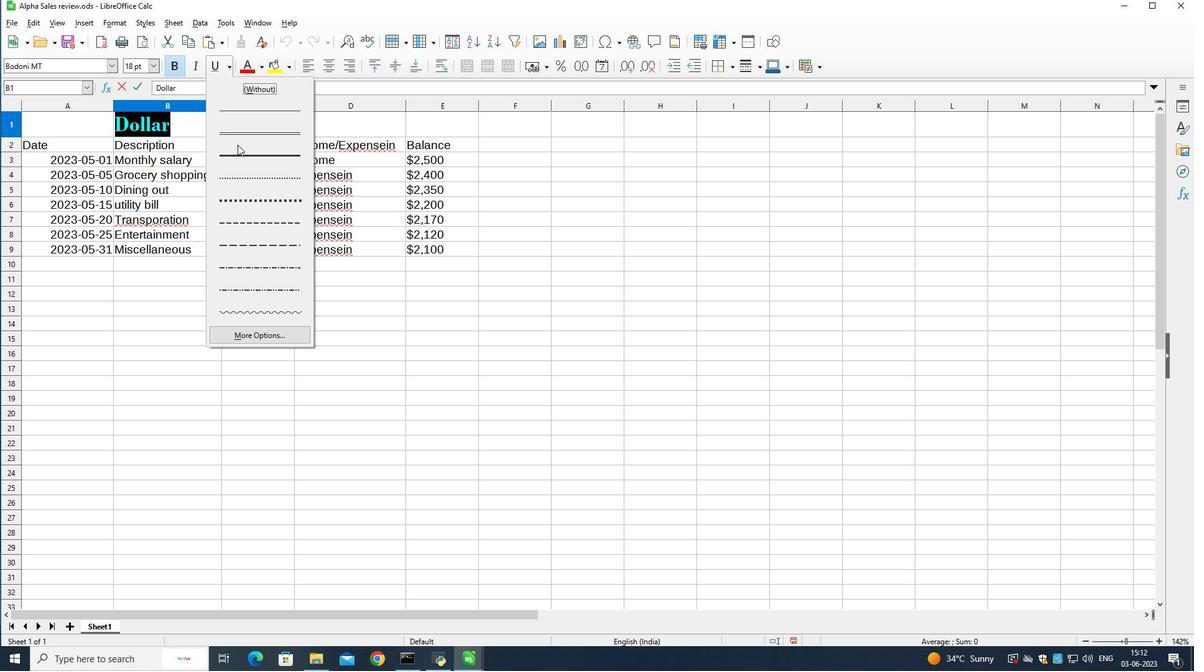 
Action: Mouse pressed left at (238, 146)
Screenshot: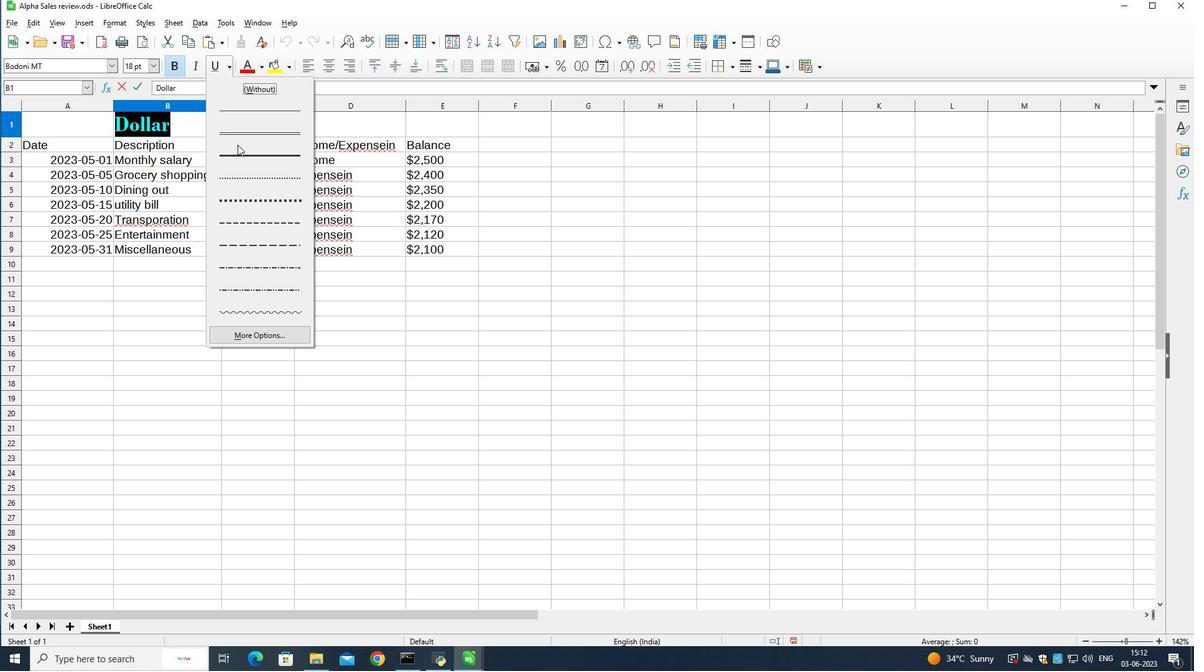 
Action: Mouse moved to (251, 225)
Screenshot: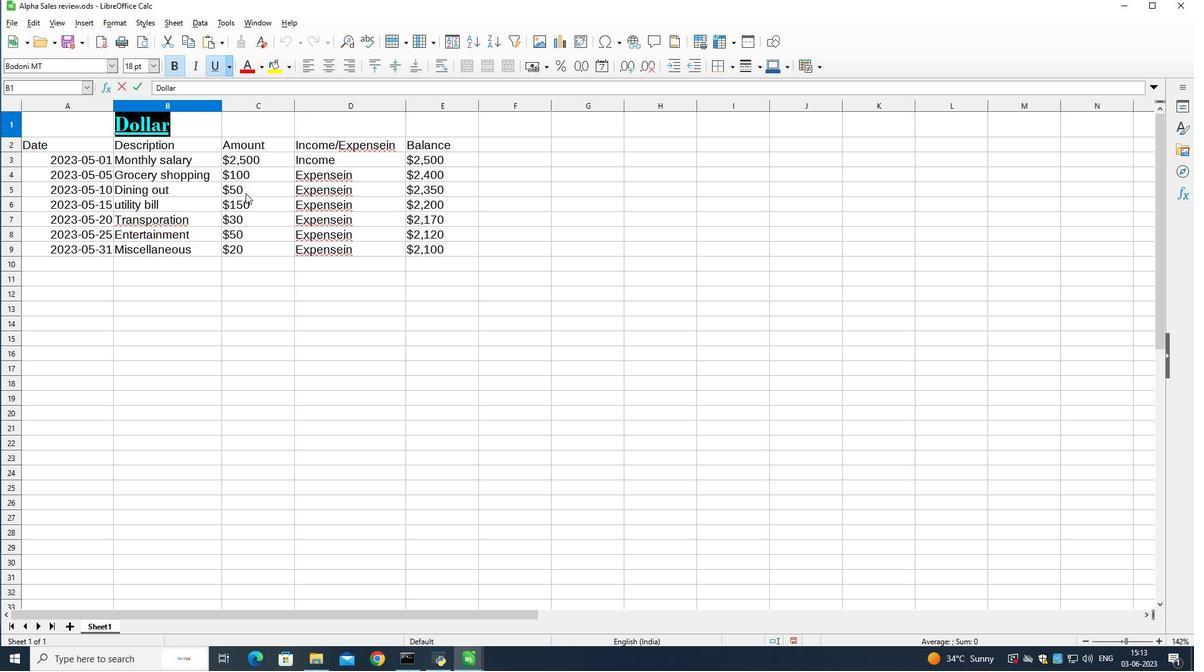 
Action: Mouse pressed left at (251, 225)
Screenshot: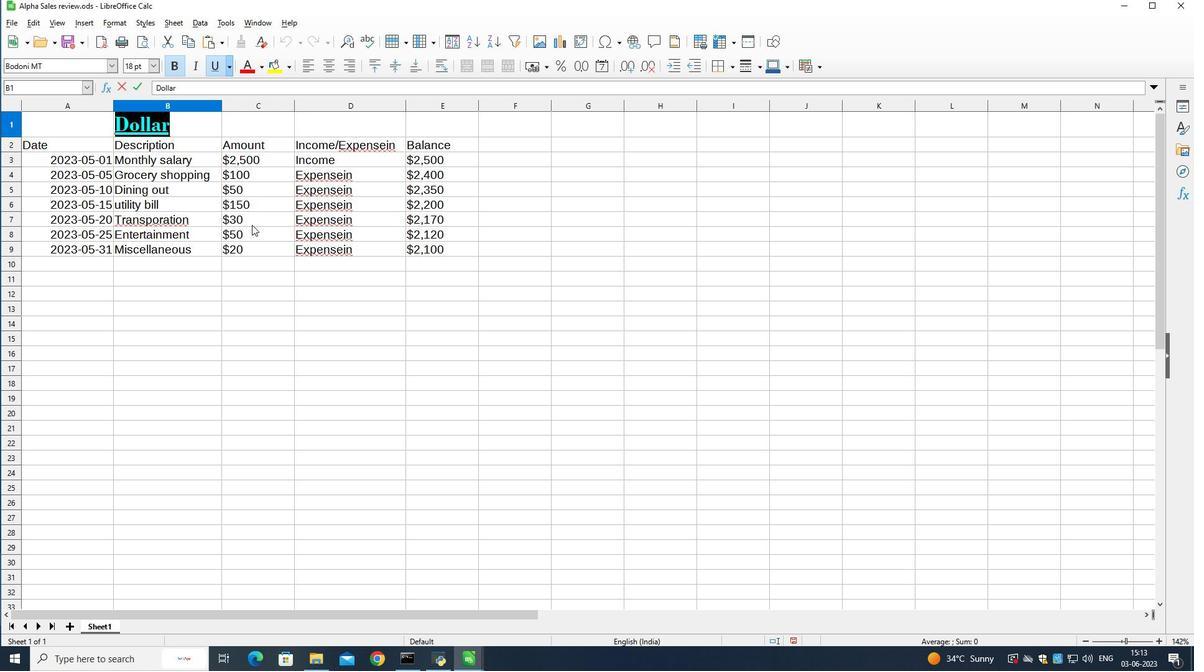 
Action: Mouse moved to (33, 141)
Screenshot: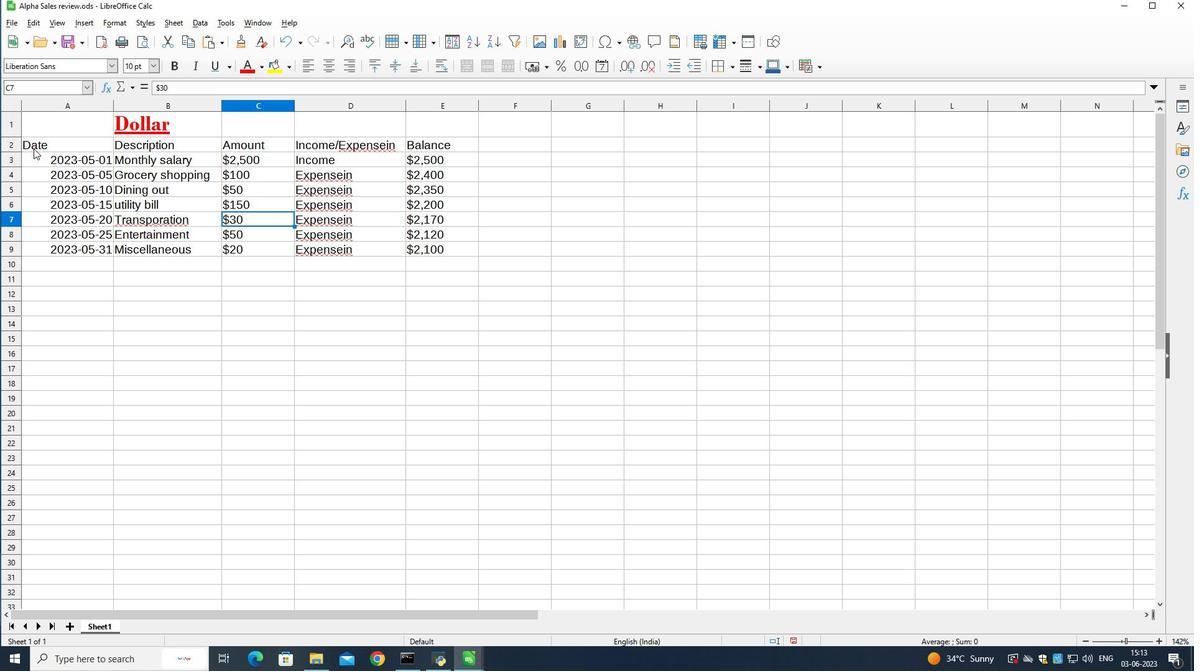 
Action: Mouse pressed left at (33, 141)
Screenshot: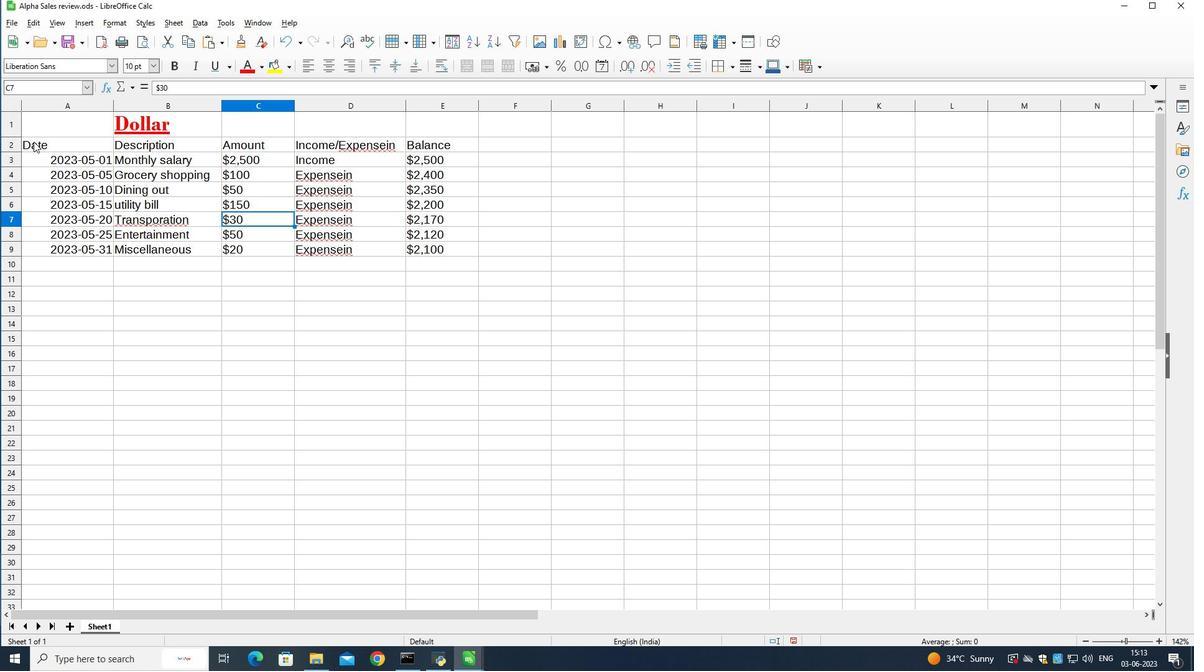 
Action: Mouse moved to (65, 64)
Screenshot: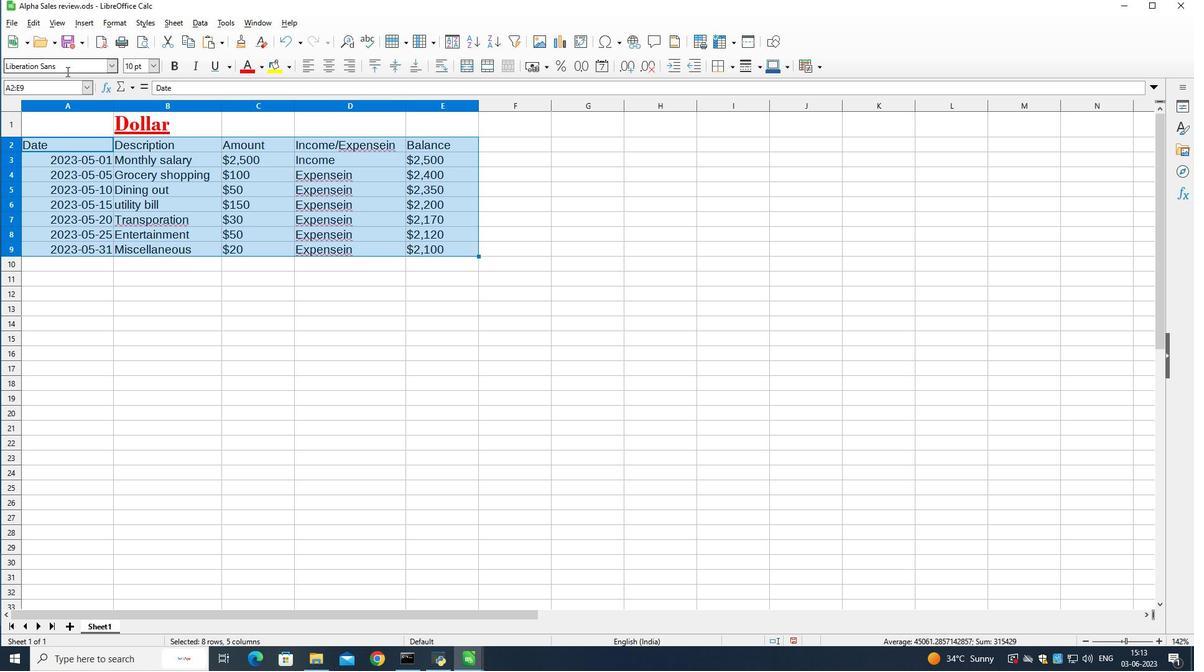 
Action: Mouse pressed left at (65, 64)
Screenshot: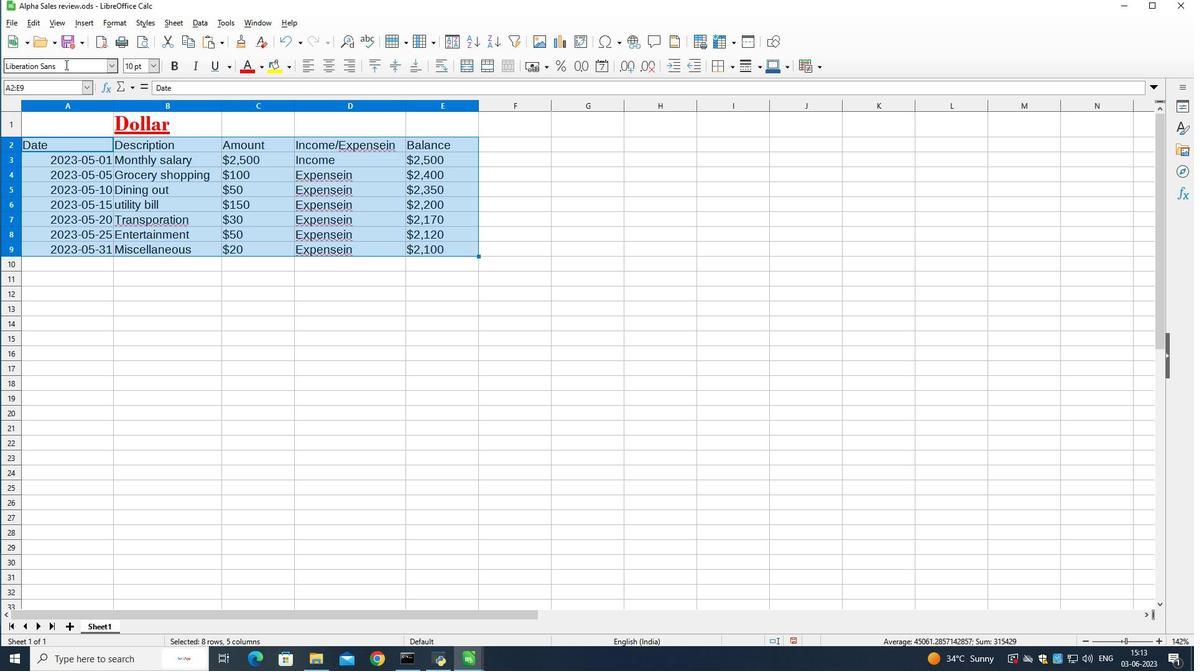 
Action: Mouse pressed left at (65, 64)
Screenshot: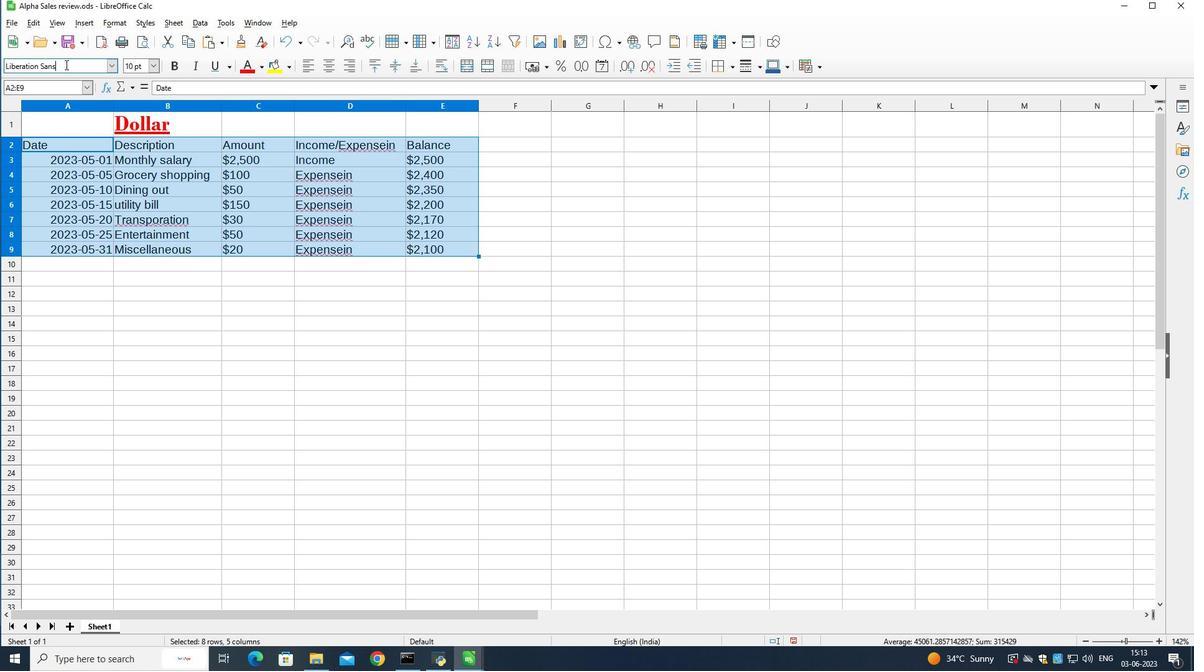 
Action: Mouse pressed left at (65, 64)
Screenshot: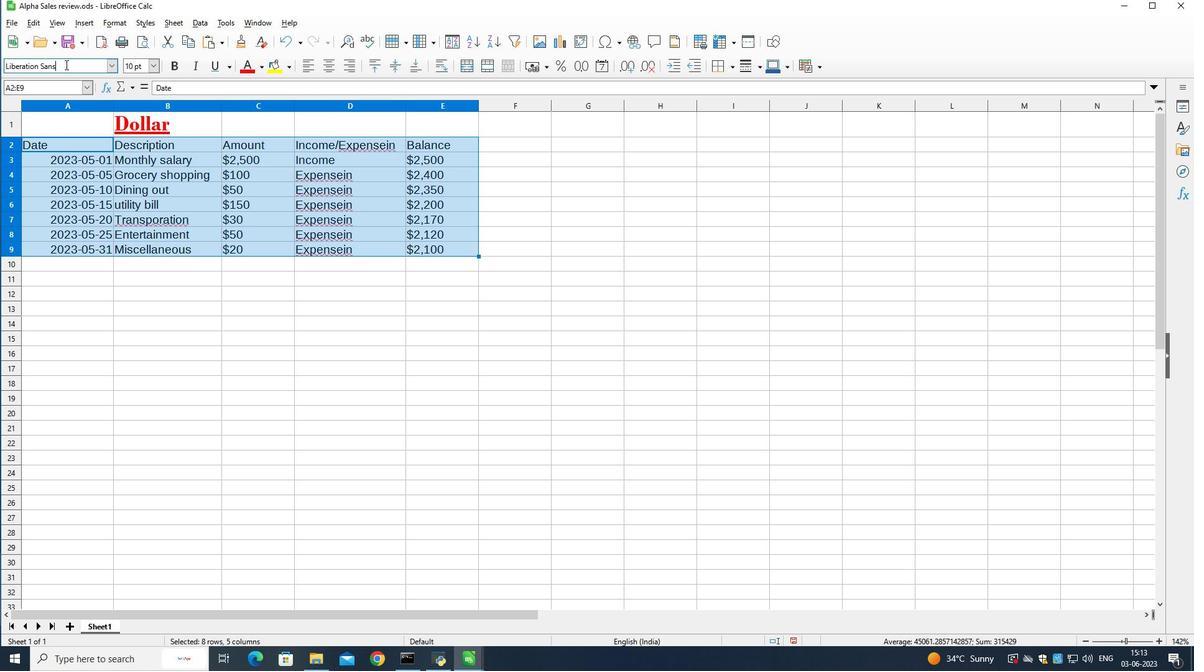 
Action: Mouse moved to (128, 101)
Screenshot: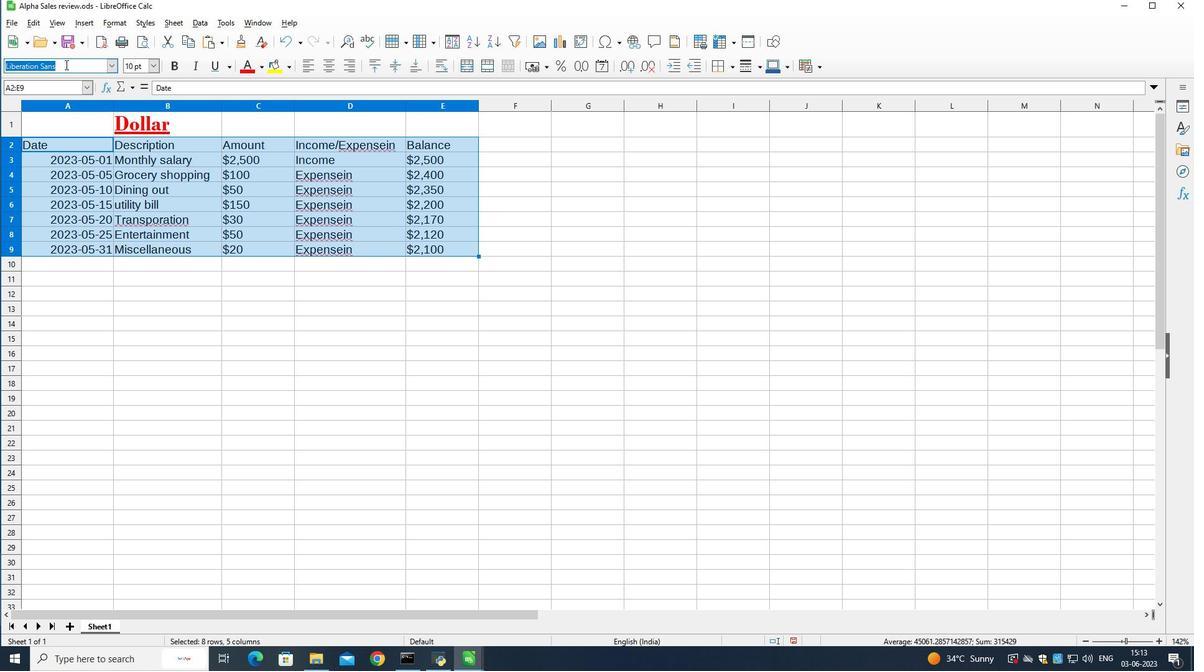 
Action: Key pressed bodoni<Key.enter>
Screenshot: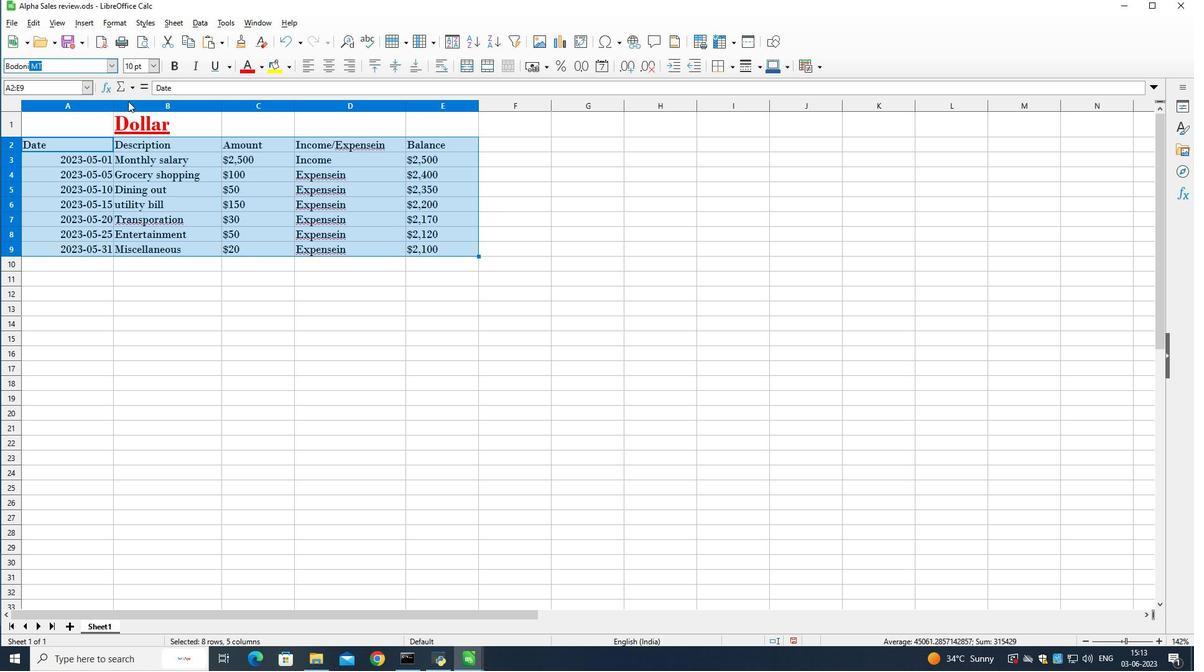 
Action: Mouse moved to (156, 65)
Screenshot: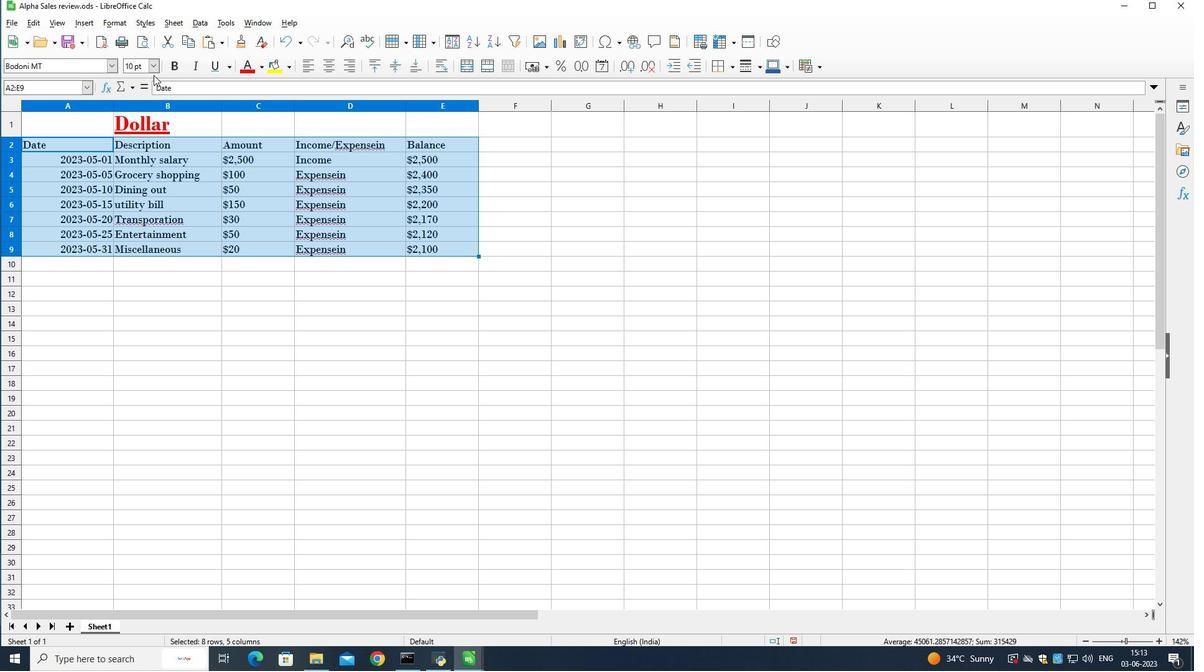 
Action: Mouse pressed left at (156, 65)
Screenshot: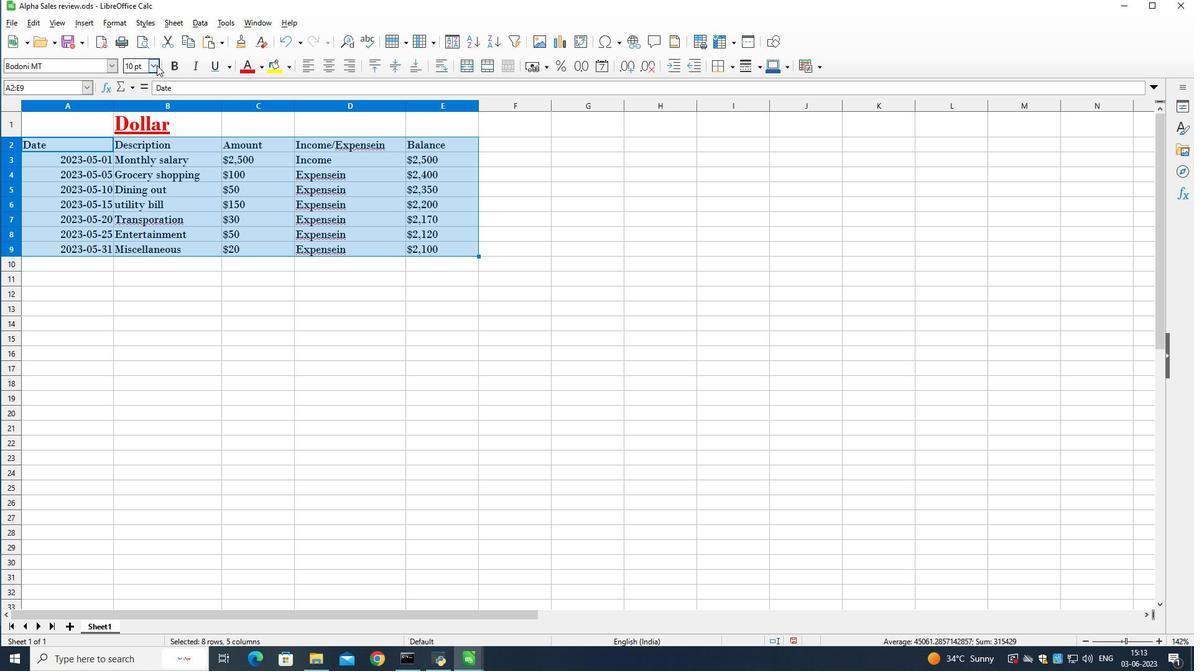 
Action: Mouse moved to (140, 174)
Screenshot: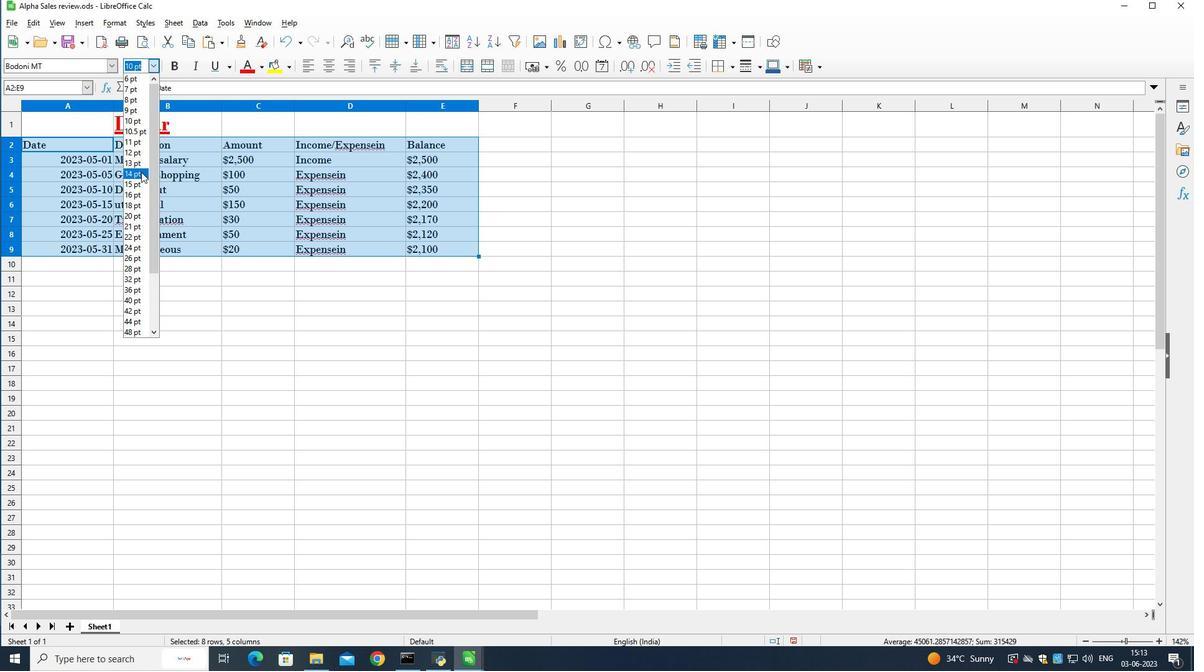 
Action: Mouse pressed left at (140, 174)
Screenshot: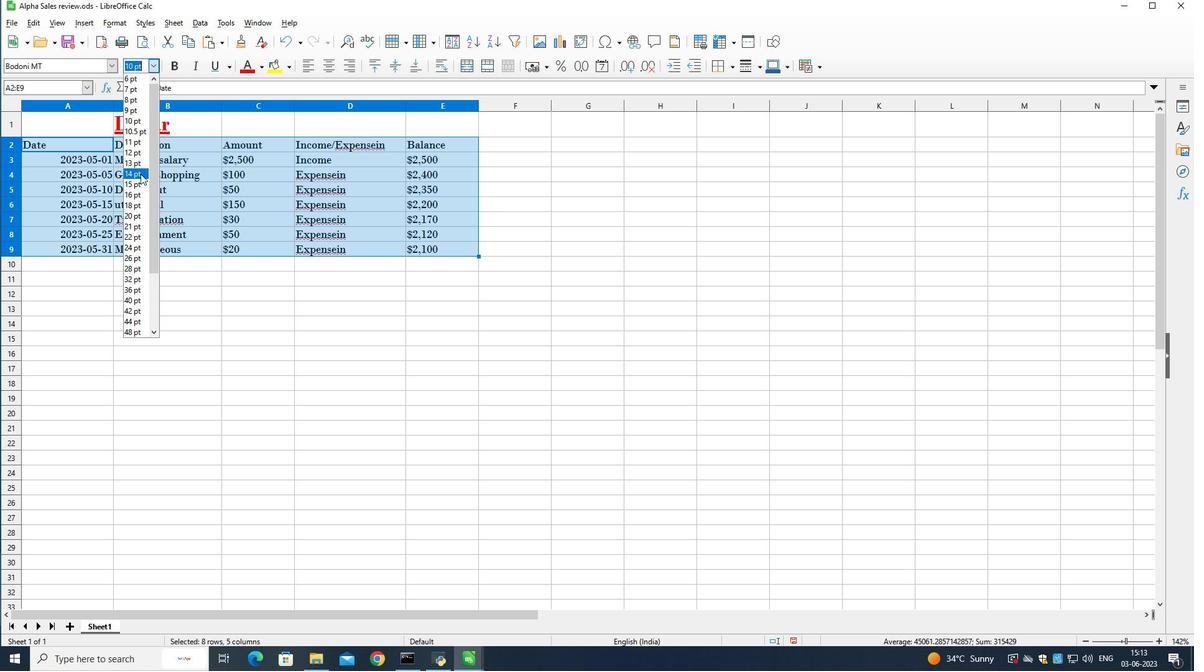 
Action: Mouse moved to (169, 367)
Screenshot: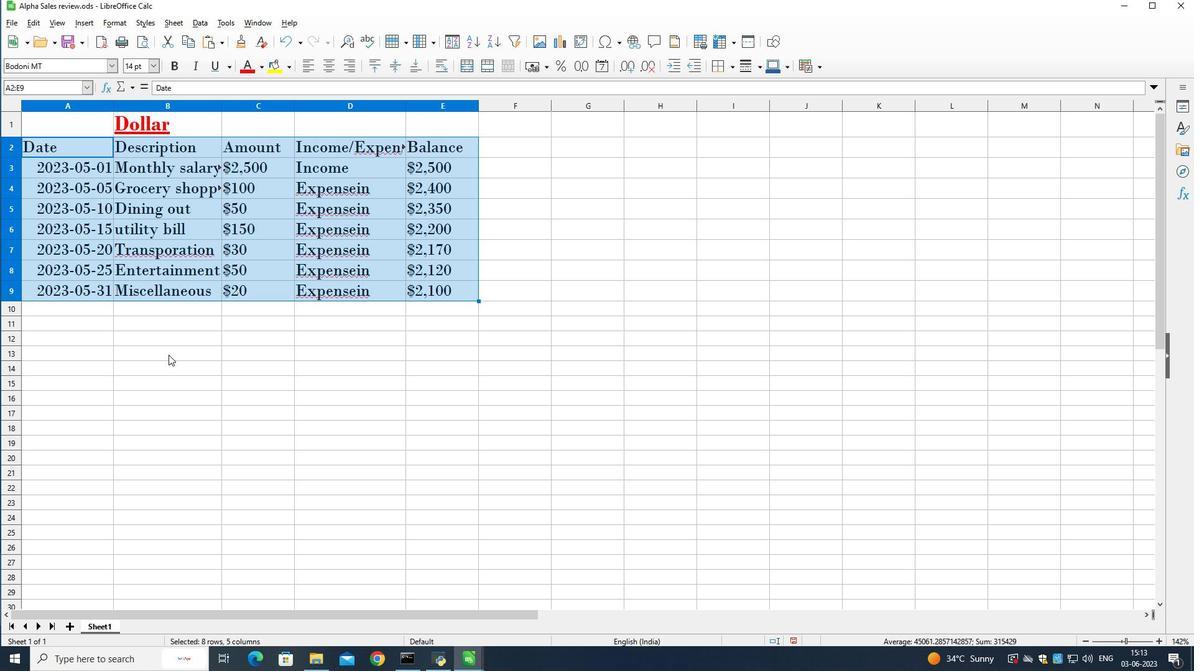 
Action: Mouse pressed left at (169, 367)
Screenshot: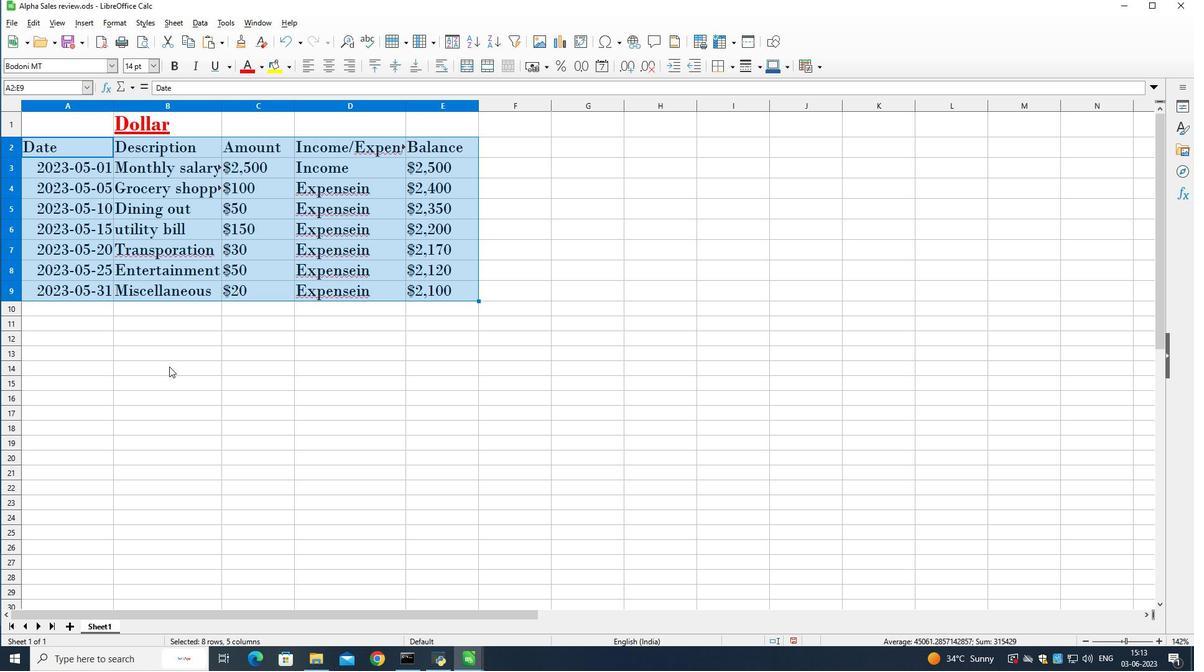 
Action: Mouse moved to (34, 118)
Screenshot: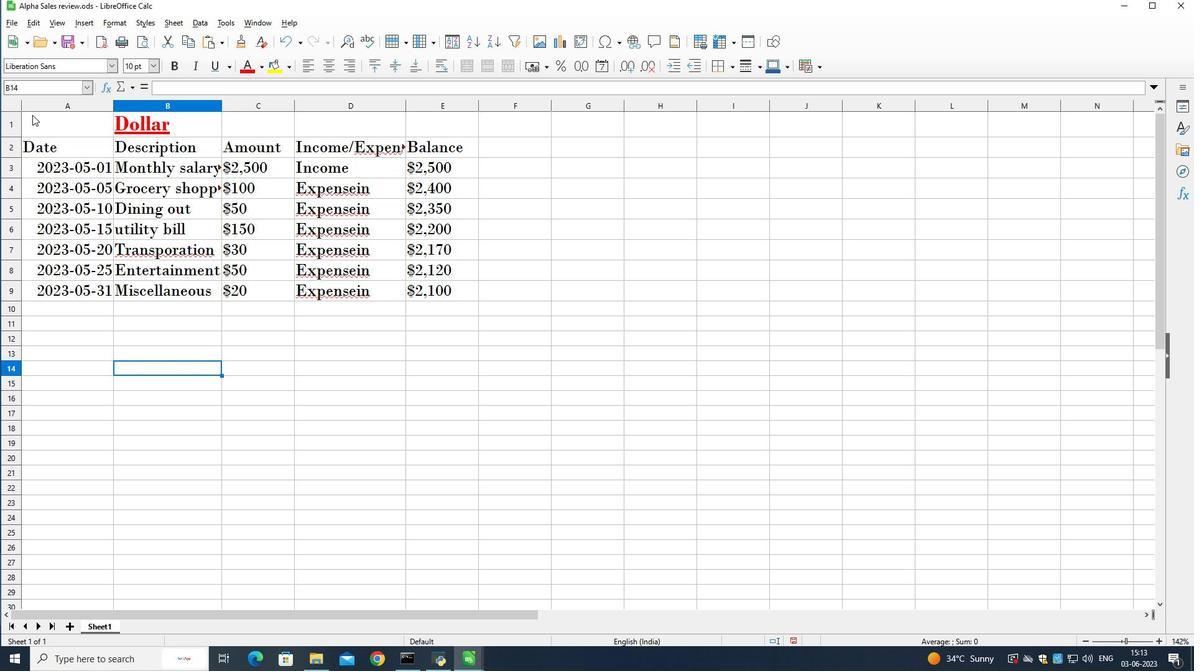 
Action: Mouse pressed left at (34, 118)
Screenshot: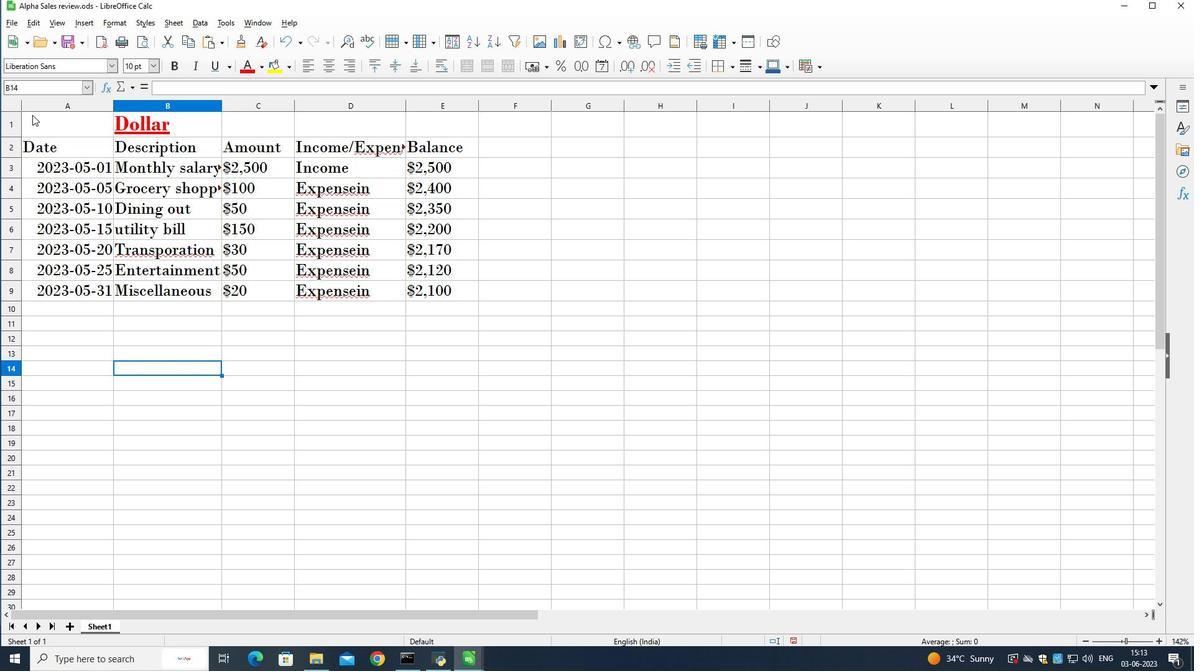 
Action: Mouse moved to (312, 64)
Screenshot: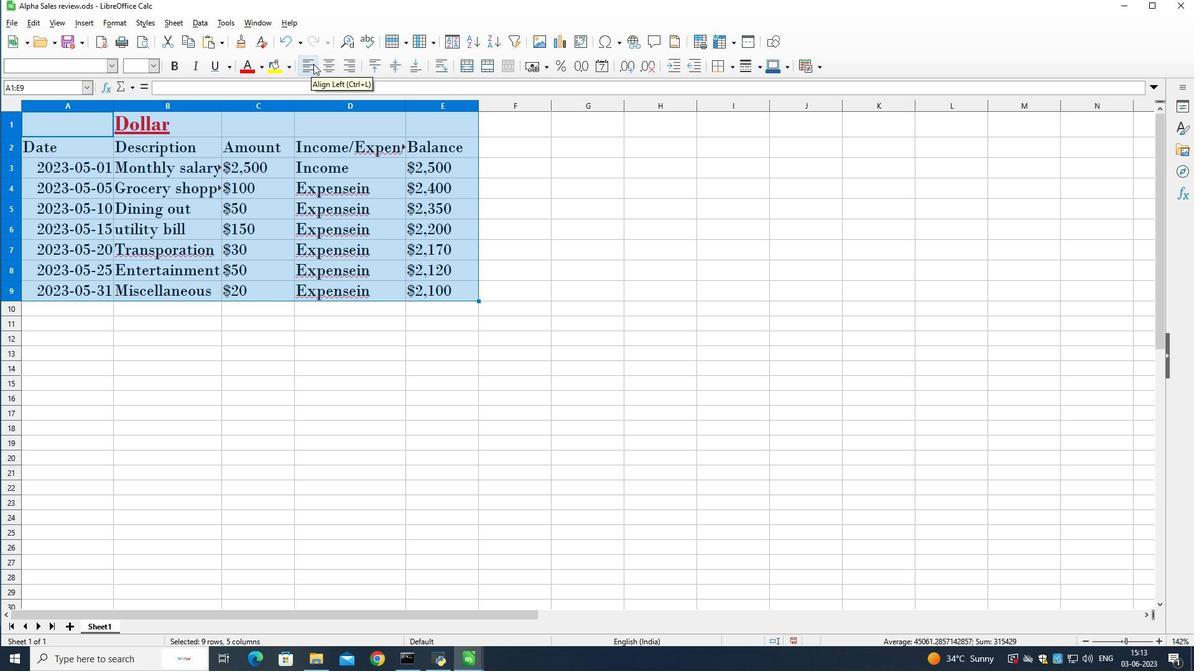 
Action: Mouse pressed left at (312, 64)
Screenshot: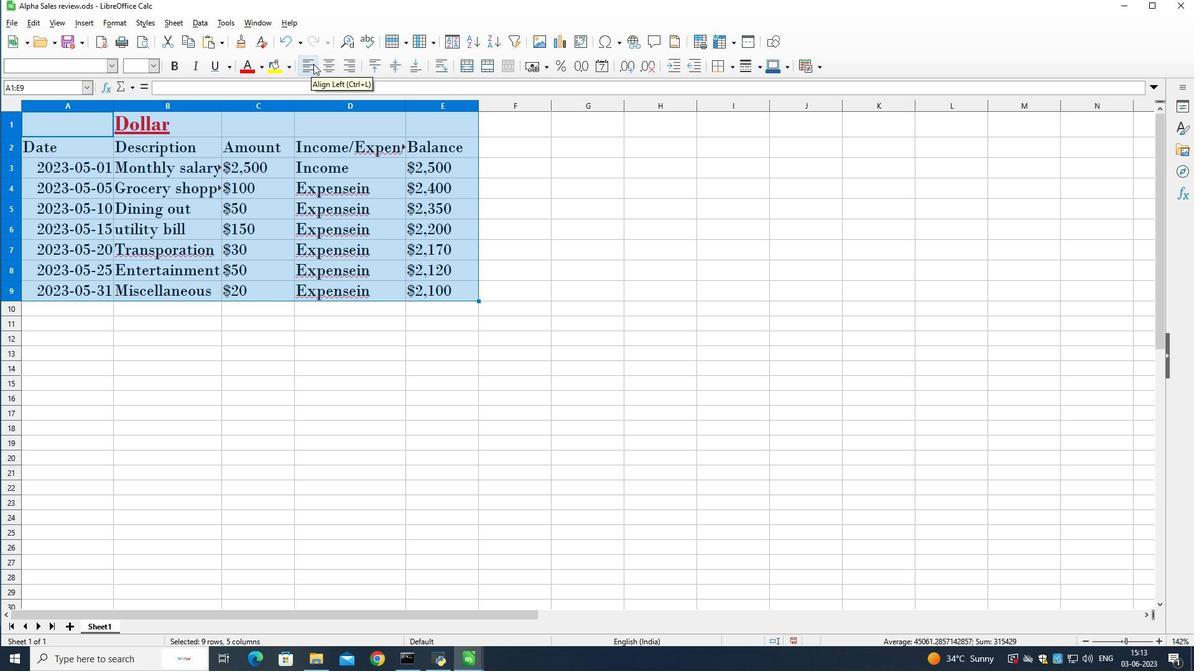 
Action: Mouse moved to (319, 376)
Screenshot: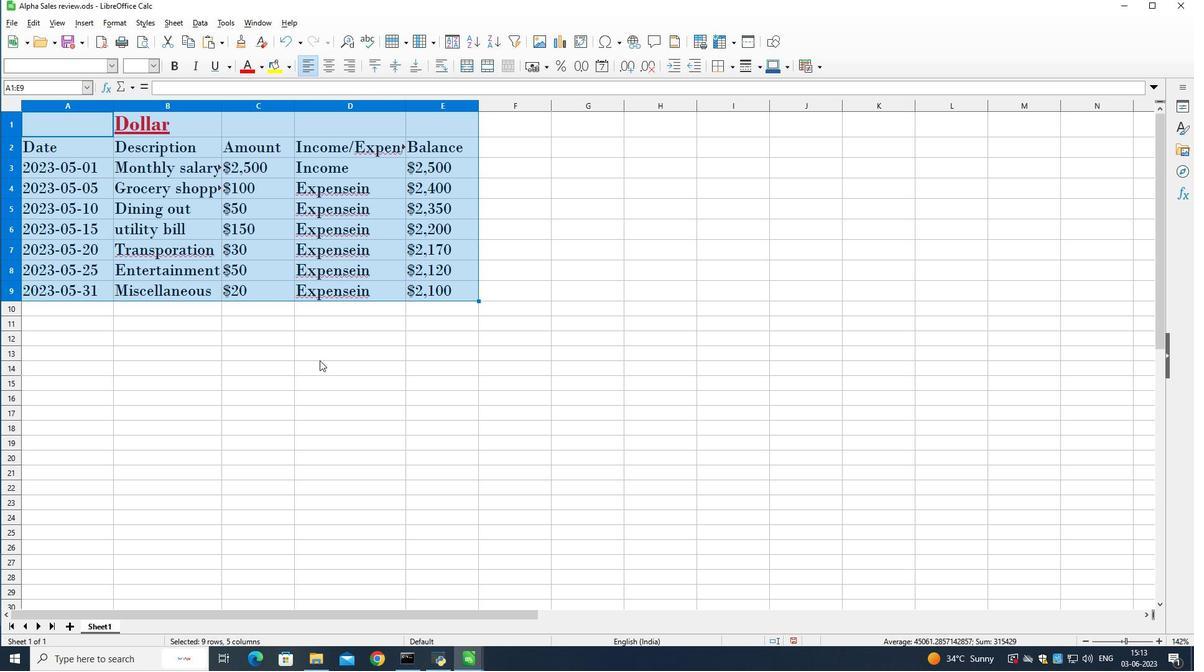 
Action: Mouse pressed left at (319, 376)
Screenshot: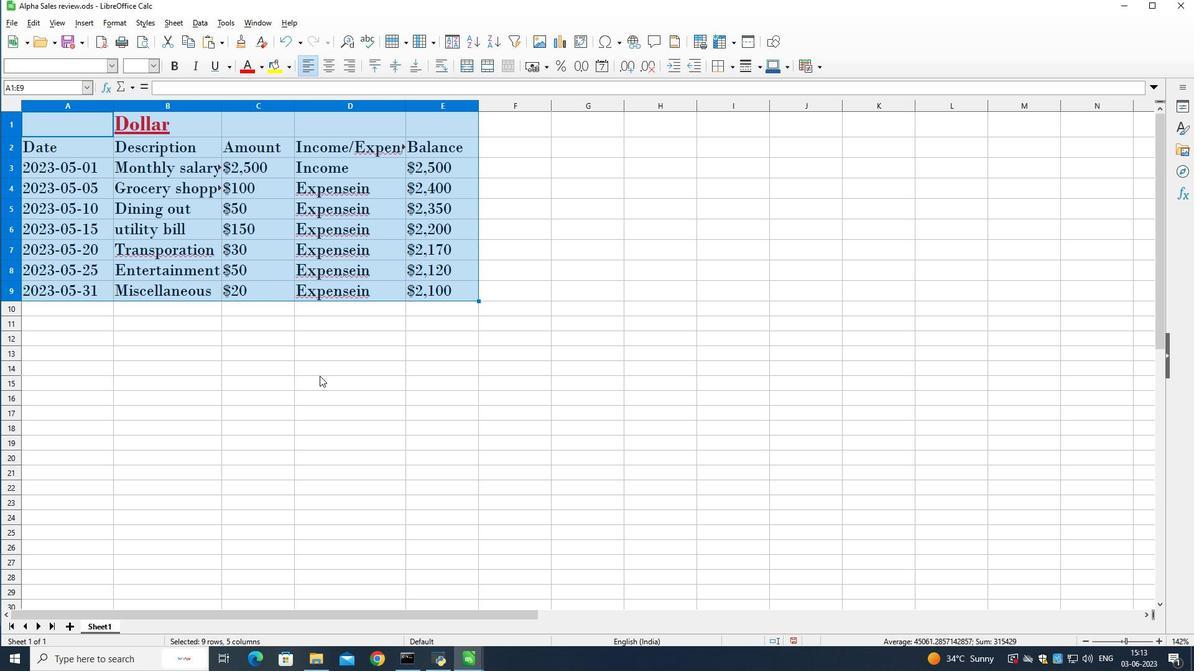 
Action: Mouse moved to (314, 358)
Screenshot: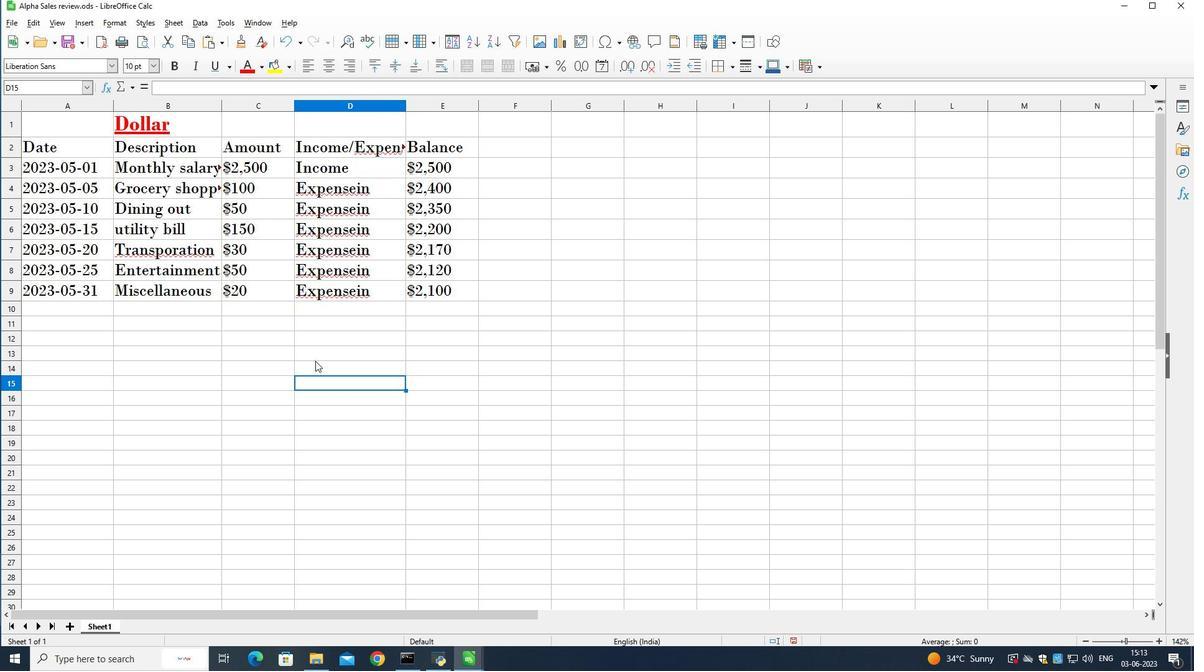 
